 Task: Look for space in Cornaredo, Italy from 24th August, 2023 to 10th September, 2023 for 8 adults, 2 children in price range Rs.12000 to Rs.15000. Place can be entire place or shared room with 4 bedrooms having 8 beds and 4 bathrooms. Property type can be house, flat, guest house. Amenities needed are: wifi, TV, free parkinig on premises, gym, breakfast. Booking option can be shelf check-in. Required host language is English.
Action: Mouse moved to (469, 104)
Screenshot: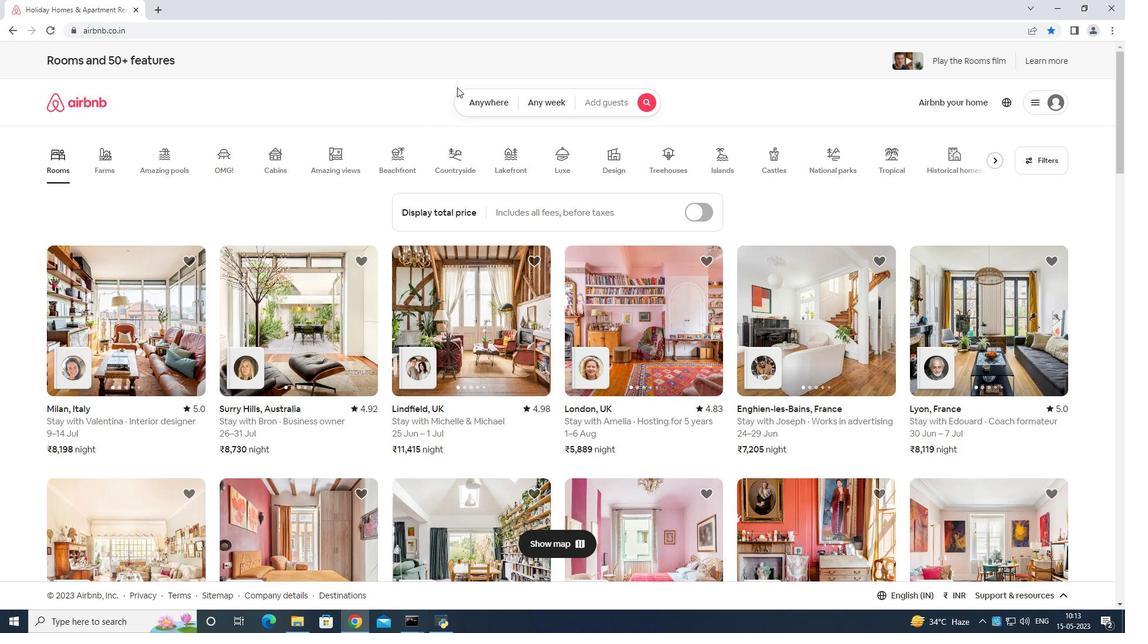 
Action: Mouse pressed left at (469, 104)
Screenshot: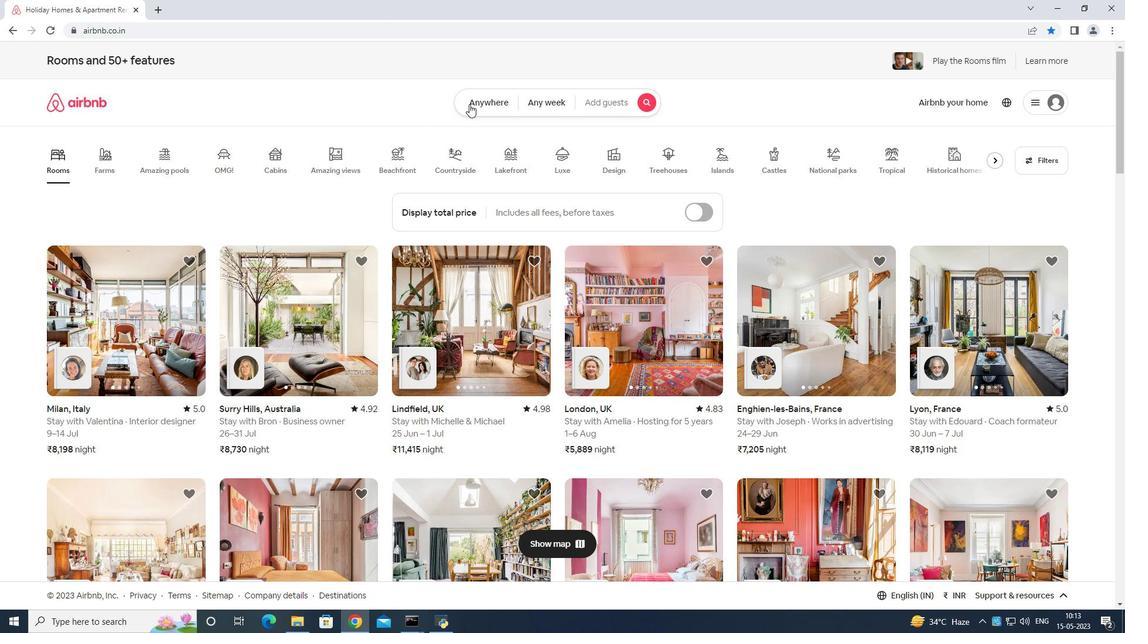 
Action: Mouse moved to (417, 153)
Screenshot: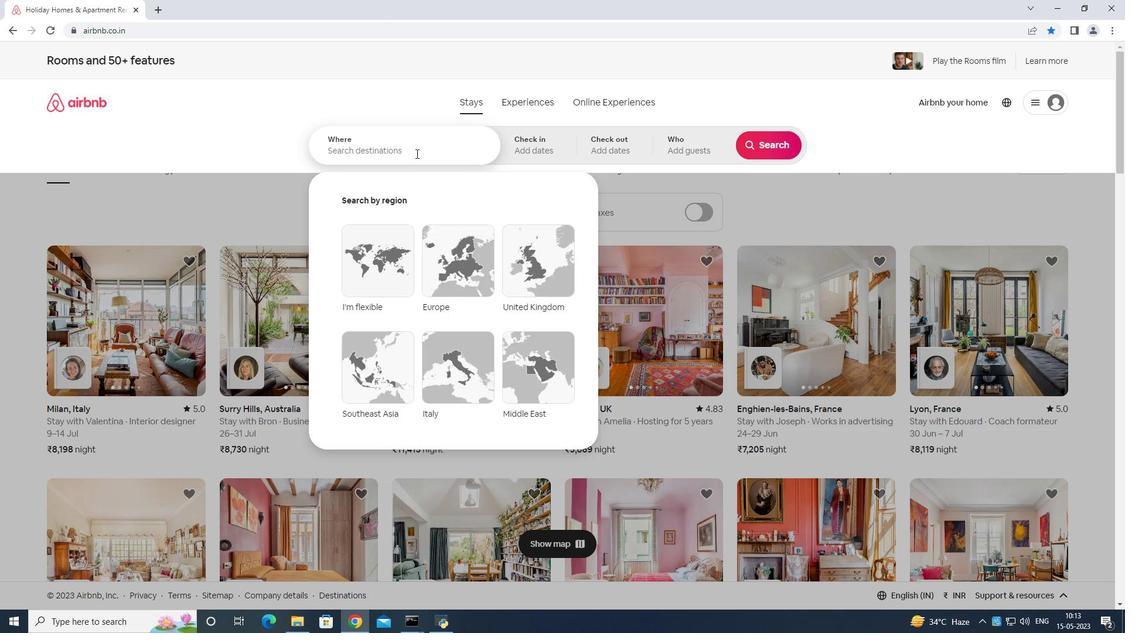 
Action: Mouse pressed left at (417, 153)
Screenshot: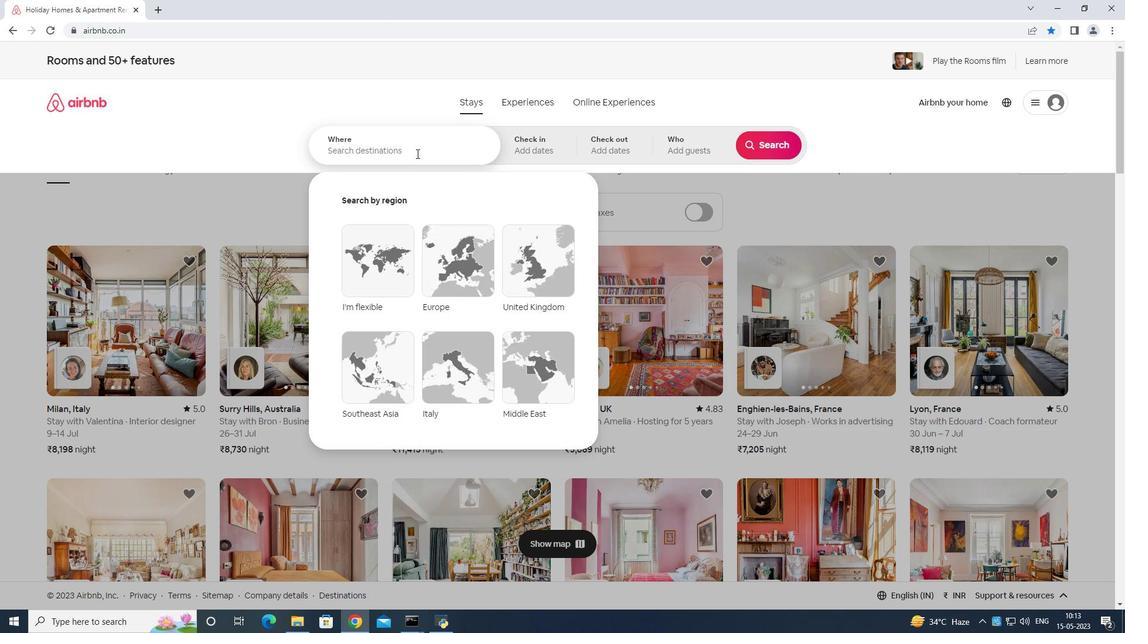 
Action: Key pressed <Key.shift>Cornaredo<Key.space>italy<Key.enter>
Screenshot: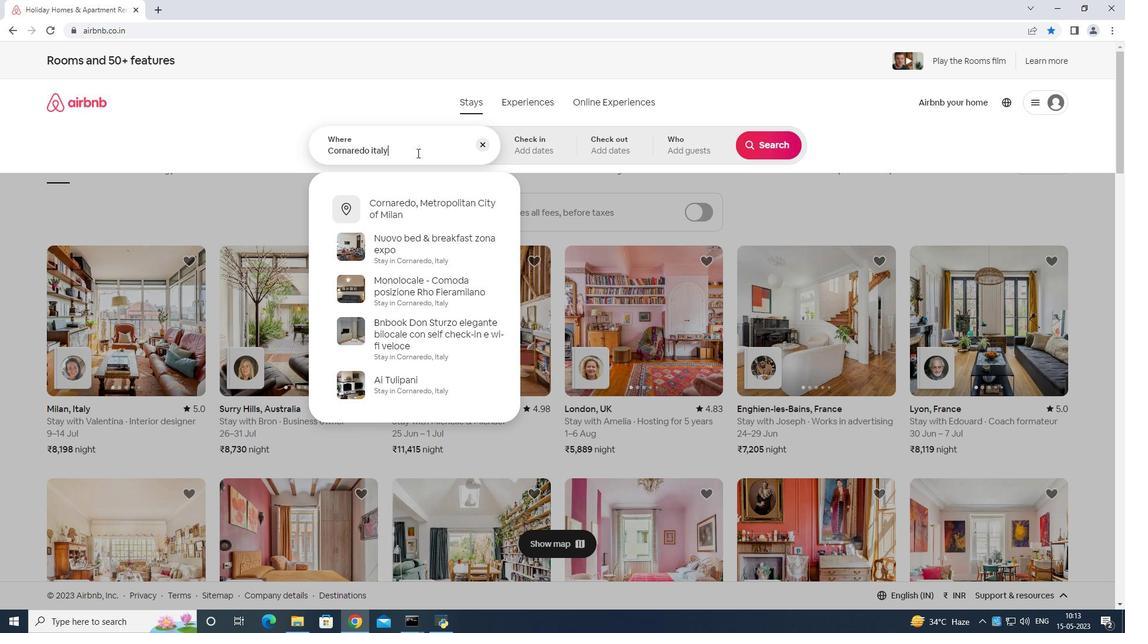 
Action: Mouse moved to (776, 240)
Screenshot: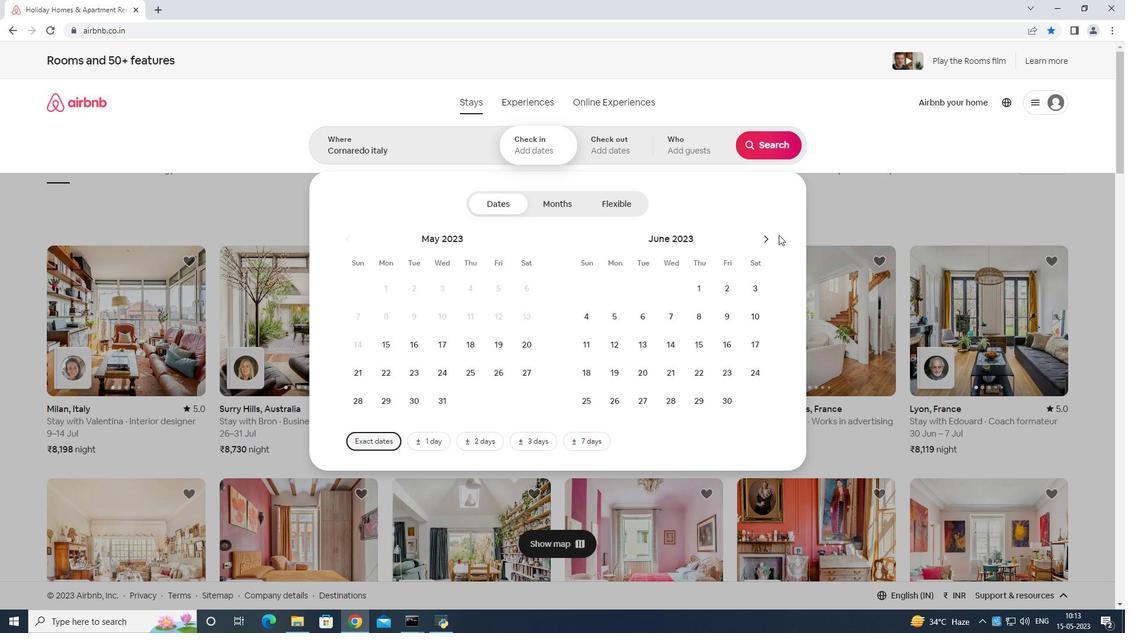 
Action: Mouse pressed left at (776, 240)
Screenshot: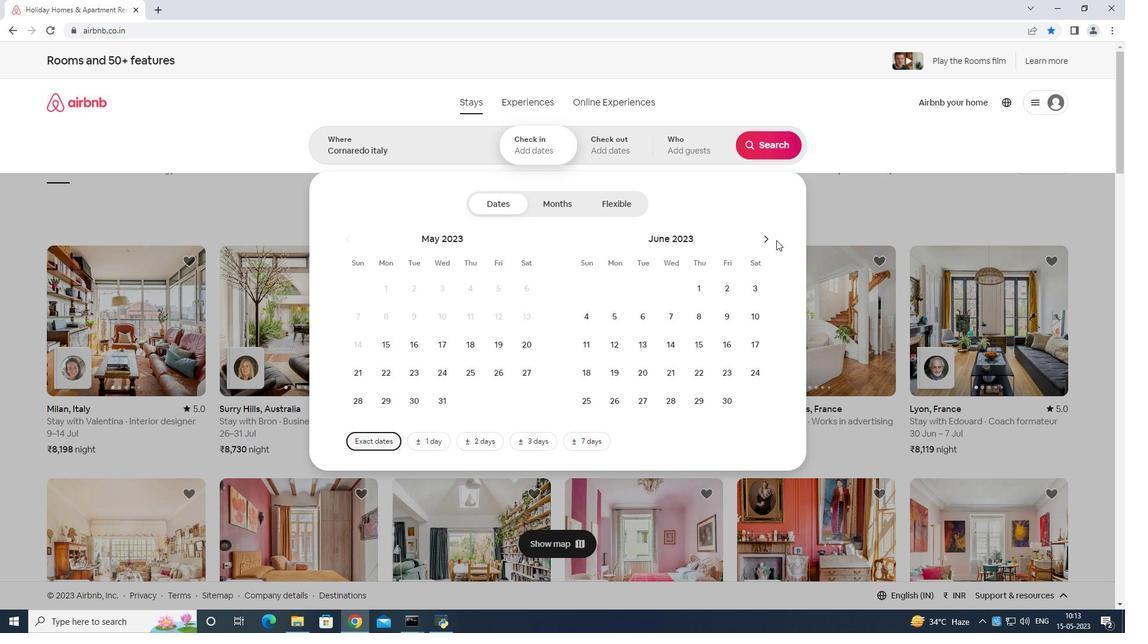 
Action: Mouse pressed left at (776, 240)
Screenshot: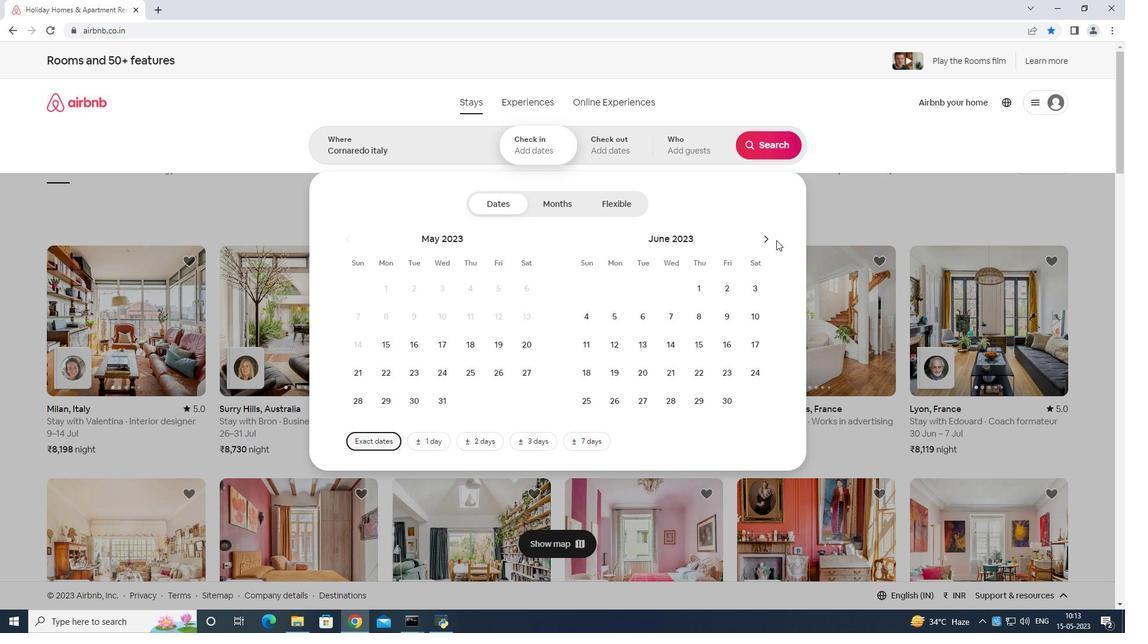 
Action: Mouse moved to (773, 236)
Screenshot: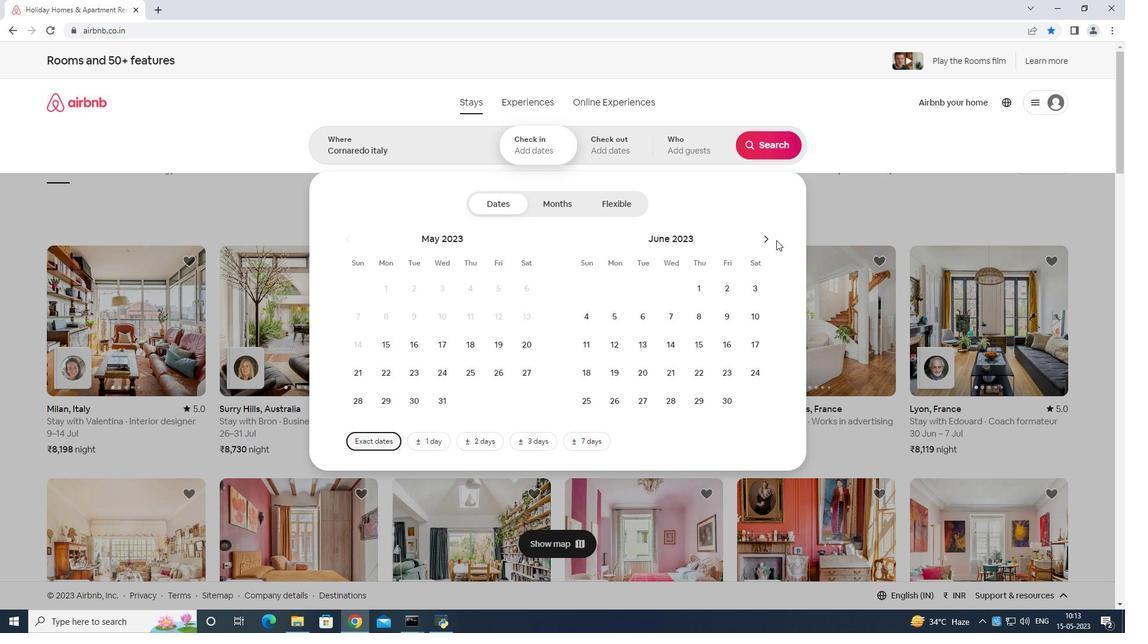
Action: Mouse pressed left at (773, 236)
Screenshot: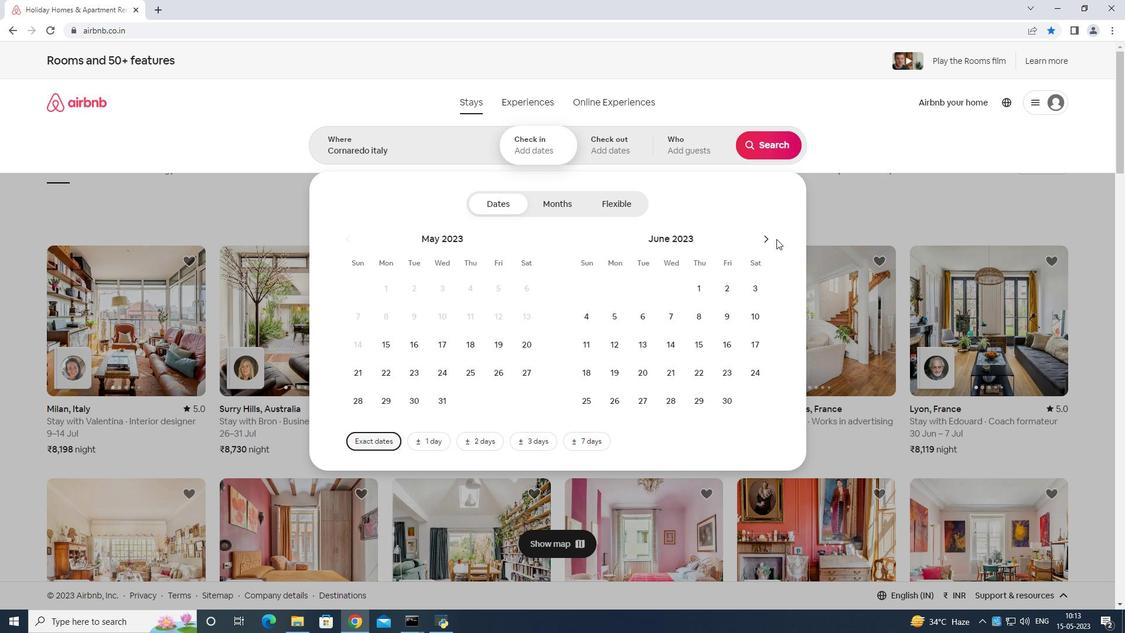 
Action: Mouse pressed left at (773, 236)
Screenshot: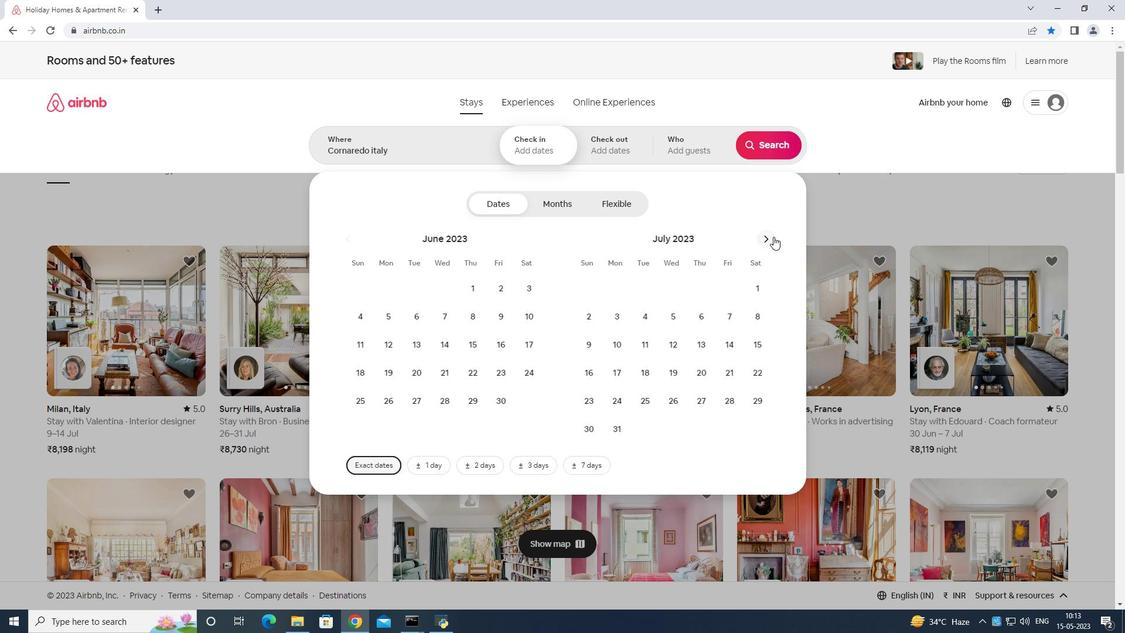 
Action: Mouse moved to (692, 365)
Screenshot: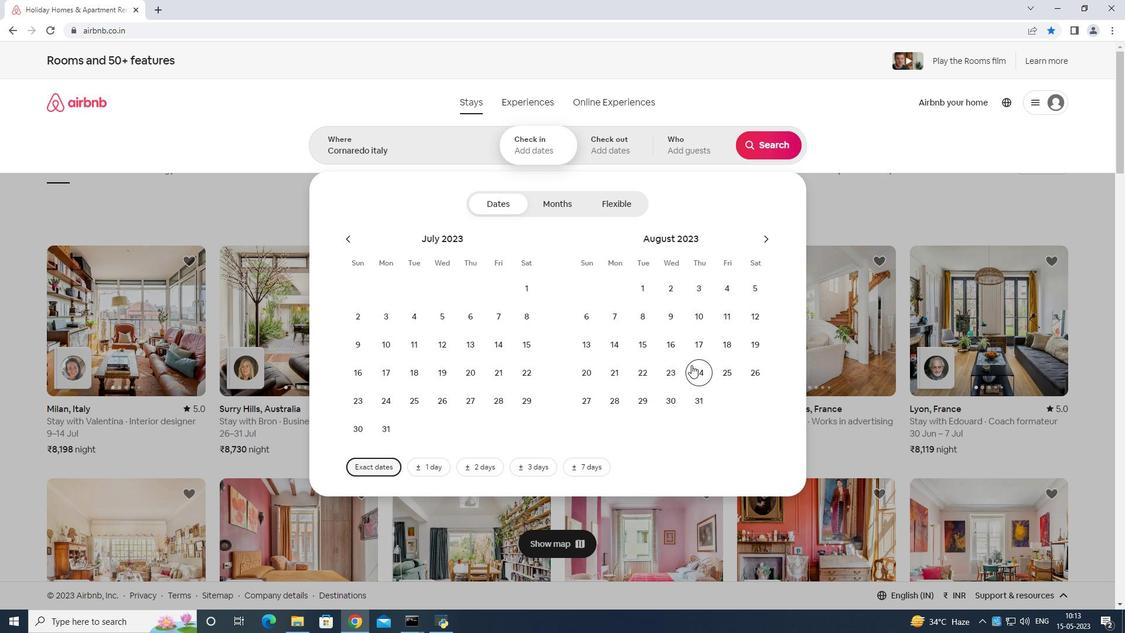 
Action: Mouse pressed left at (692, 365)
Screenshot: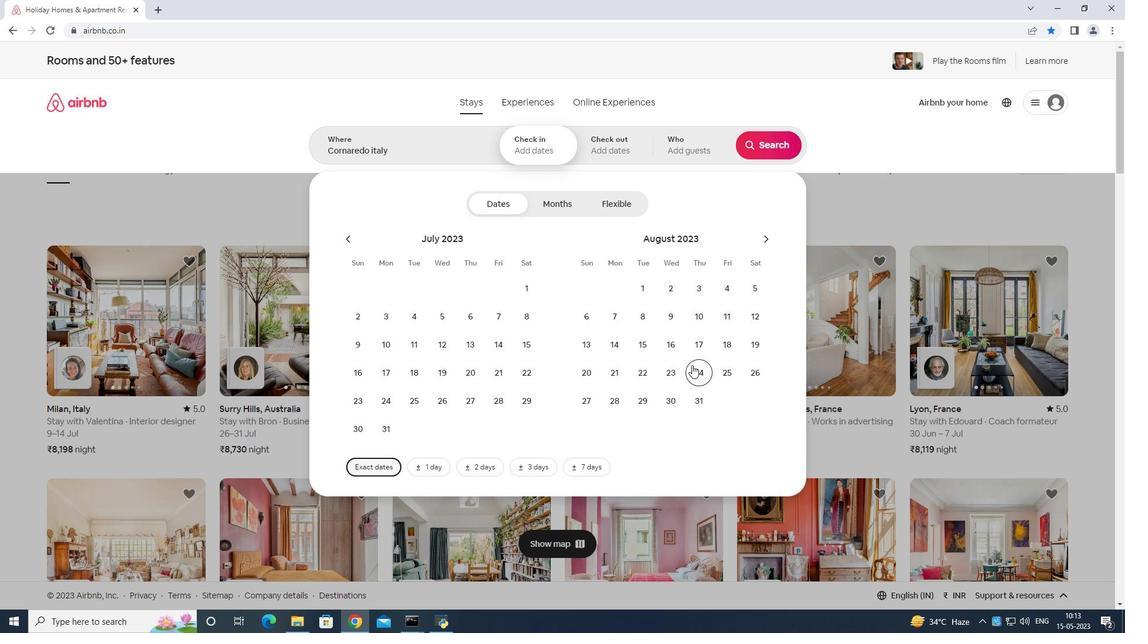 
Action: Mouse moved to (770, 240)
Screenshot: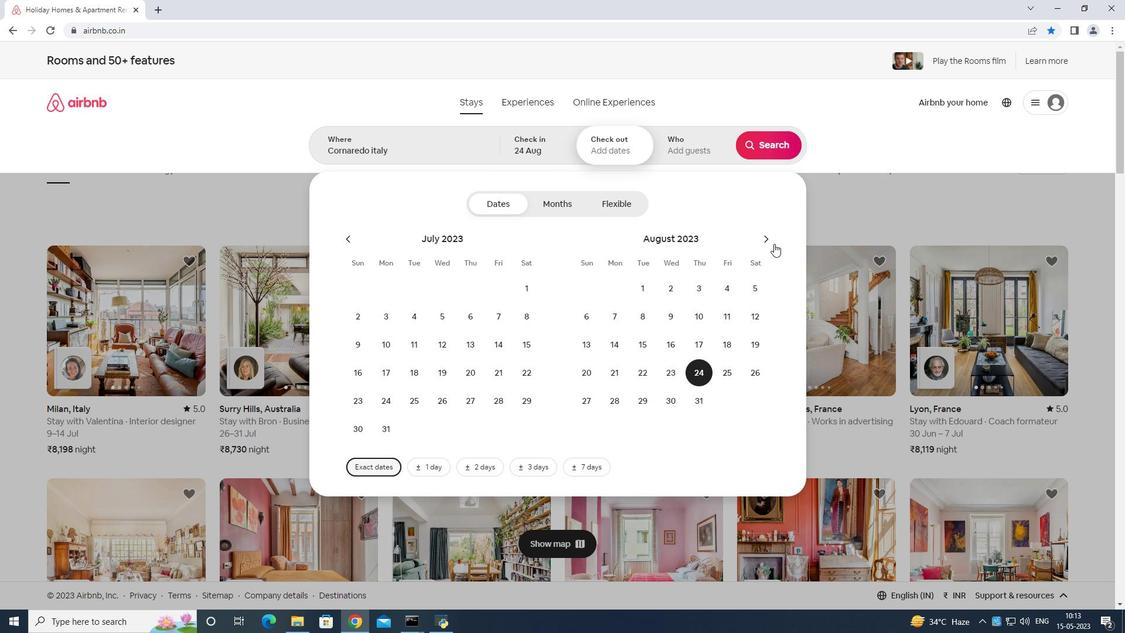 
Action: Mouse pressed left at (770, 240)
Screenshot: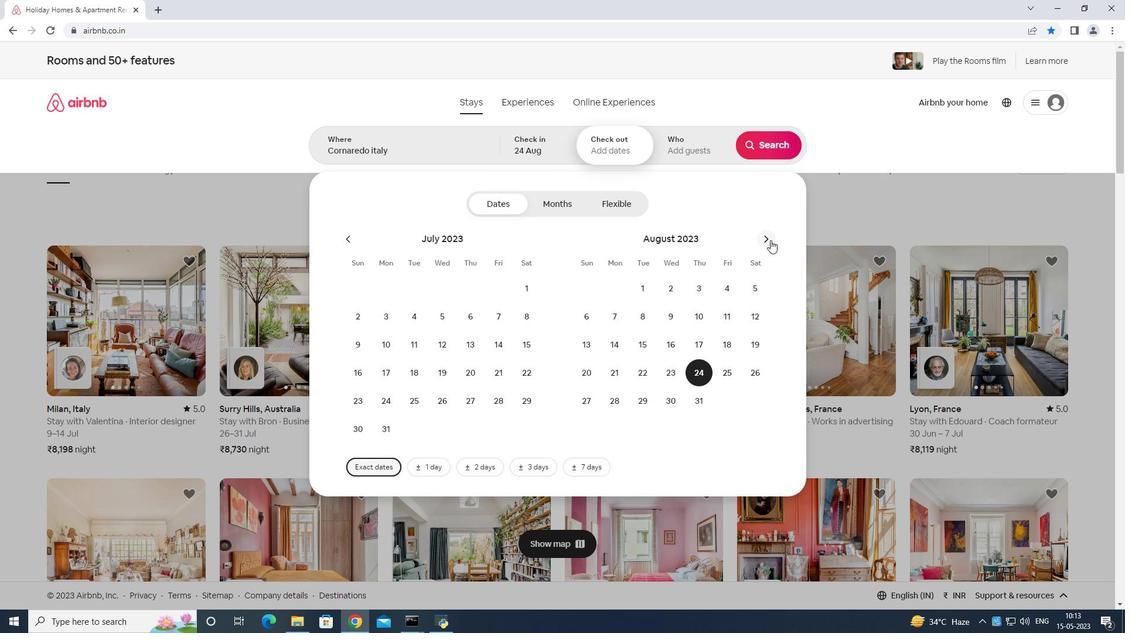 
Action: Mouse moved to (589, 343)
Screenshot: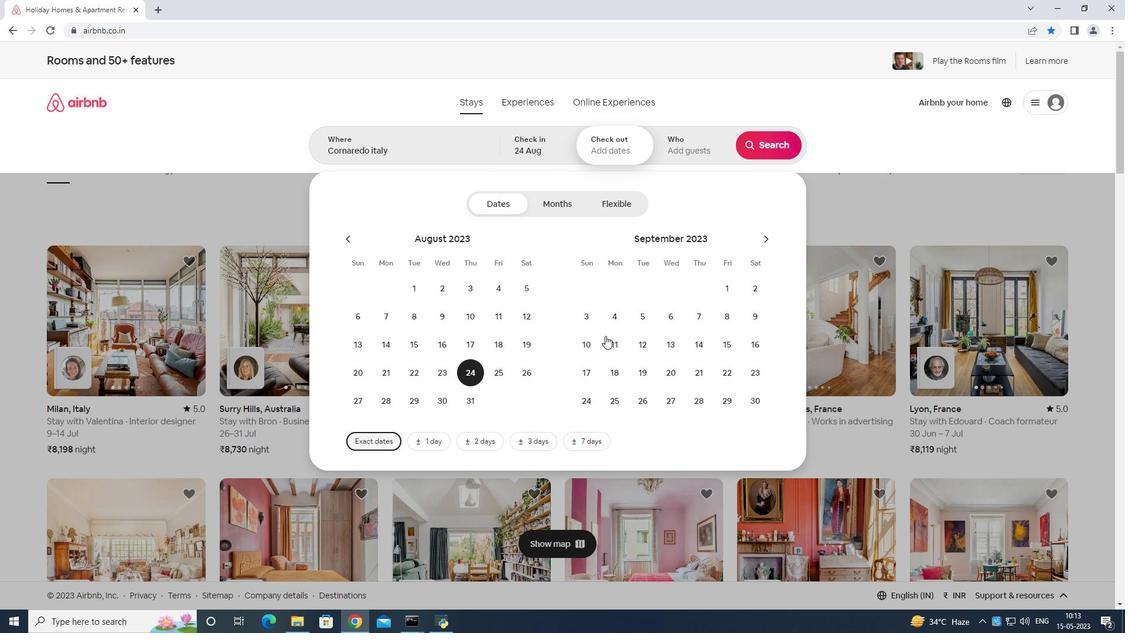 
Action: Mouse pressed left at (589, 343)
Screenshot: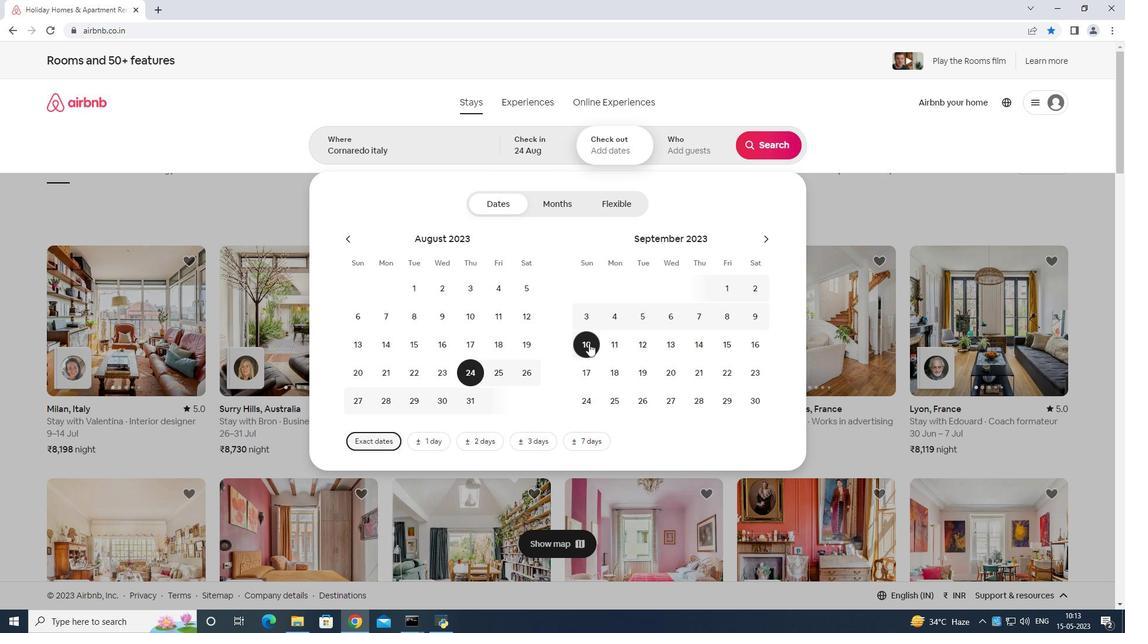 
Action: Mouse moved to (695, 141)
Screenshot: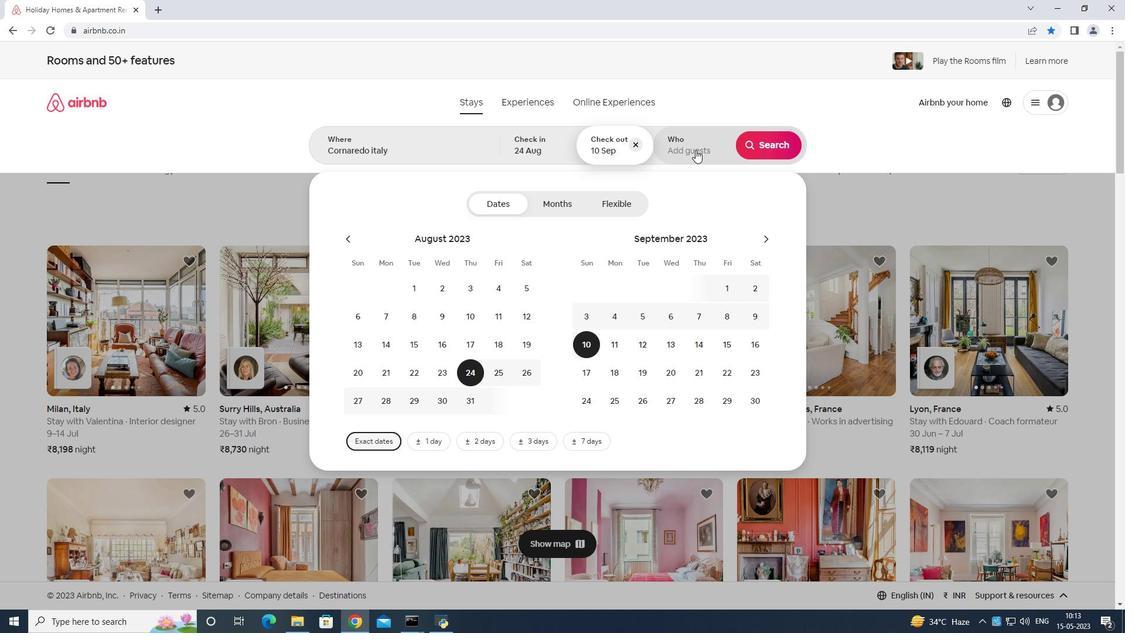 
Action: Mouse pressed left at (695, 141)
Screenshot: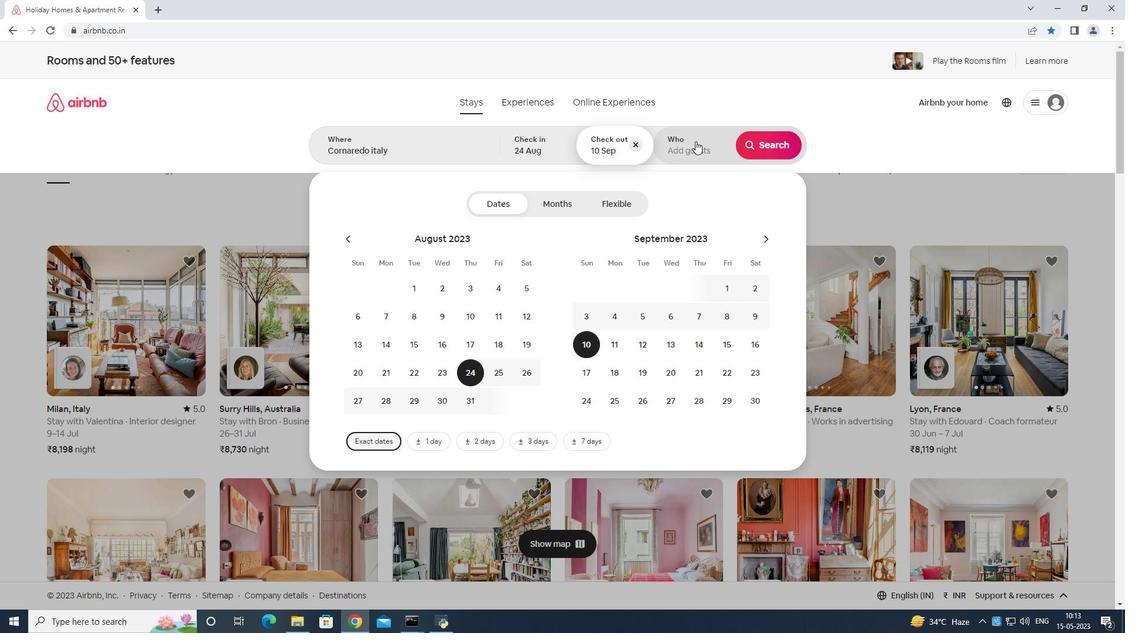 
Action: Mouse moved to (765, 206)
Screenshot: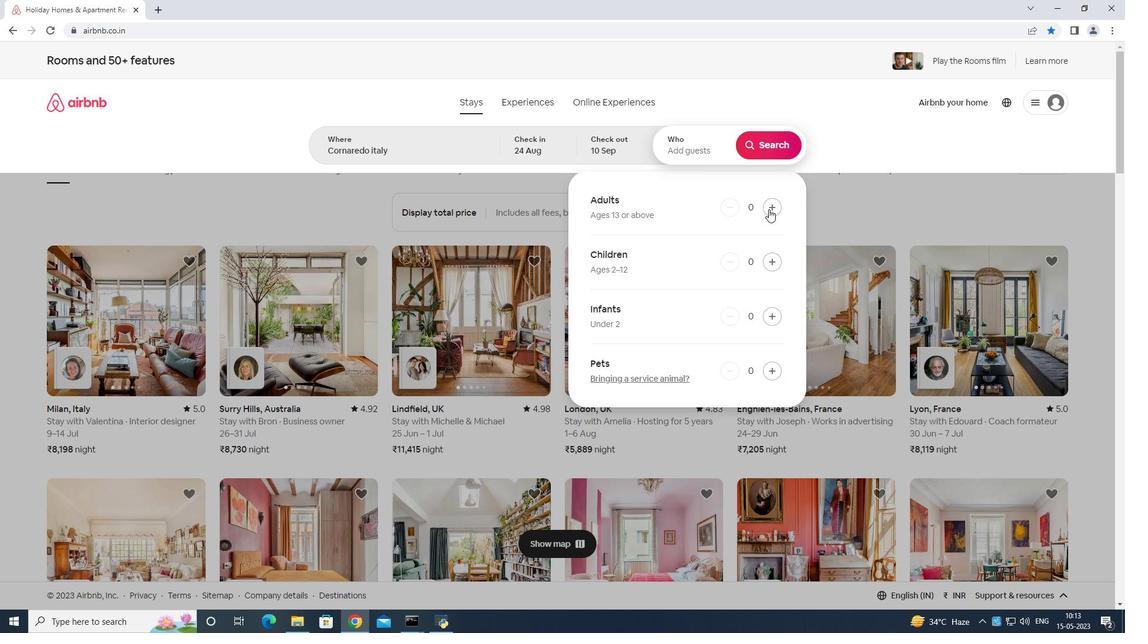 
Action: Mouse pressed left at (765, 206)
Screenshot: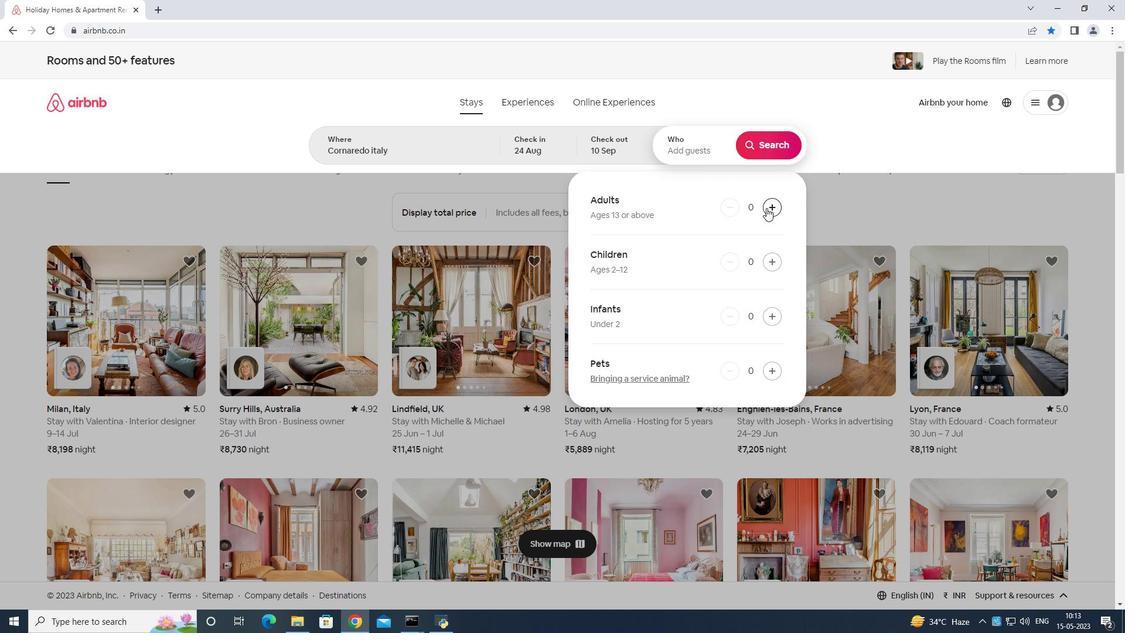 
Action: Mouse pressed left at (765, 206)
Screenshot: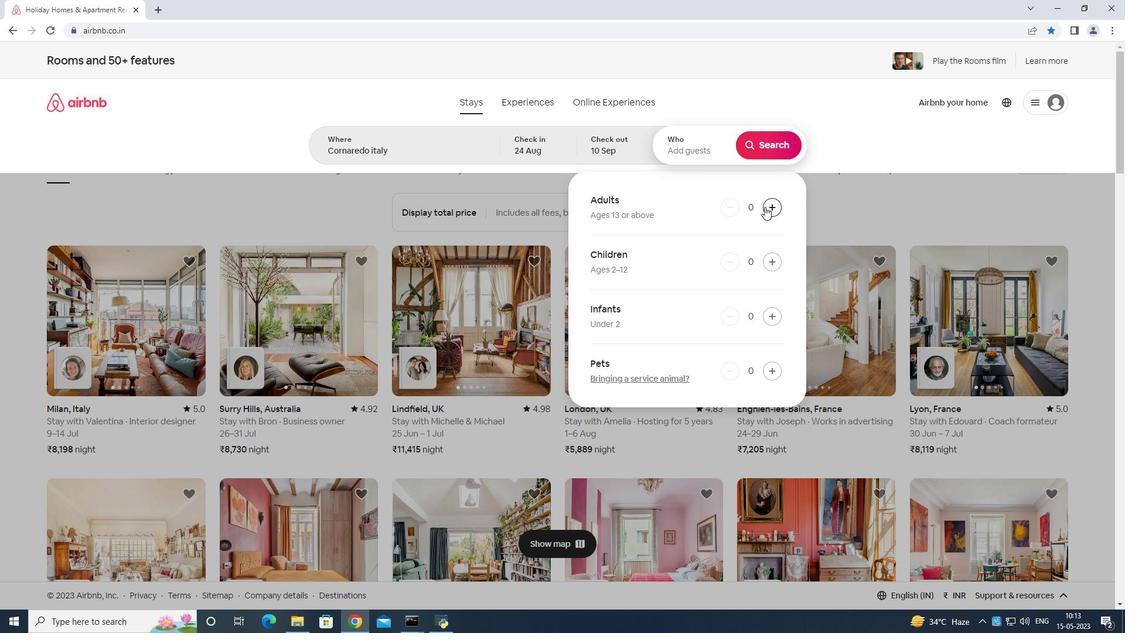 
Action: Mouse pressed left at (765, 206)
Screenshot: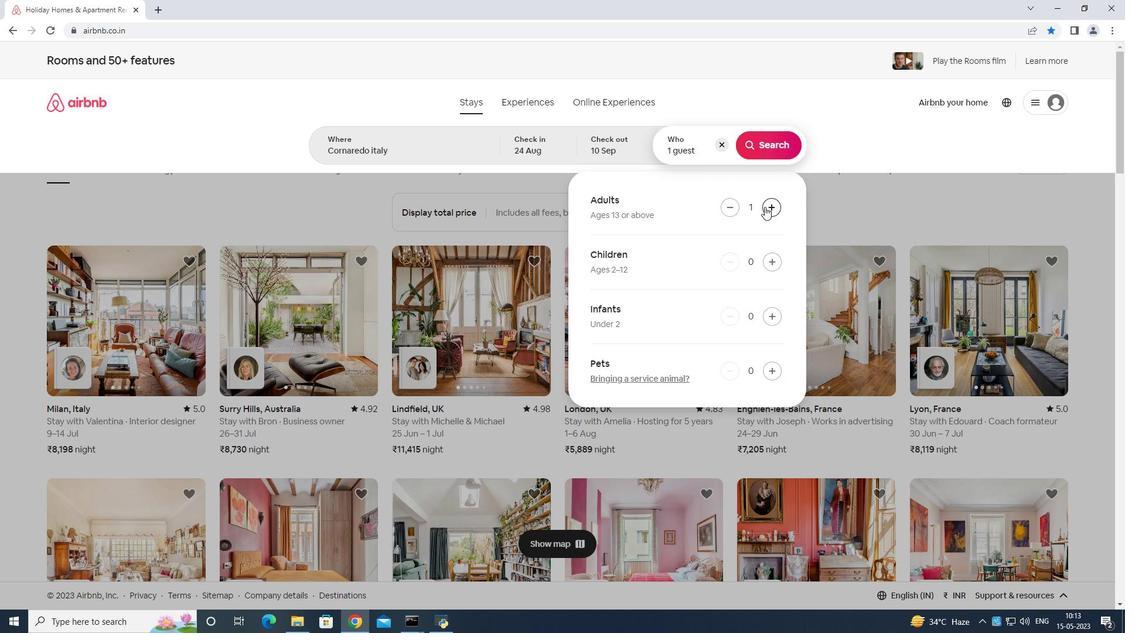 
Action: Mouse pressed left at (765, 206)
Screenshot: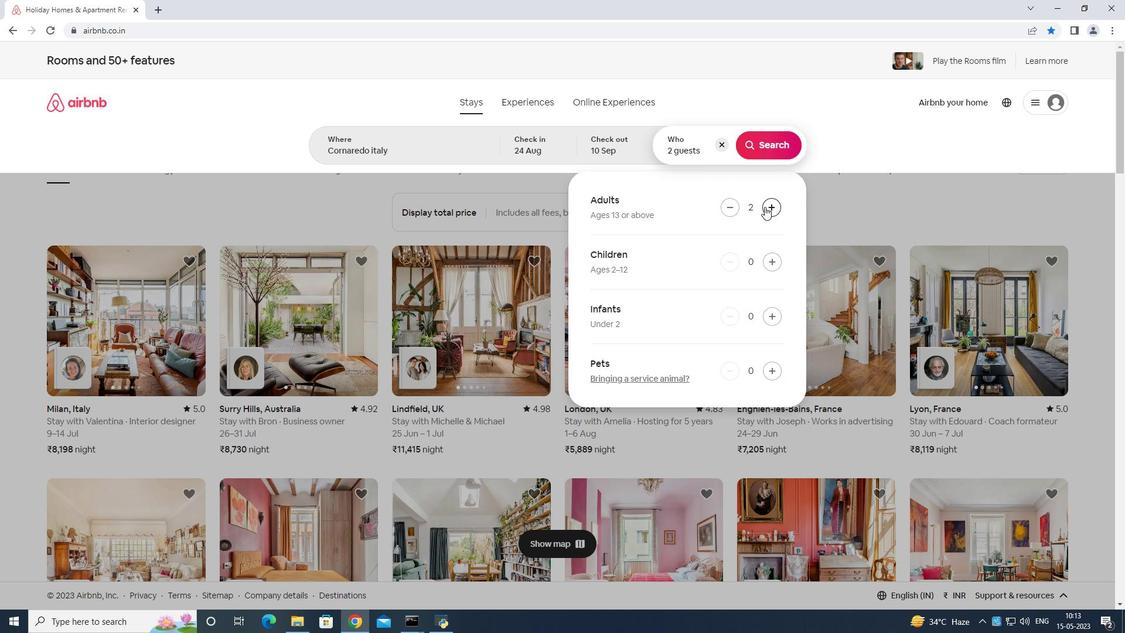 
Action: Mouse pressed left at (765, 206)
Screenshot: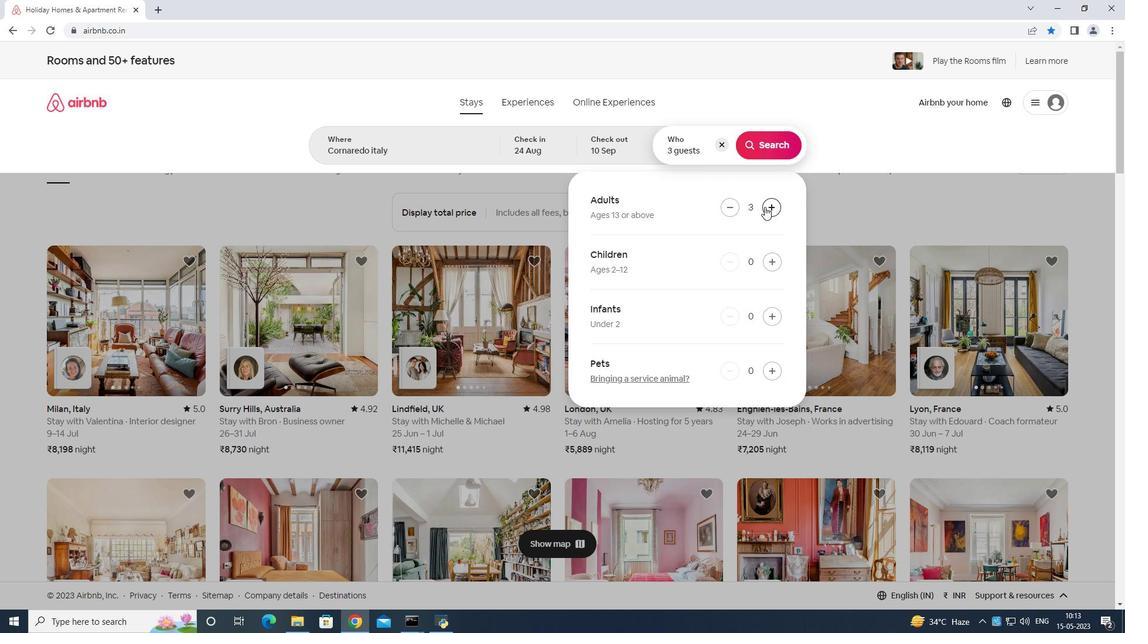 
Action: Mouse pressed left at (765, 206)
Screenshot: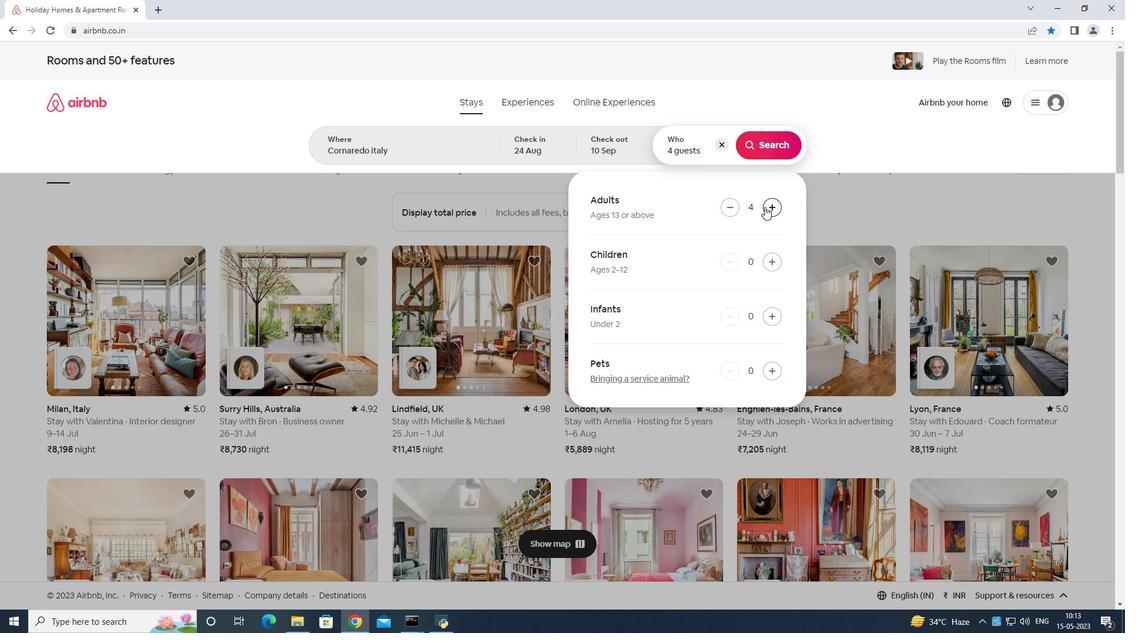 
Action: Mouse pressed left at (765, 206)
Screenshot: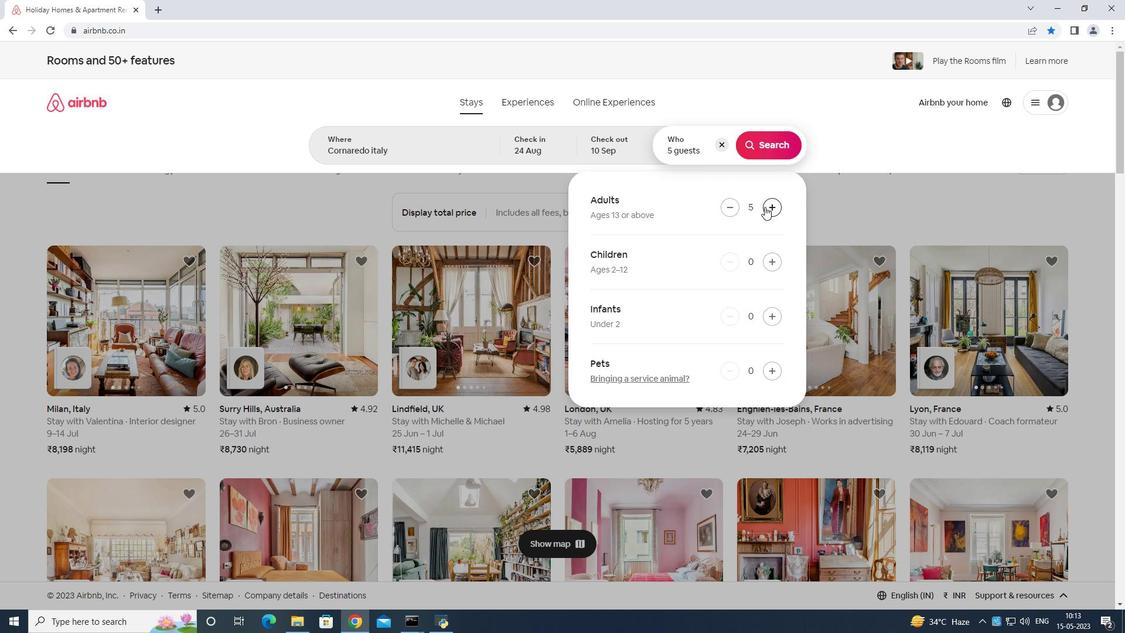 
Action: Mouse pressed left at (765, 206)
Screenshot: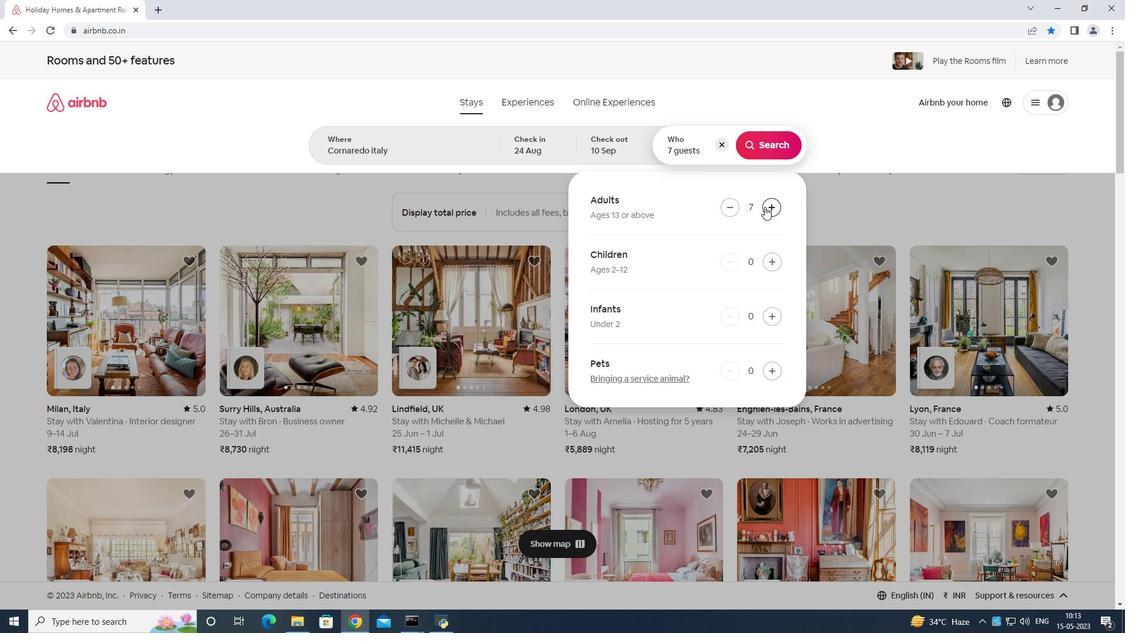 
Action: Mouse moved to (771, 255)
Screenshot: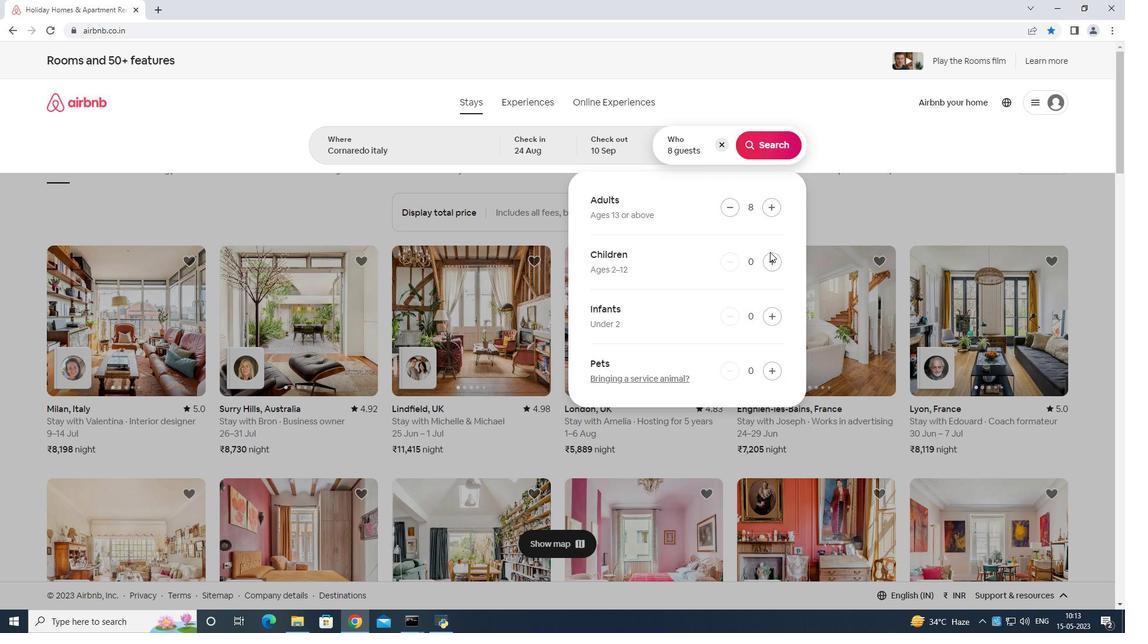 
Action: Mouse pressed left at (771, 255)
Screenshot: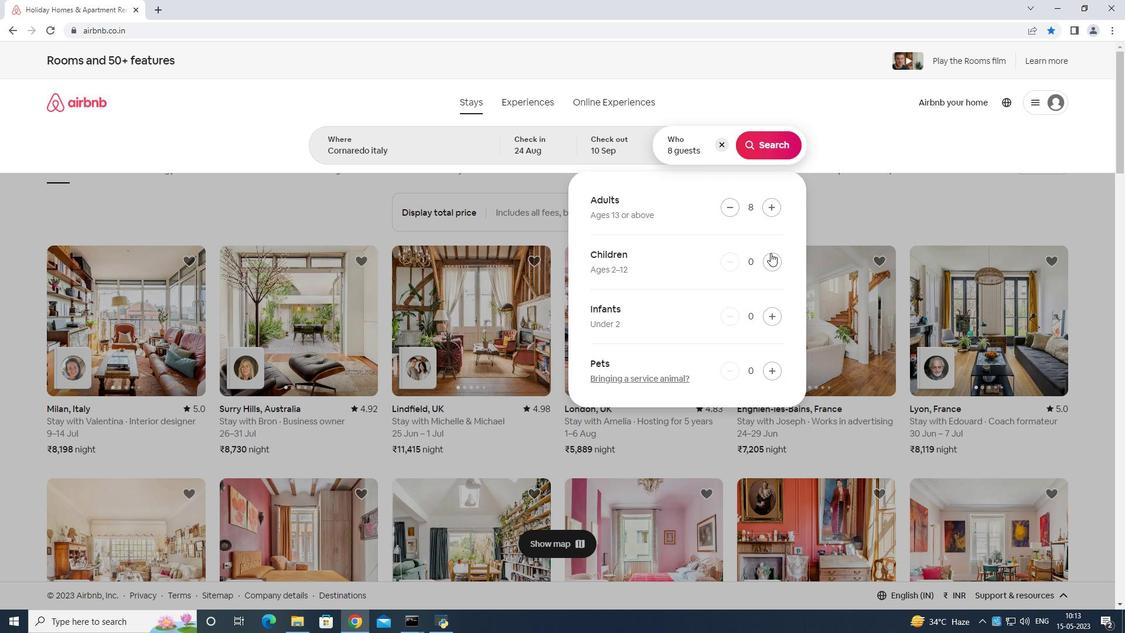 
Action: Mouse pressed left at (771, 255)
Screenshot: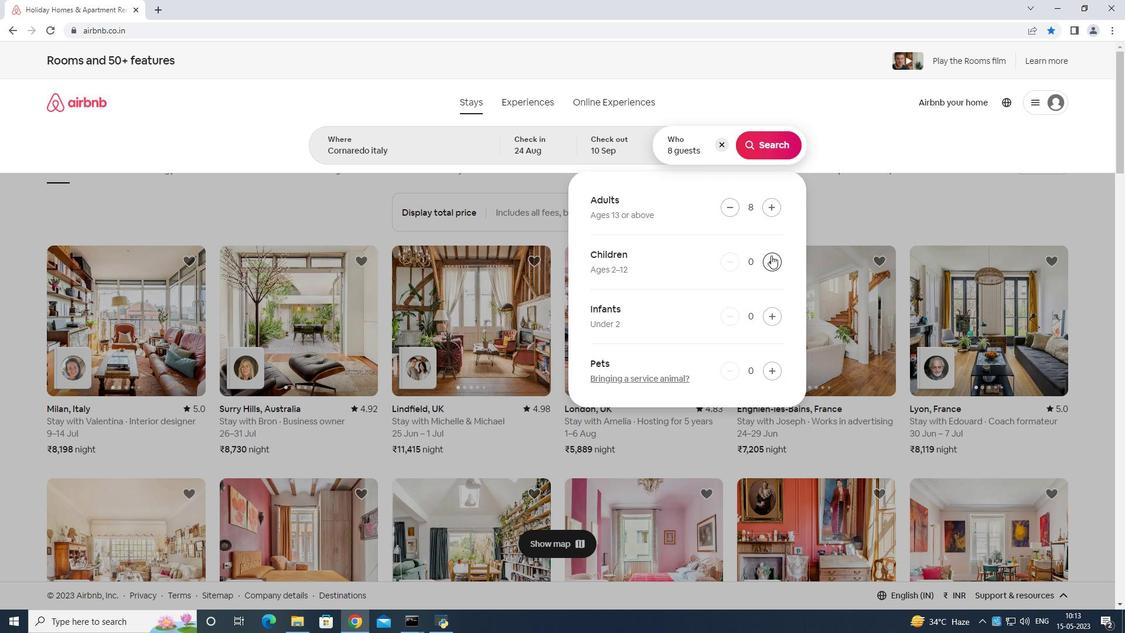 
Action: Mouse moved to (771, 146)
Screenshot: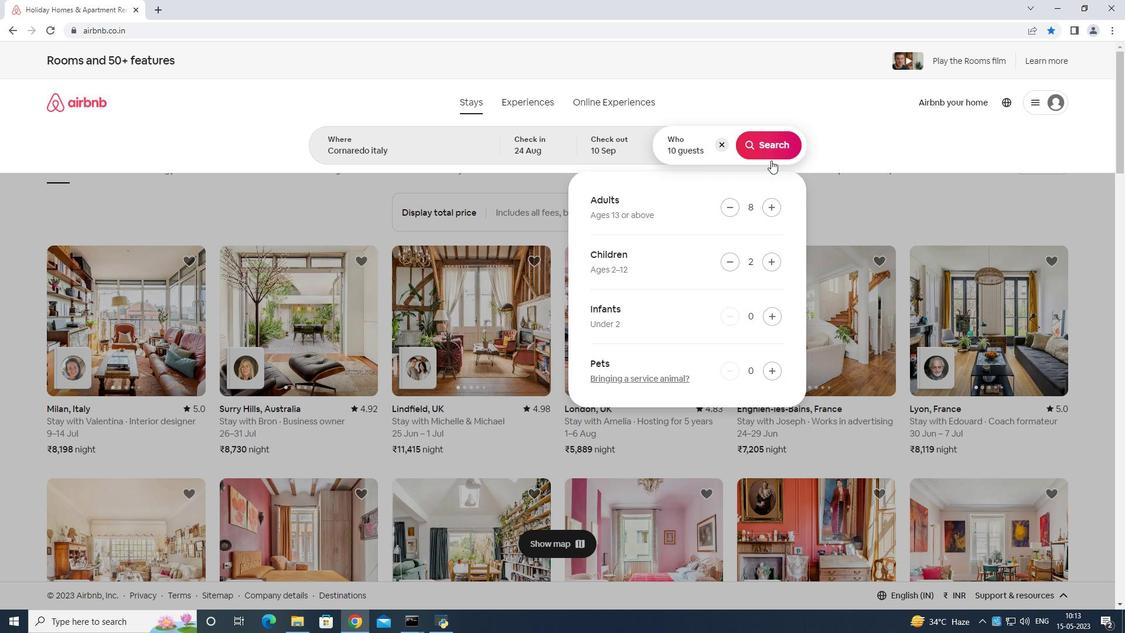 
Action: Mouse pressed left at (771, 146)
Screenshot: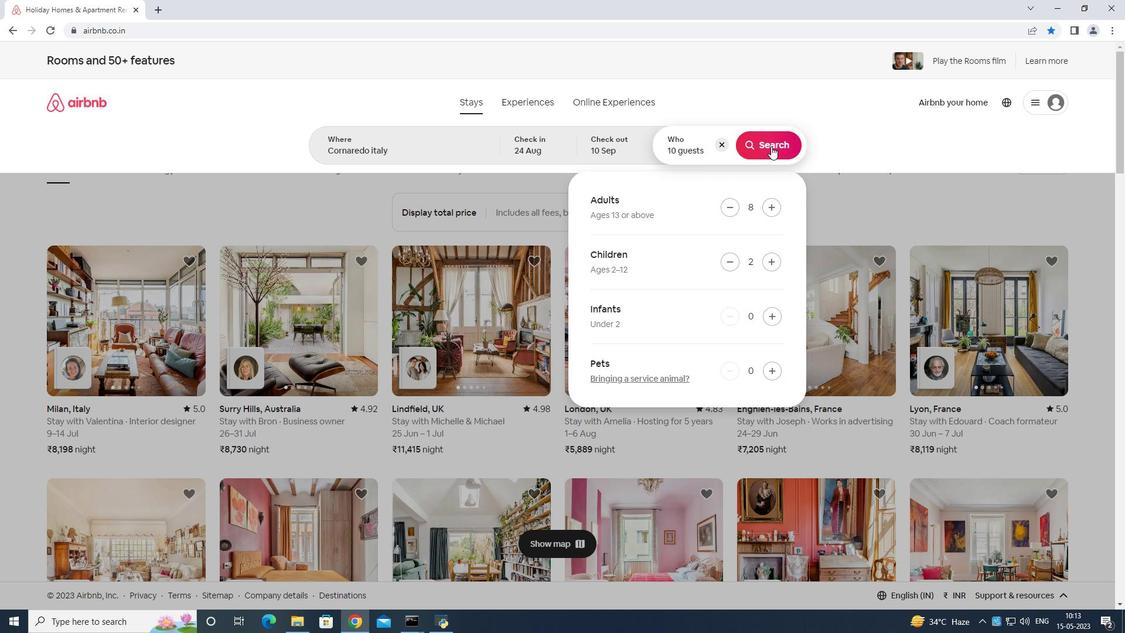 
Action: Mouse moved to (1069, 106)
Screenshot: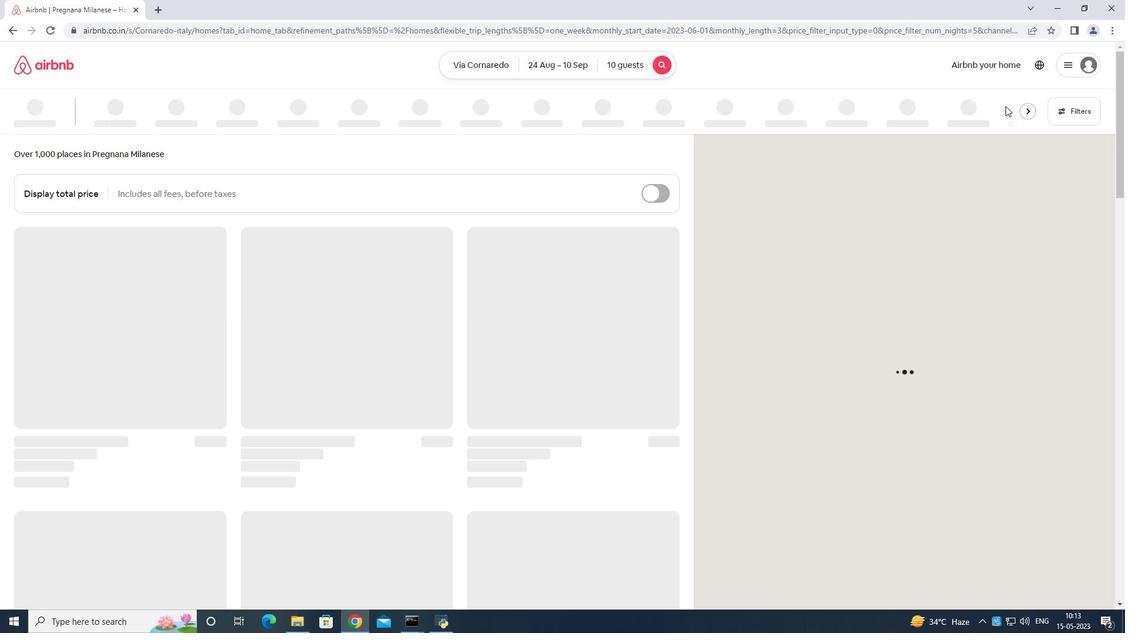 
Action: Mouse pressed left at (1069, 106)
Screenshot: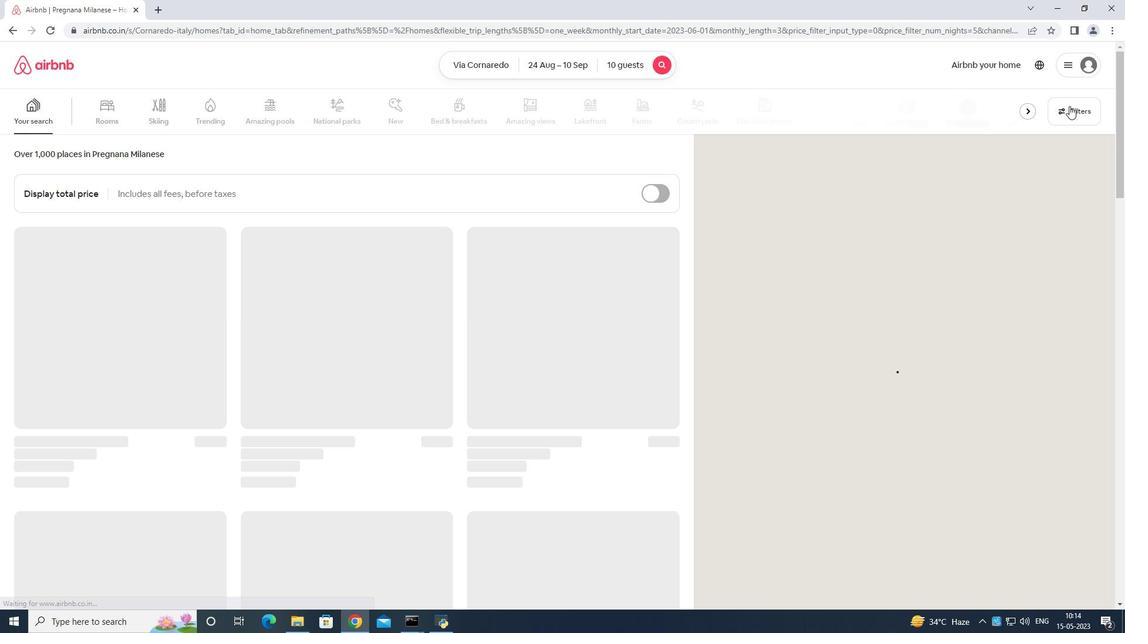 
Action: Mouse moved to (494, 390)
Screenshot: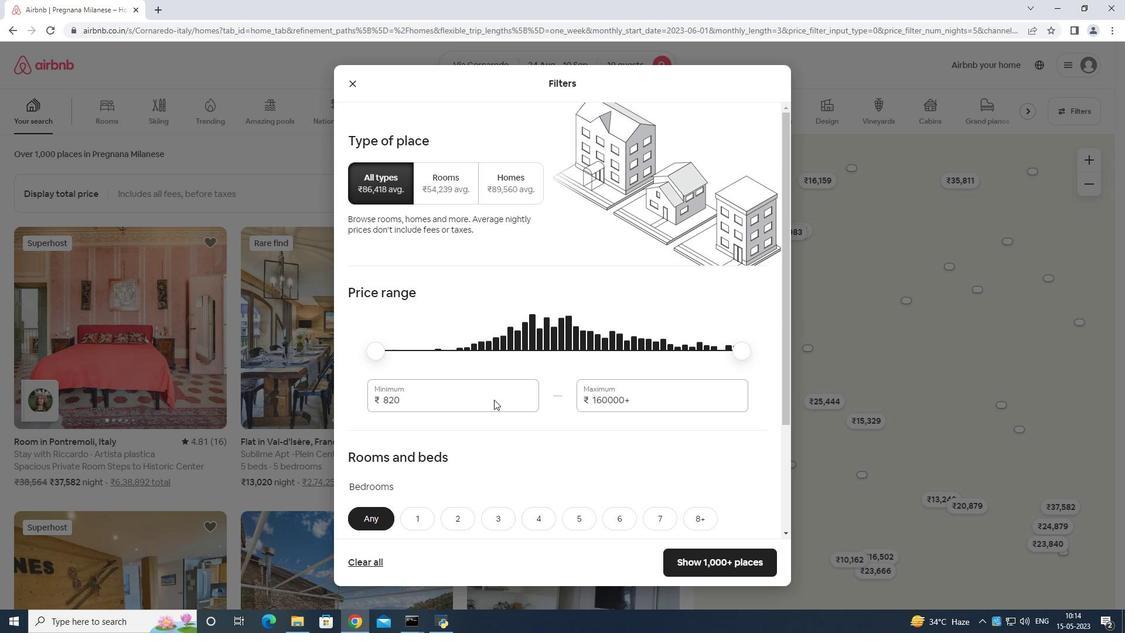 
Action: Mouse pressed left at (494, 390)
Screenshot: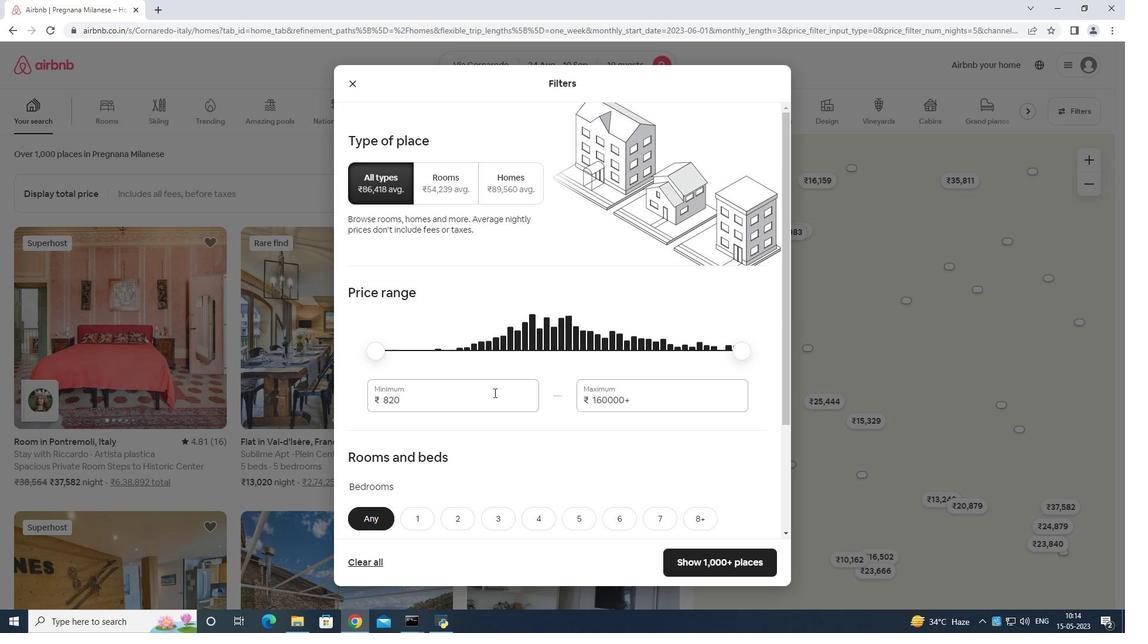 
Action: Mouse moved to (489, 377)
Screenshot: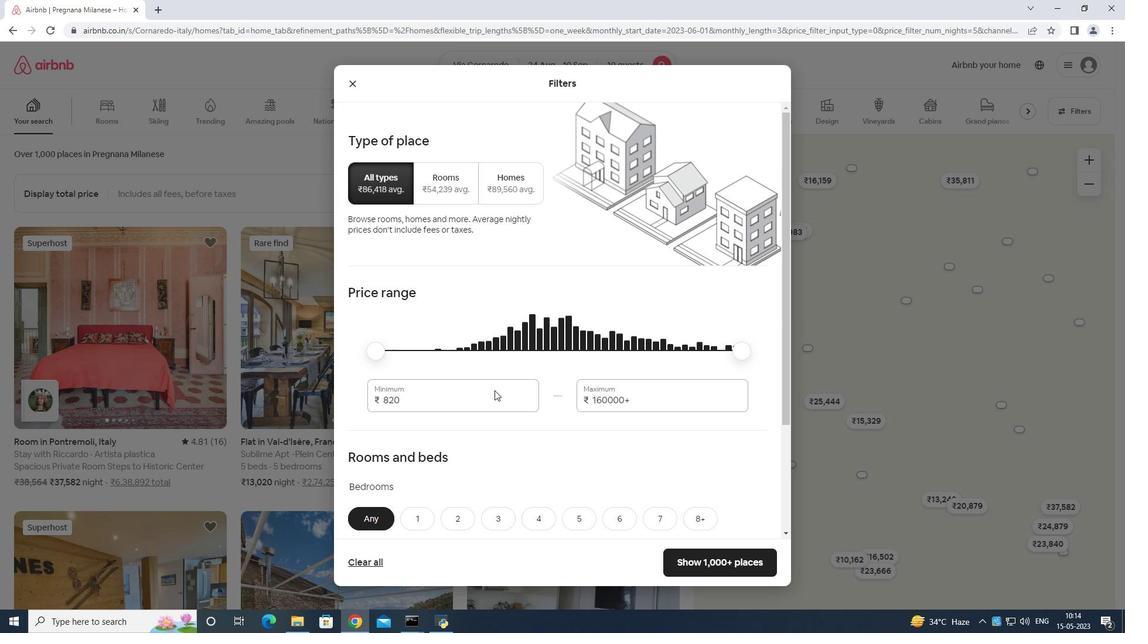 
Action: Key pressed <Key.backspace><Key.backspace><Key.backspace><Key.backspace><Key.backspace><Key.backspace><Key.backspace><Key.backspace><Key.backspace><Key.backspace><Key.backspace><Key.backspace><Key.backspace>12000
Screenshot: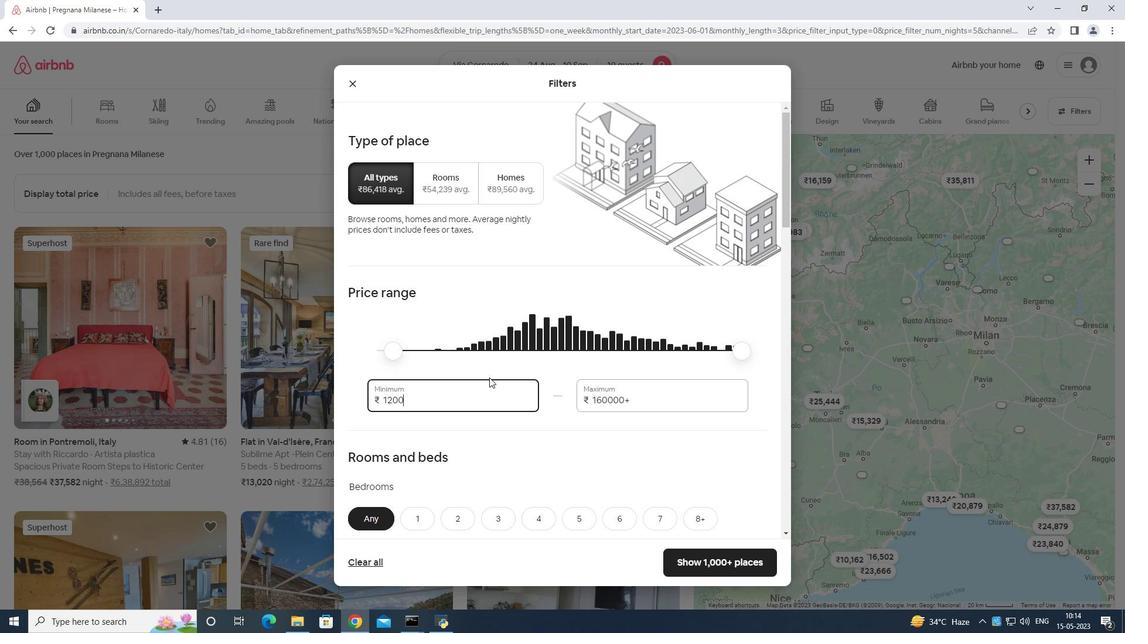 
Action: Mouse moved to (637, 383)
Screenshot: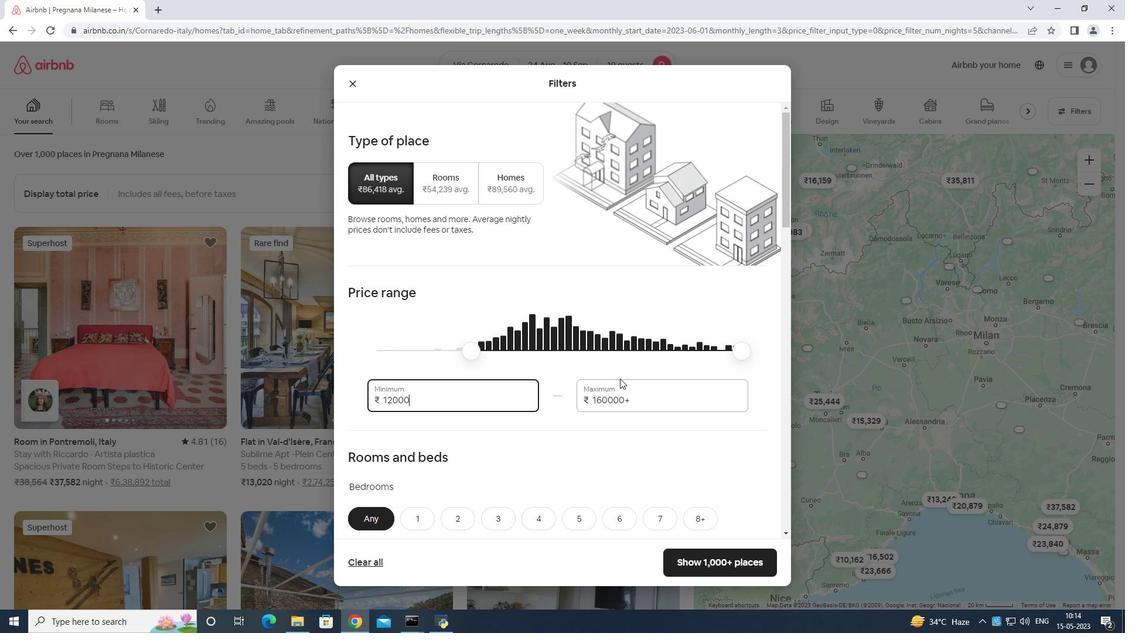 
Action: Mouse pressed left at (637, 383)
Screenshot: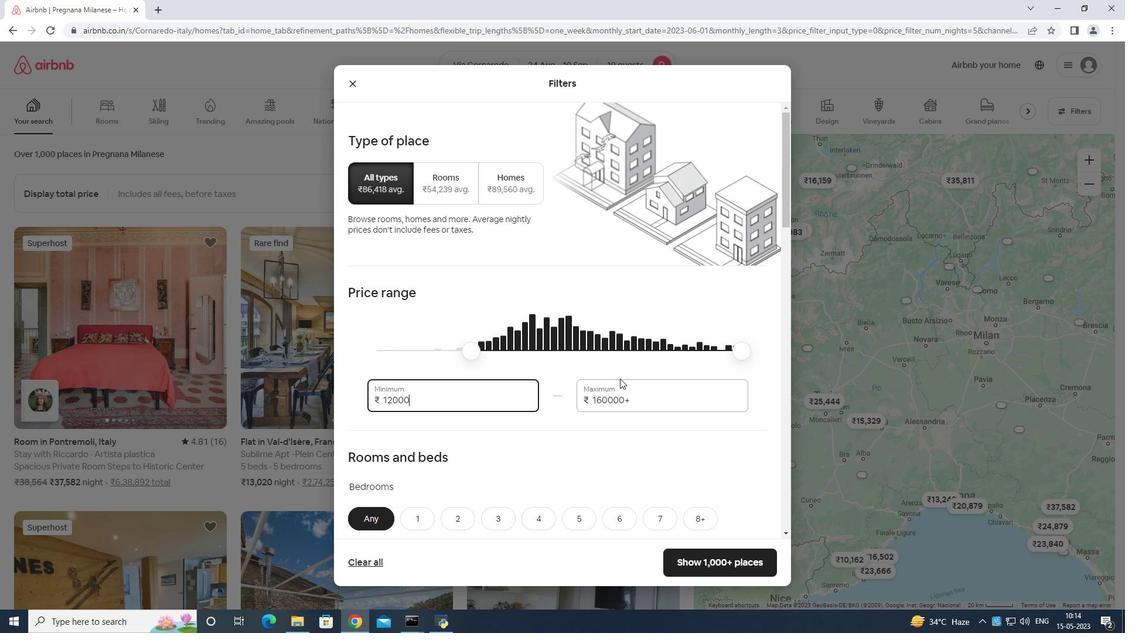 
Action: Mouse moved to (641, 388)
Screenshot: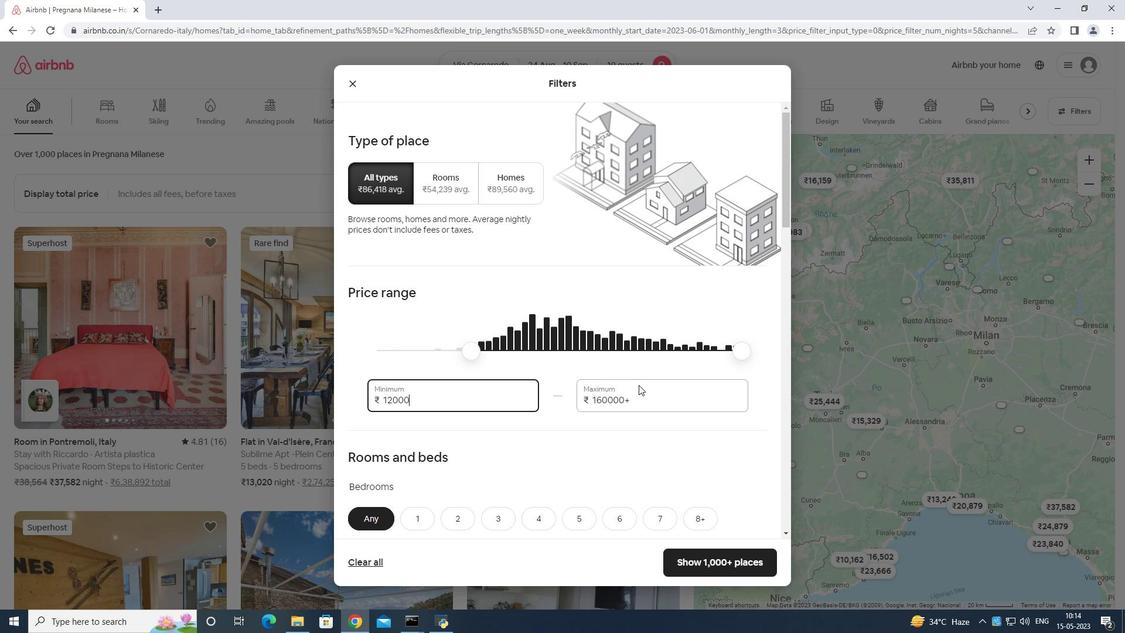 
Action: Key pressed <Key.backspace><Key.backspace><Key.backspace><Key.backspace><Key.backspace><Key.backspace><Key.backspace><Key.backspace><Key.backspace><Key.backspace><Key.backspace><Key.backspace><Key.backspace><Key.backspace><Key.backspace><Key.backspace><Key.backspace><Key.backspace><Key.backspace><Key.backspace>15000
Screenshot: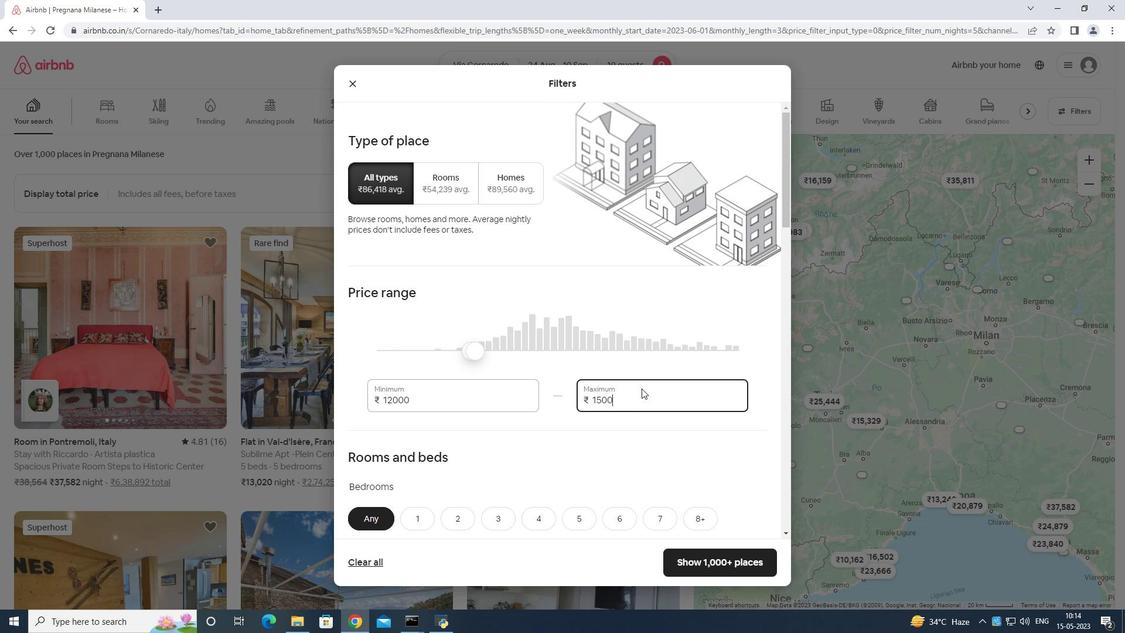 
Action: Mouse scrolled (641, 388) with delta (0, 0)
Screenshot: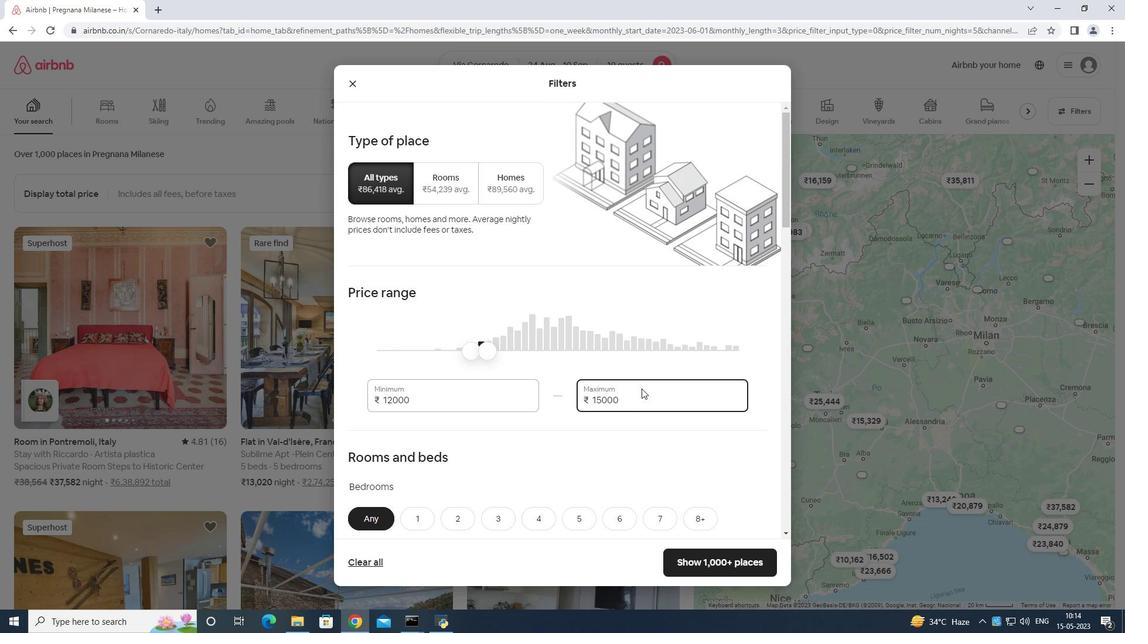 
Action: Mouse scrolled (641, 388) with delta (0, 0)
Screenshot: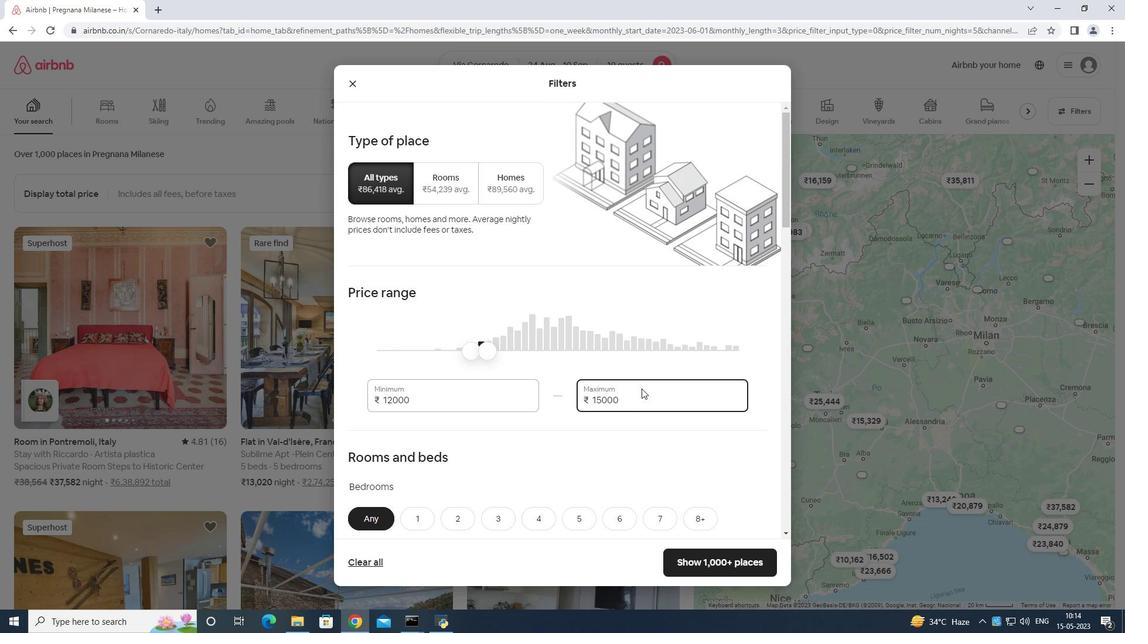 
Action: Mouse scrolled (641, 388) with delta (0, 0)
Screenshot: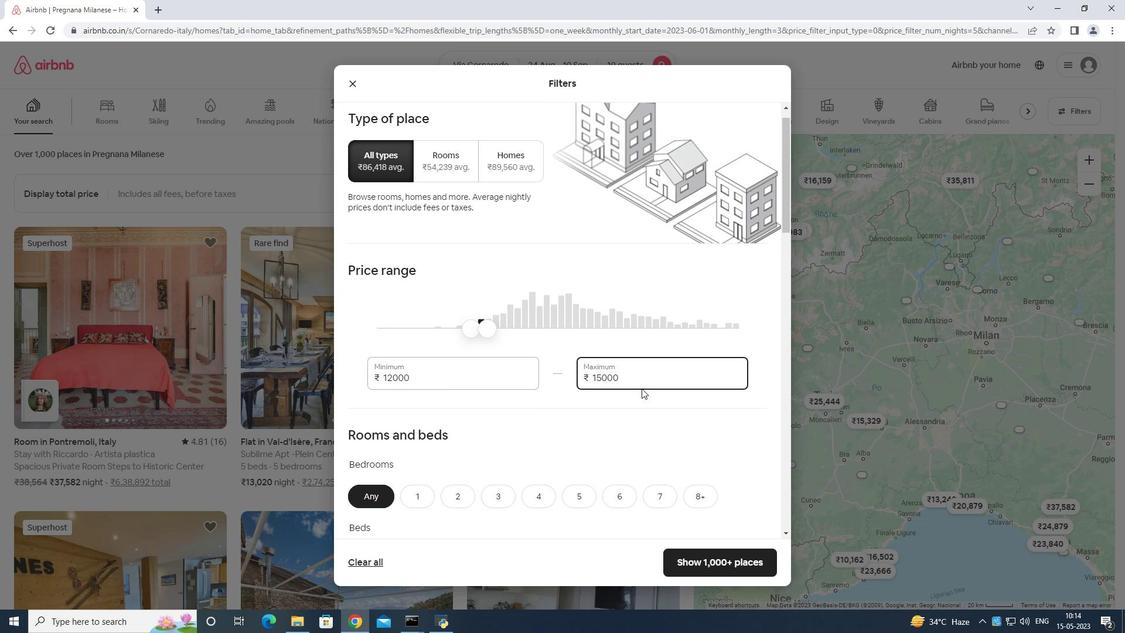 
Action: Mouse moved to (530, 347)
Screenshot: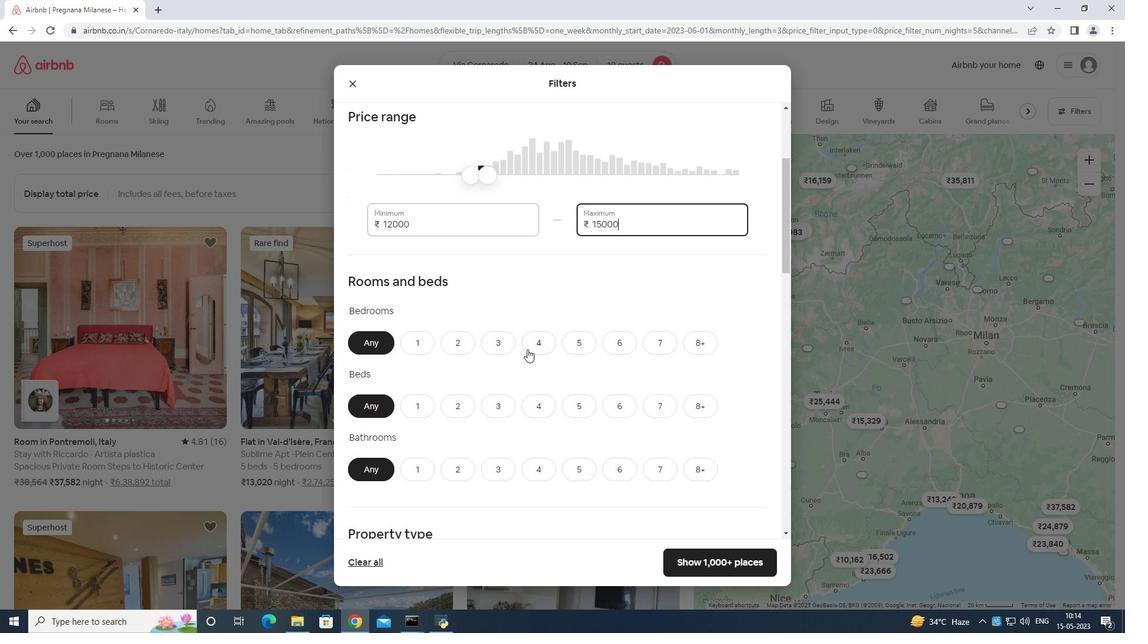 
Action: Mouse pressed left at (530, 347)
Screenshot: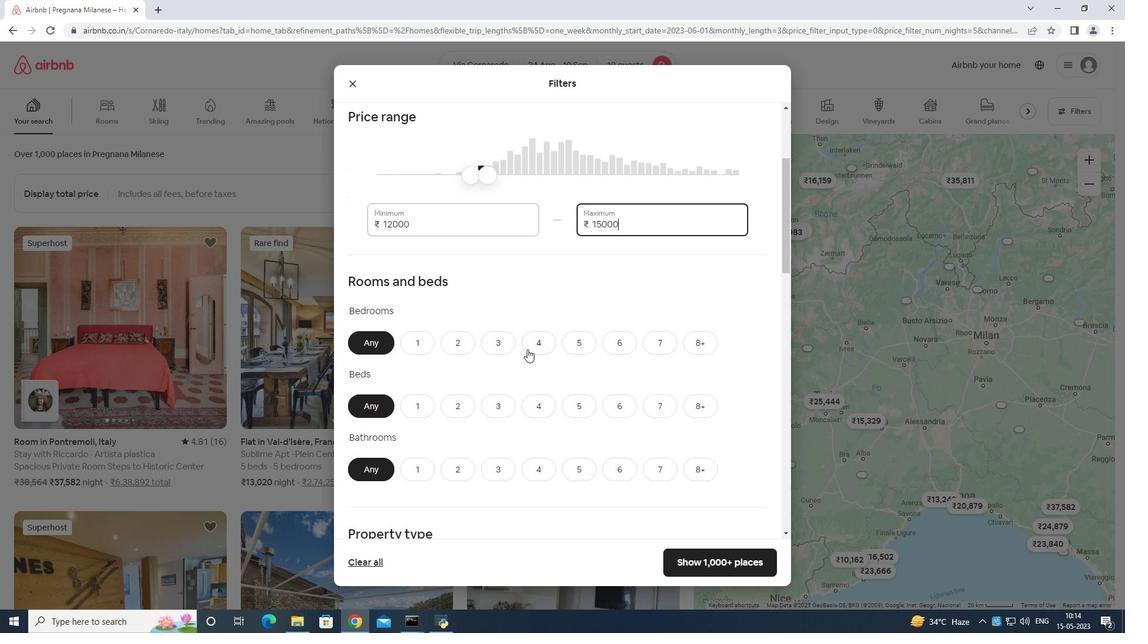 
Action: Mouse moved to (697, 408)
Screenshot: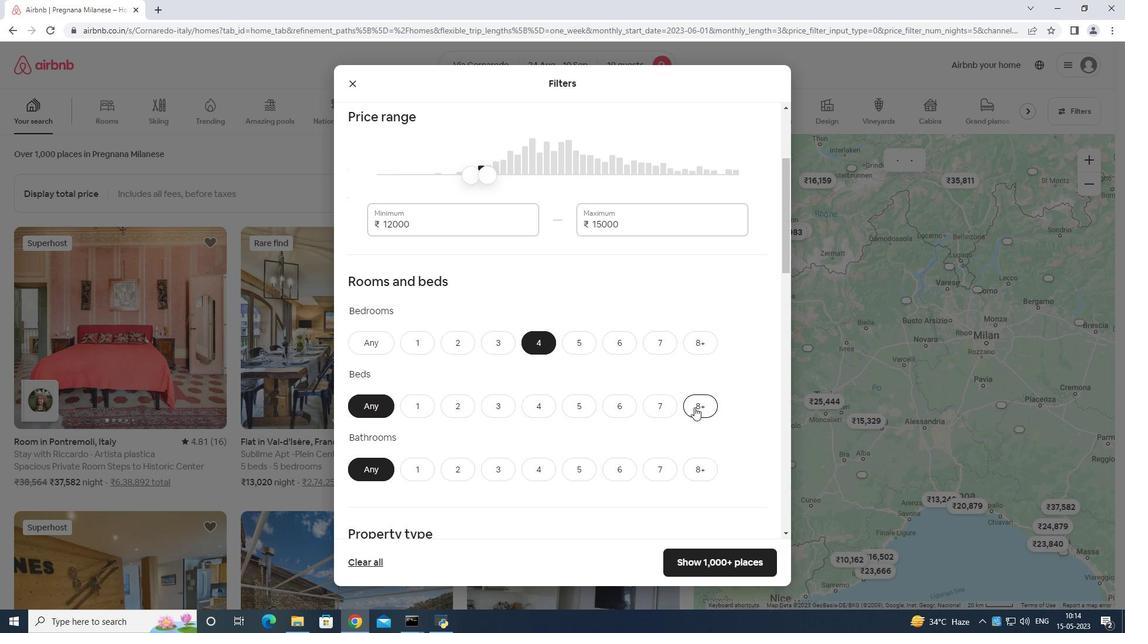 
Action: Mouse pressed left at (697, 408)
Screenshot: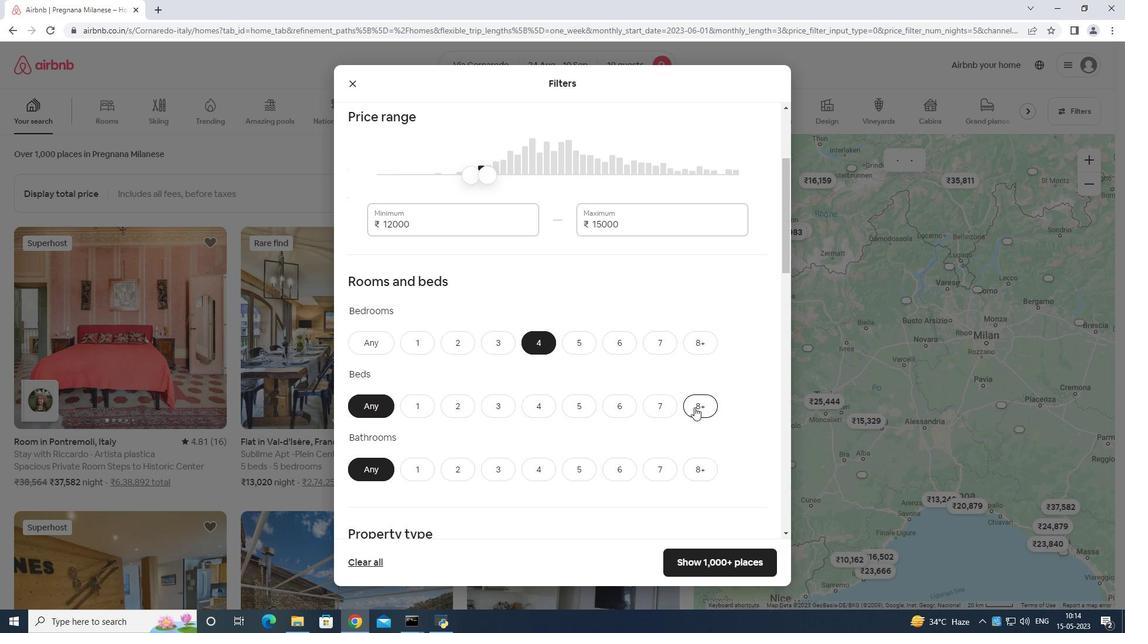 
Action: Mouse moved to (548, 468)
Screenshot: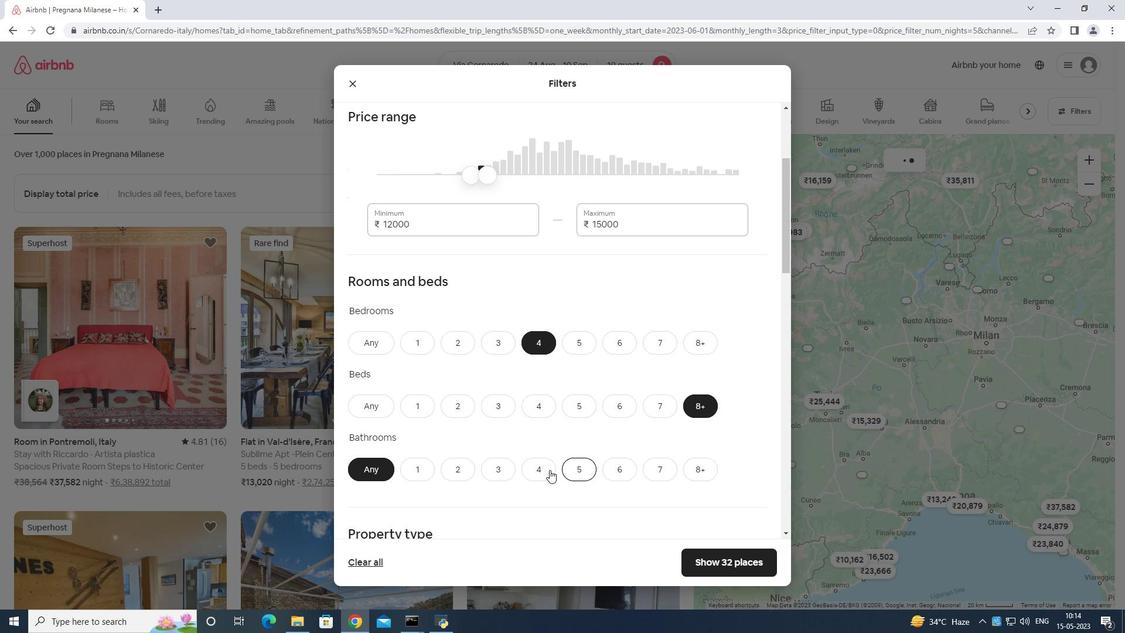 
Action: Mouse pressed left at (548, 468)
Screenshot: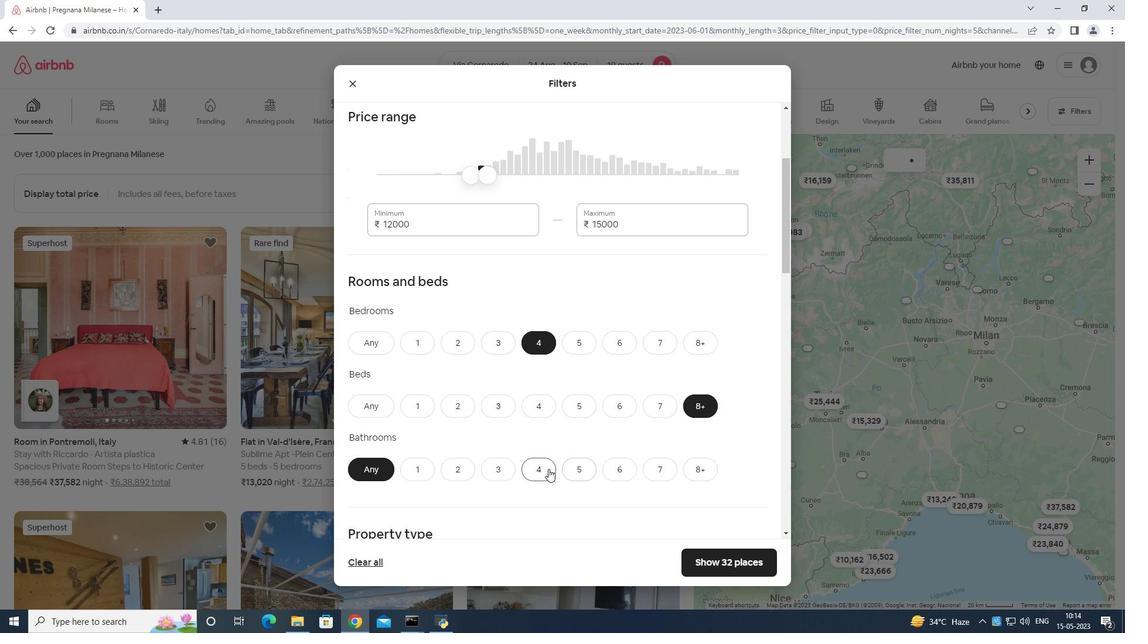 
Action: Mouse moved to (550, 436)
Screenshot: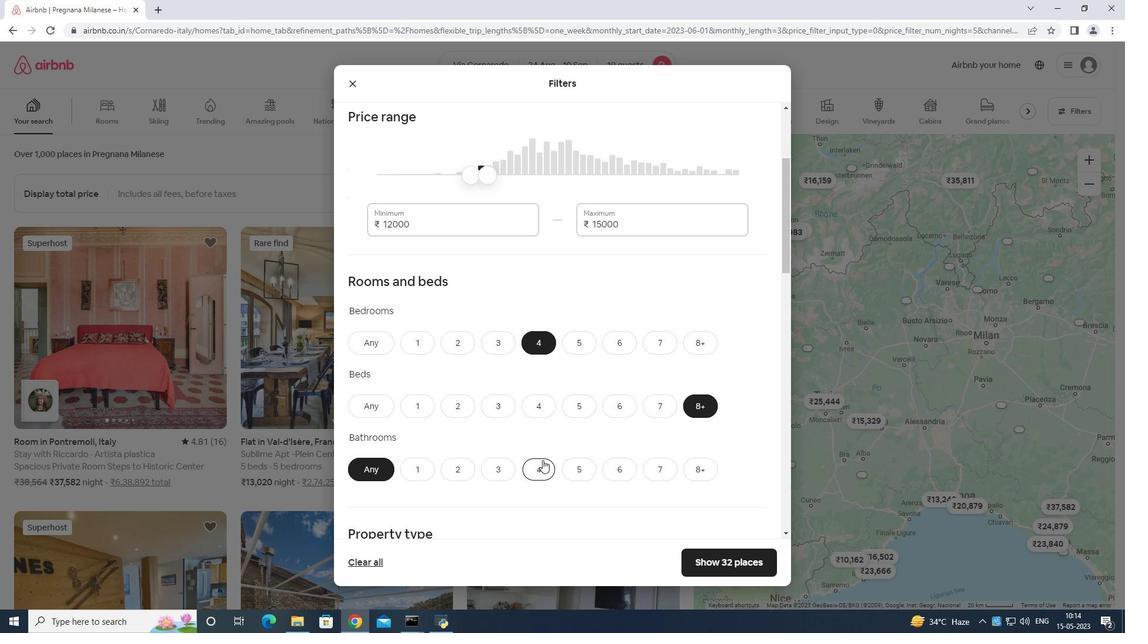 
Action: Mouse scrolled (550, 436) with delta (0, 0)
Screenshot: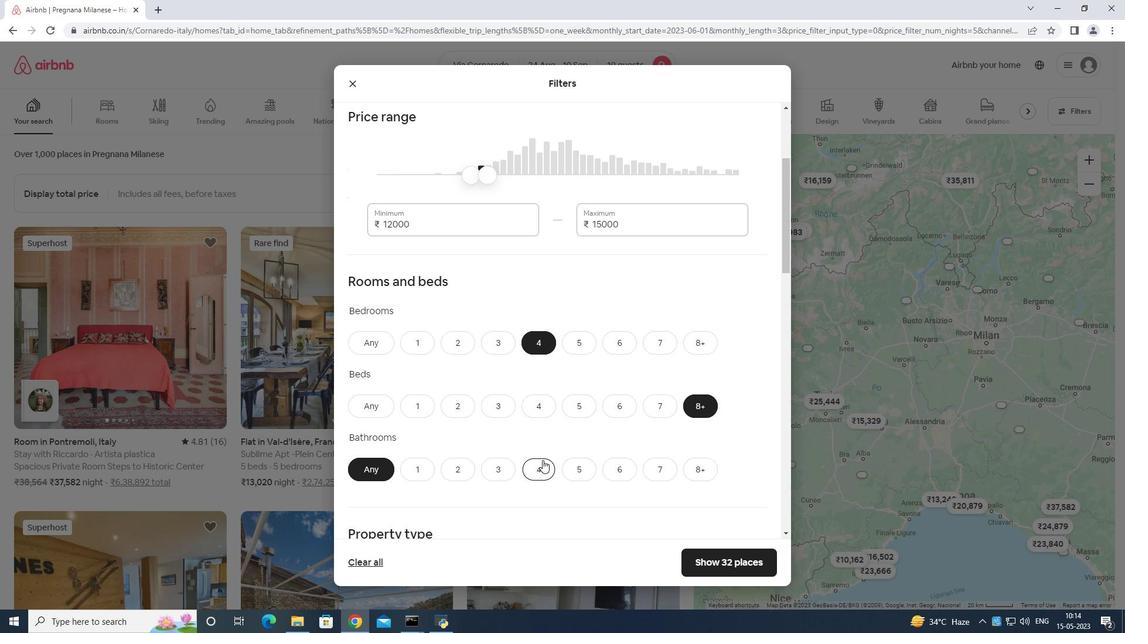 
Action: Mouse scrolled (550, 436) with delta (0, 0)
Screenshot: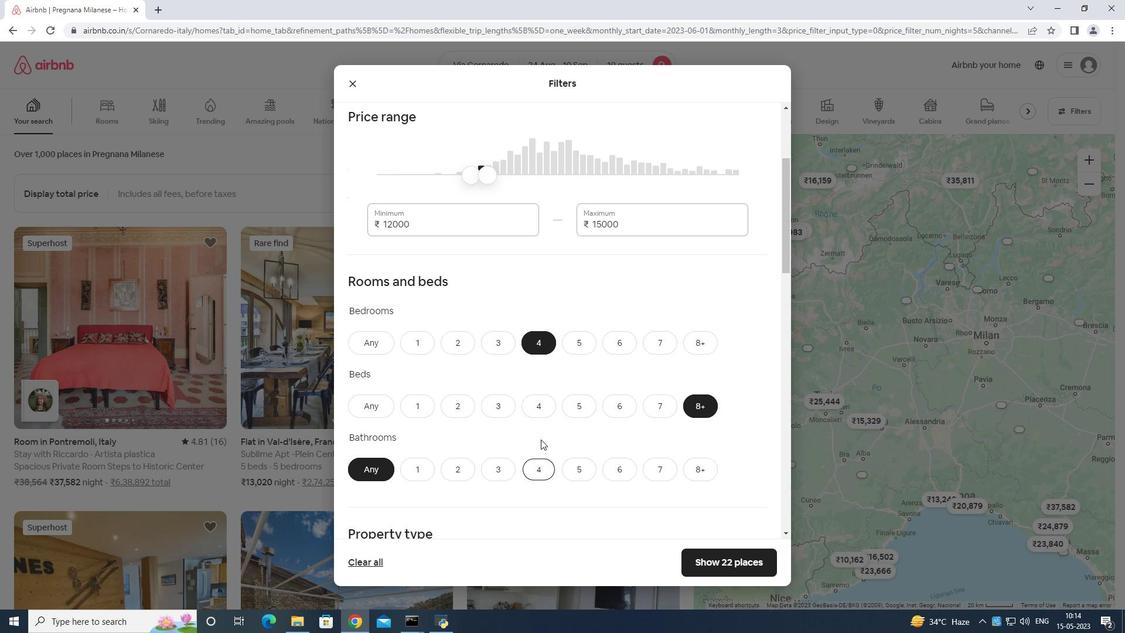 
Action: Mouse scrolled (550, 436) with delta (0, 0)
Screenshot: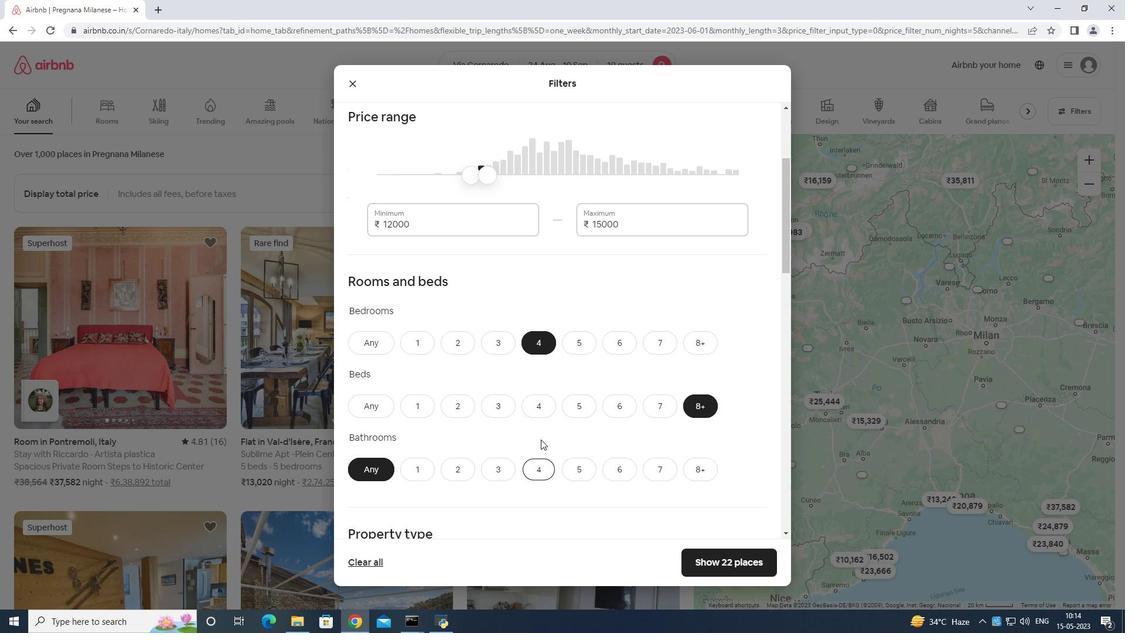 
Action: Mouse scrolled (550, 436) with delta (0, 0)
Screenshot: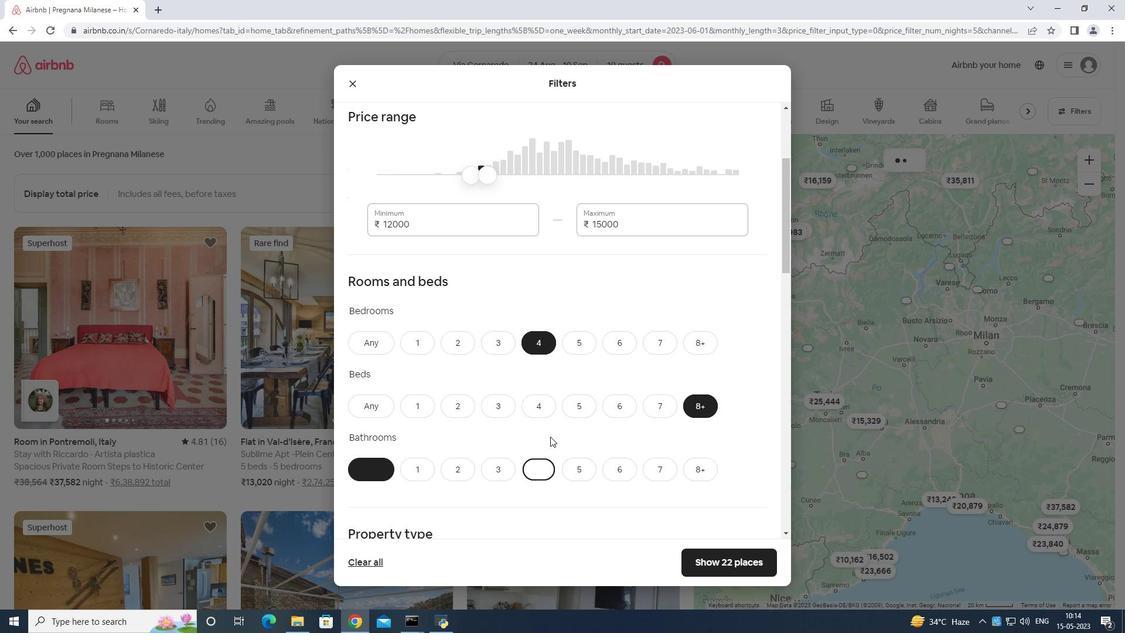 
Action: Mouse scrolled (550, 436) with delta (0, 0)
Screenshot: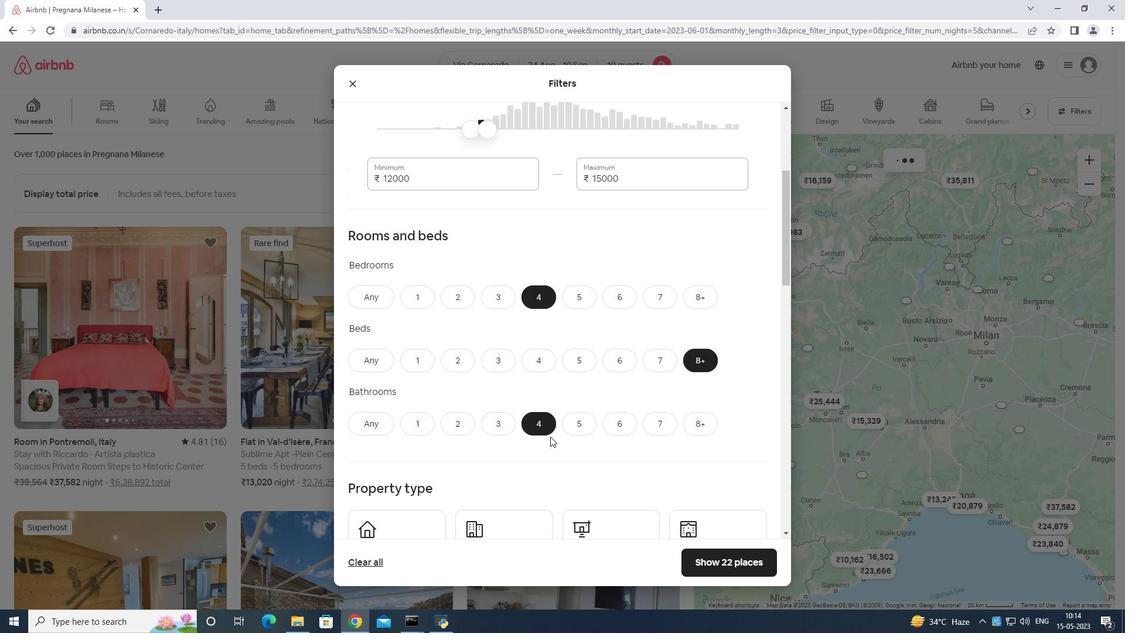 
Action: Mouse scrolled (550, 436) with delta (0, 0)
Screenshot: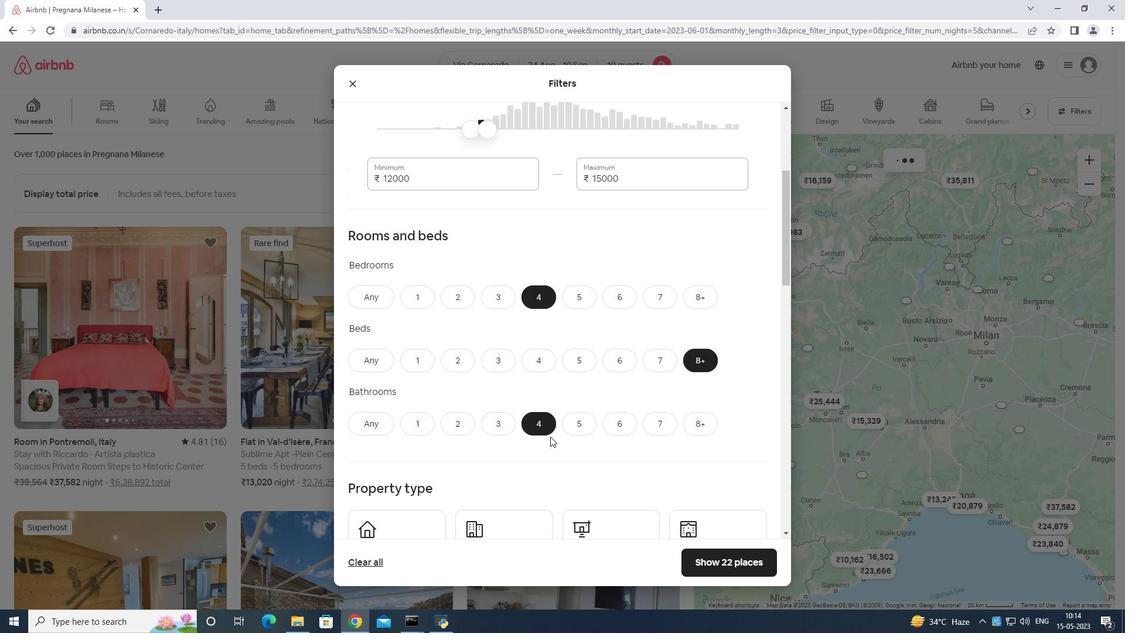 
Action: Mouse moved to (409, 253)
Screenshot: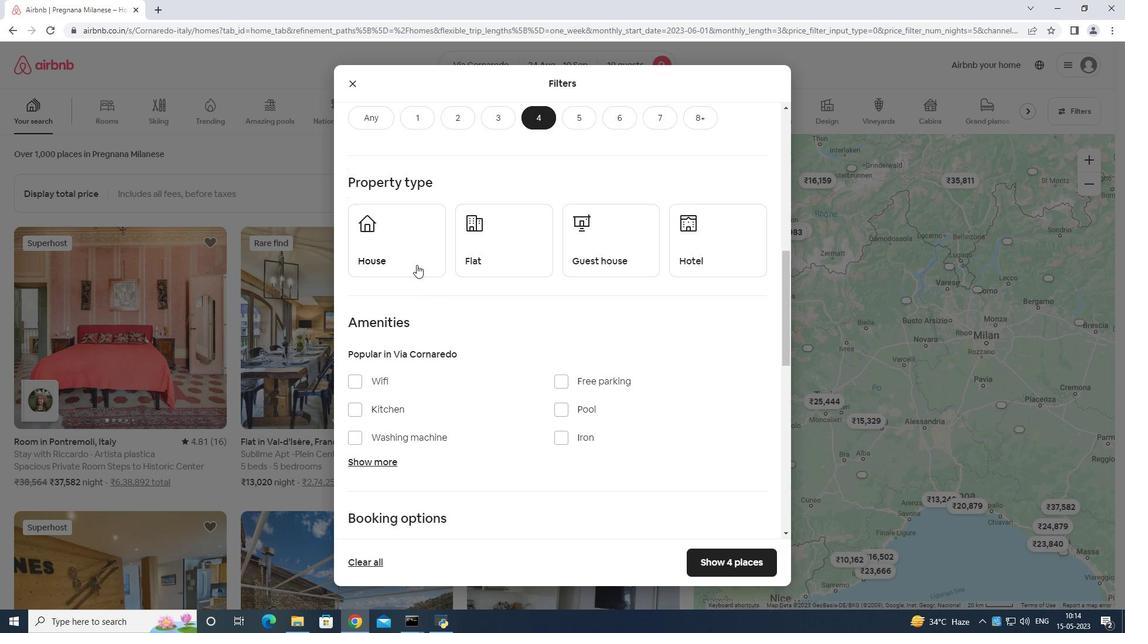 
Action: Mouse pressed left at (409, 253)
Screenshot: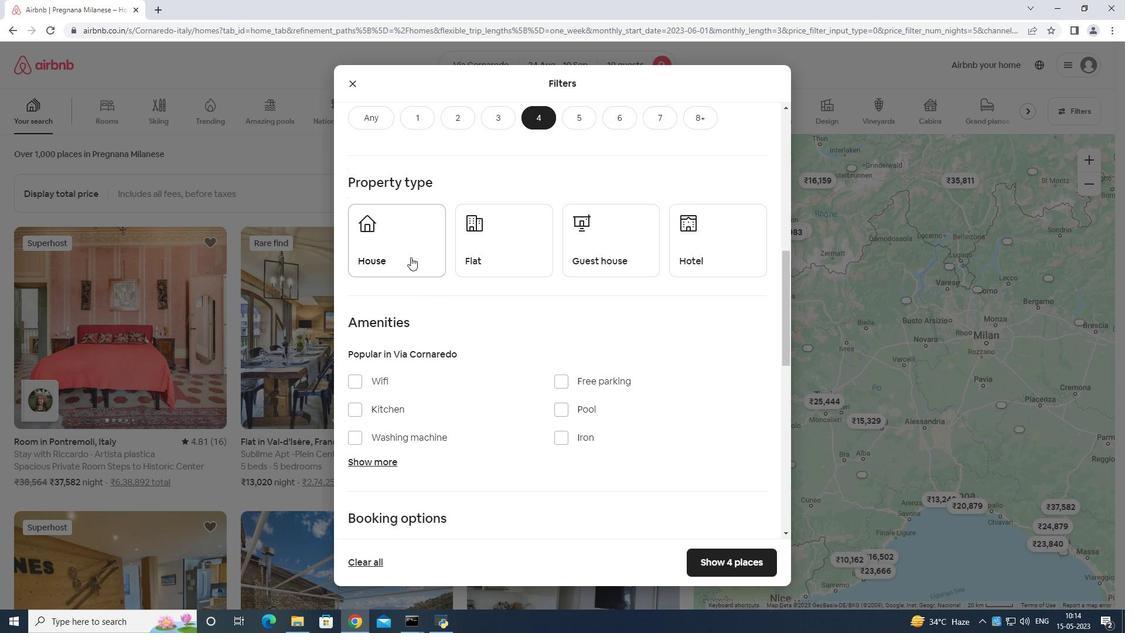 
Action: Mouse moved to (506, 251)
Screenshot: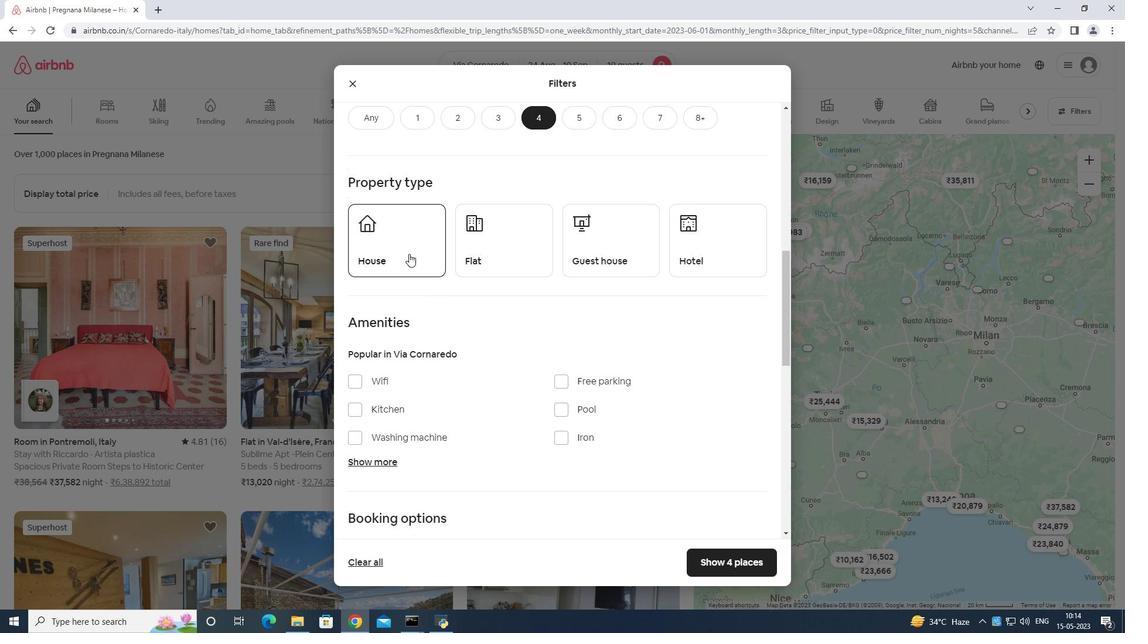 
Action: Mouse pressed left at (506, 251)
Screenshot: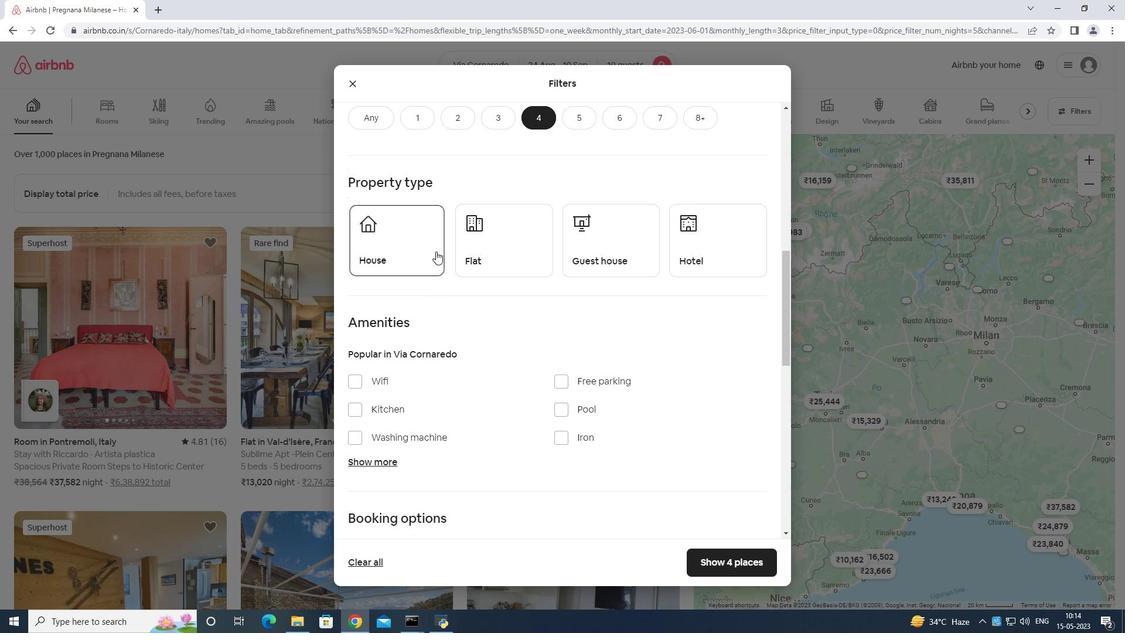 
Action: Mouse moved to (604, 250)
Screenshot: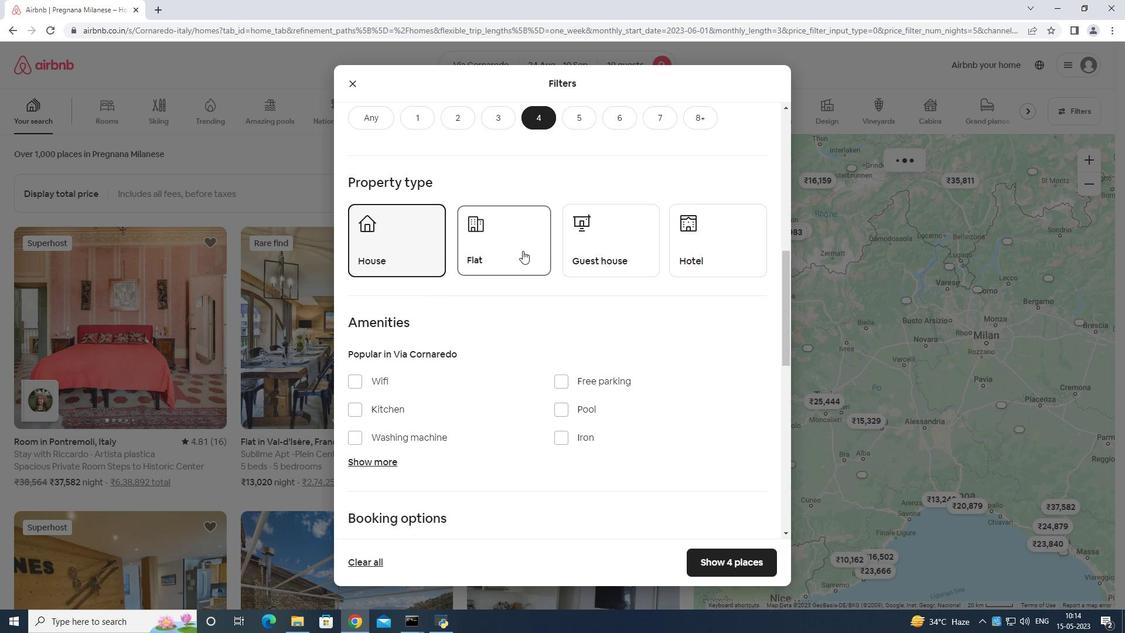 
Action: Mouse pressed left at (604, 250)
Screenshot: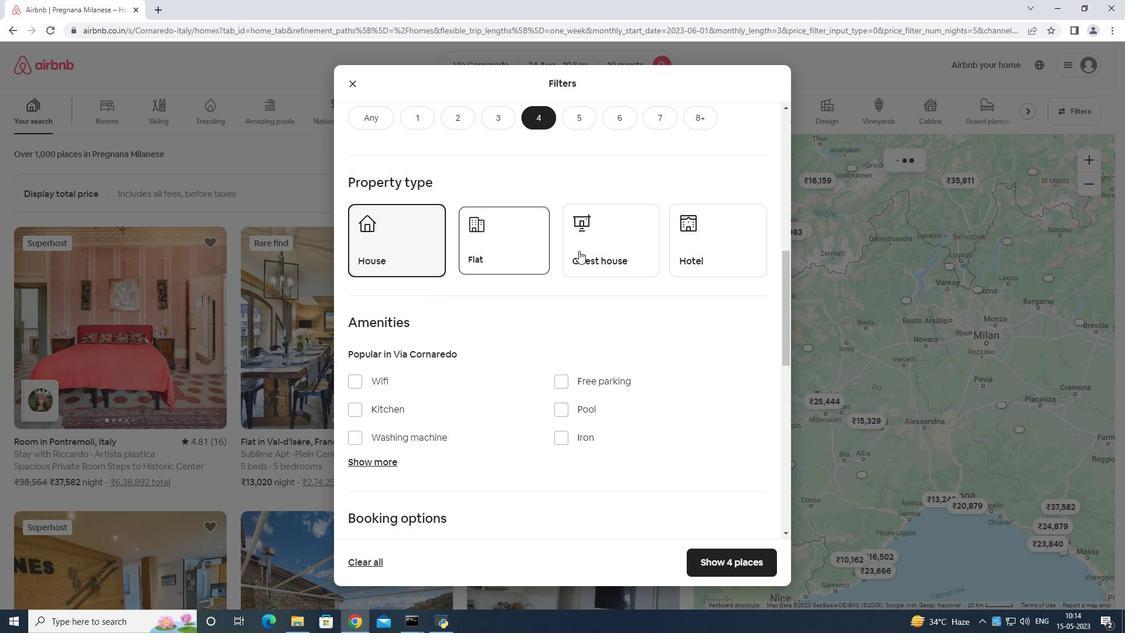 
Action: Mouse moved to (610, 272)
Screenshot: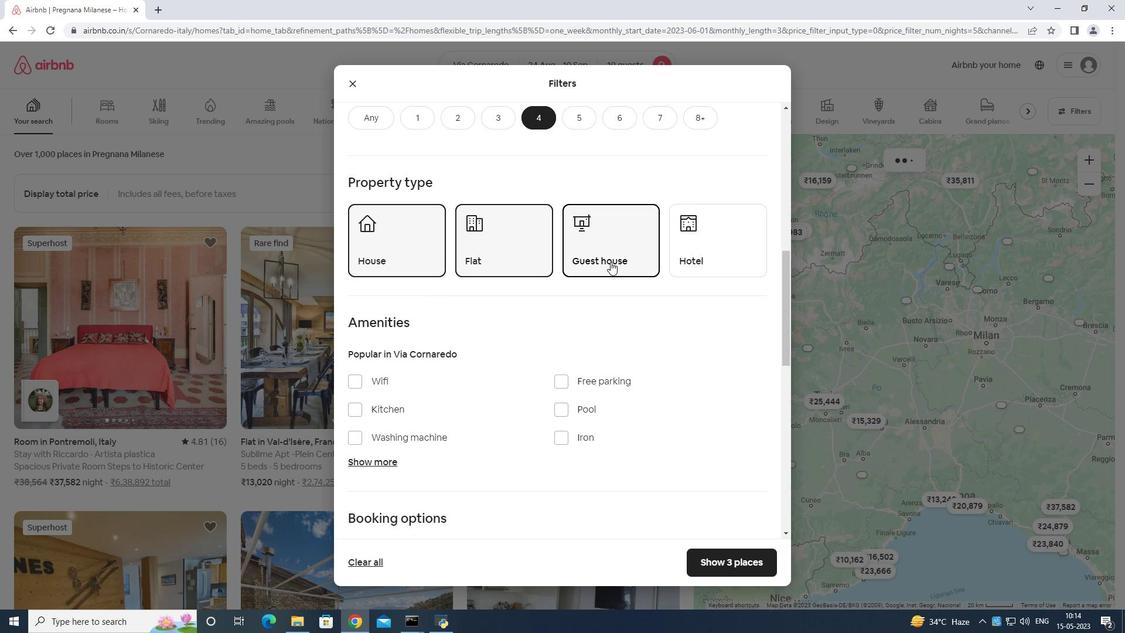 
Action: Mouse scrolled (610, 271) with delta (0, 0)
Screenshot: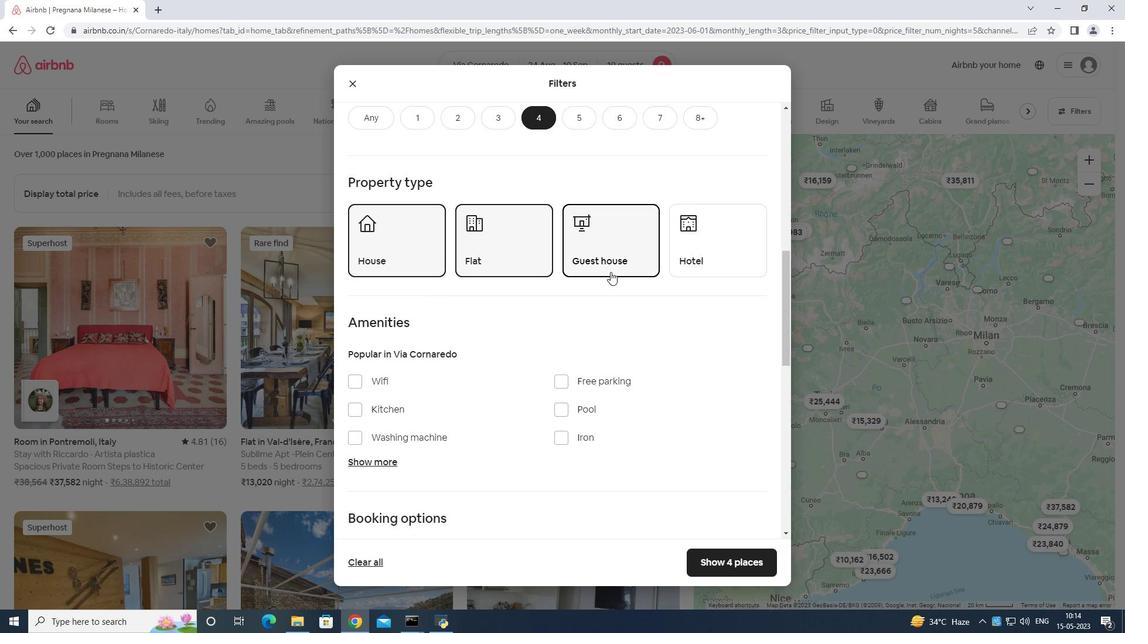 
Action: Mouse scrolled (610, 271) with delta (0, 0)
Screenshot: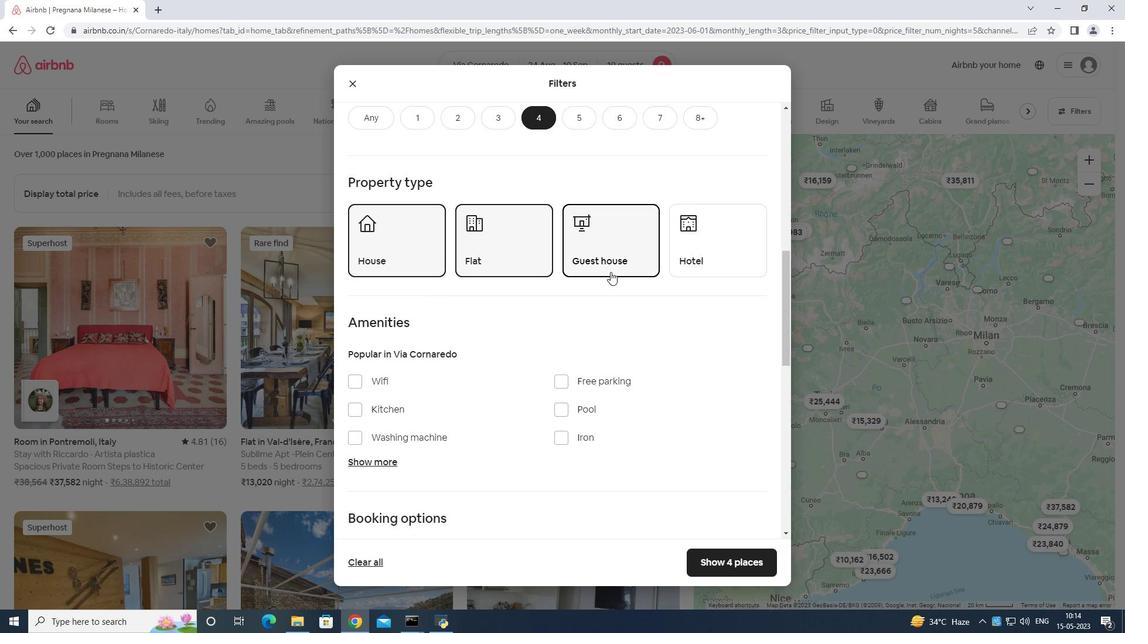 
Action: Mouse scrolled (610, 271) with delta (0, 0)
Screenshot: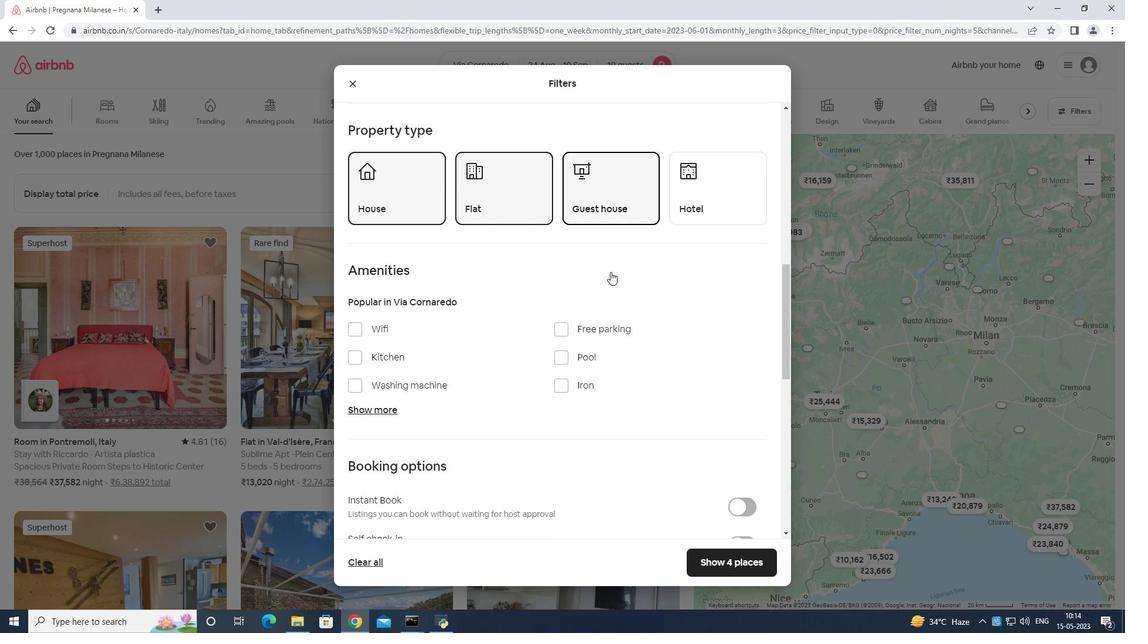 
Action: Mouse moved to (350, 200)
Screenshot: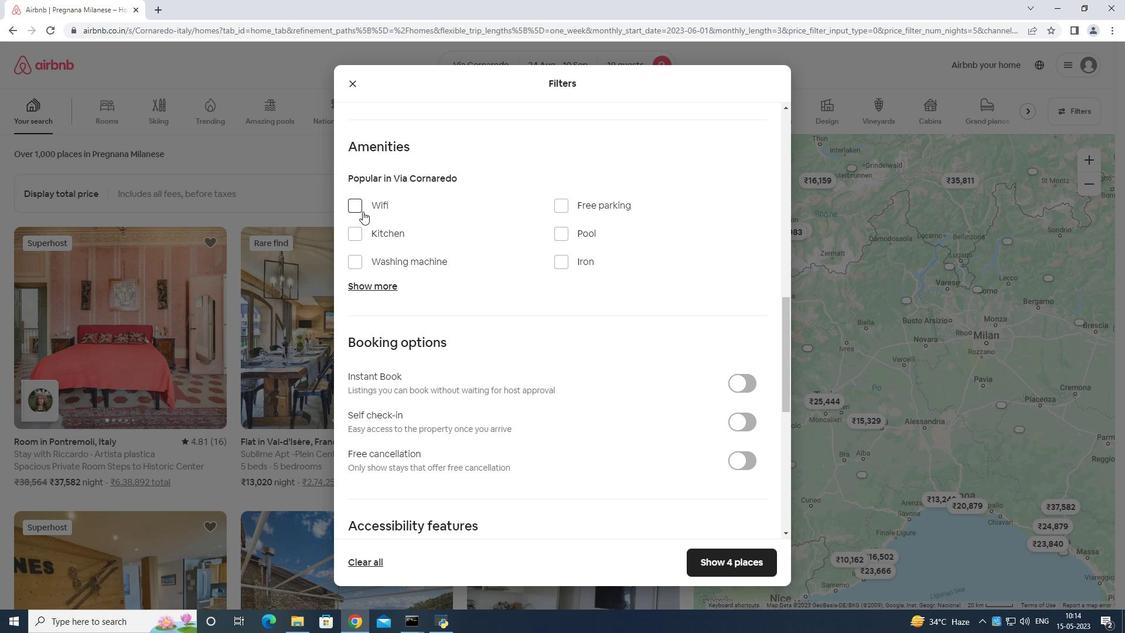 
Action: Mouse pressed left at (350, 200)
Screenshot: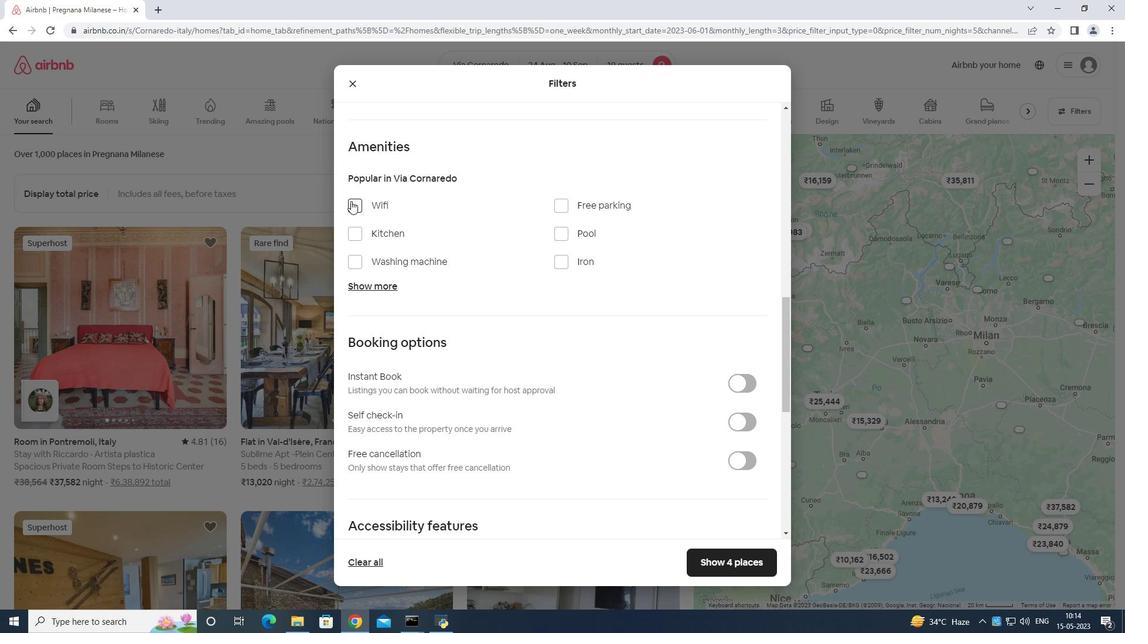 
Action: Mouse moved to (563, 204)
Screenshot: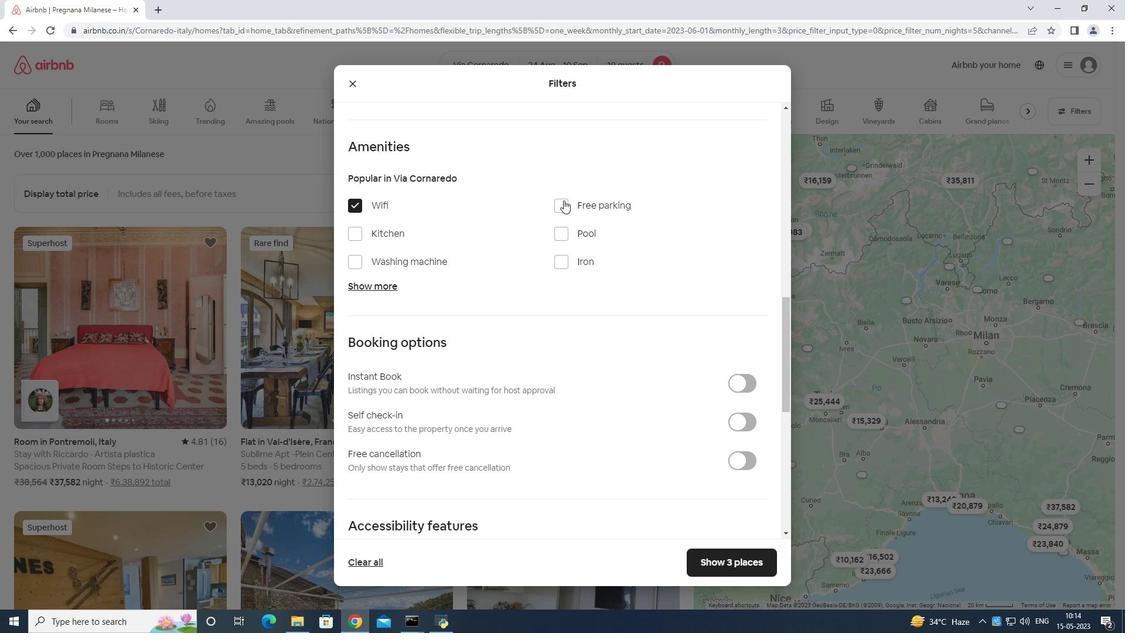 
Action: Mouse pressed left at (563, 204)
Screenshot: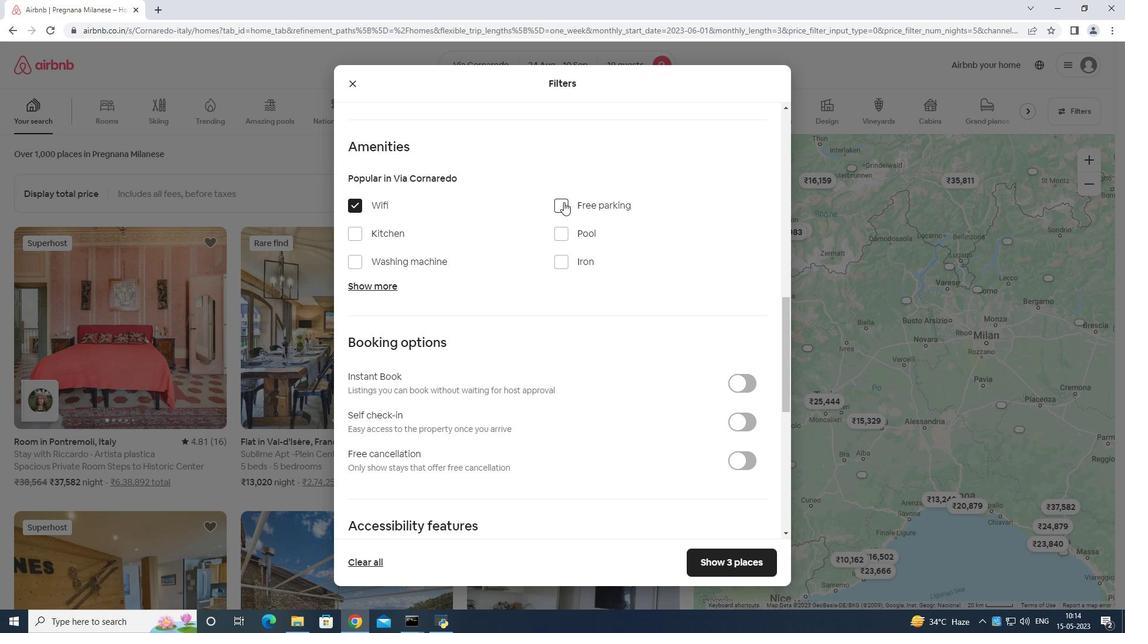 
Action: Mouse moved to (375, 286)
Screenshot: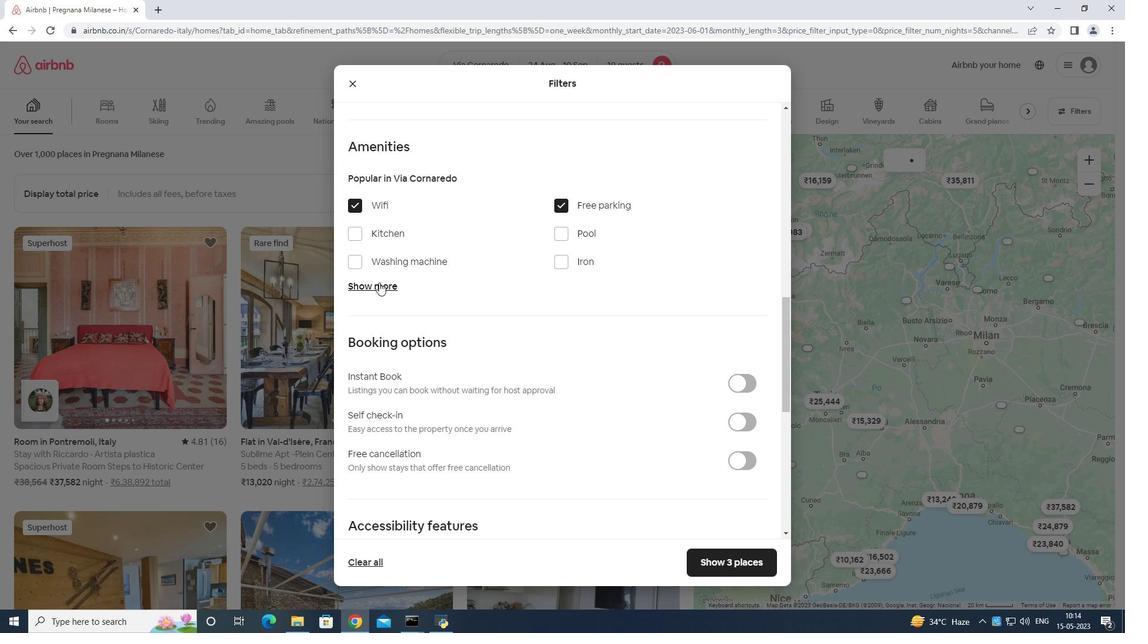 
Action: Mouse pressed left at (375, 286)
Screenshot: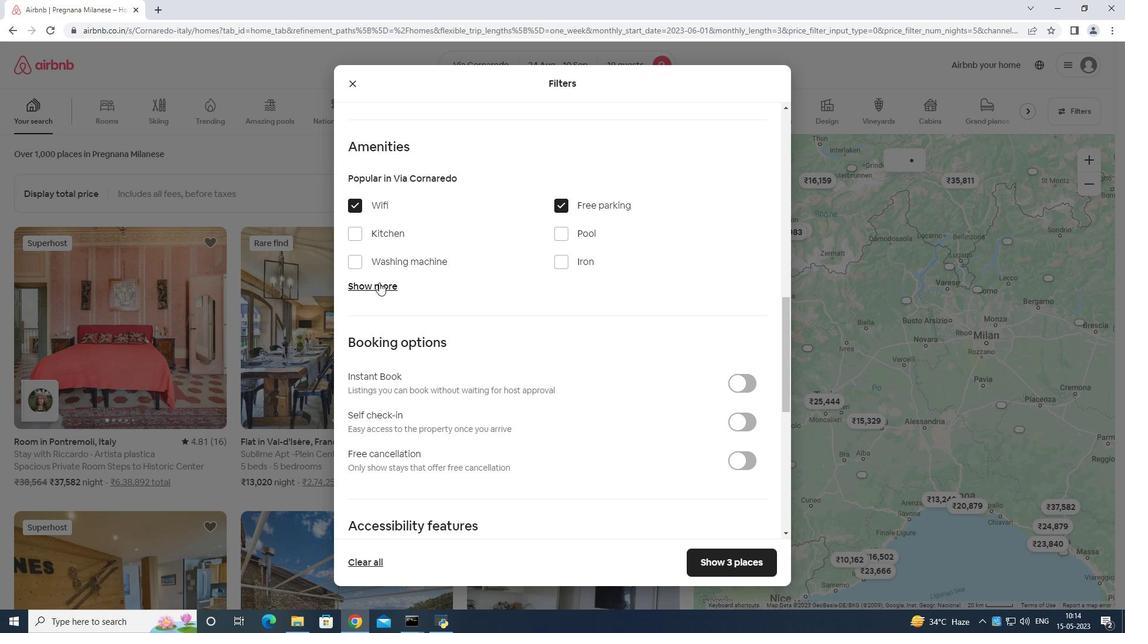 
Action: Mouse moved to (402, 277)
Screenshot: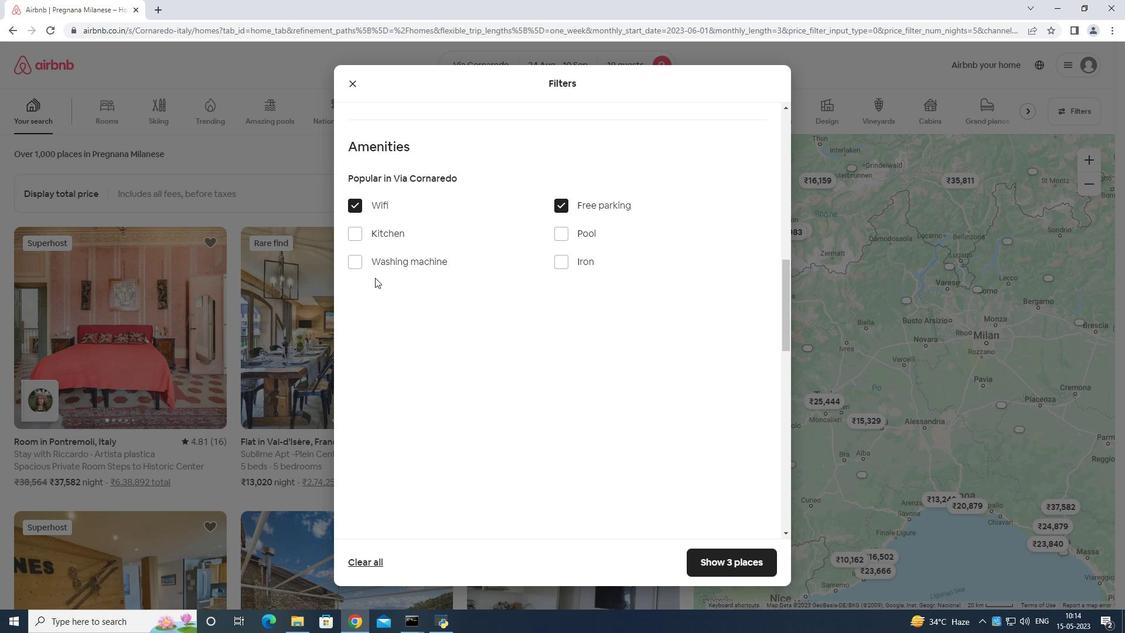 
Action: Mouse scrolled (402, 276) with delta (0, 0)
Screenshot: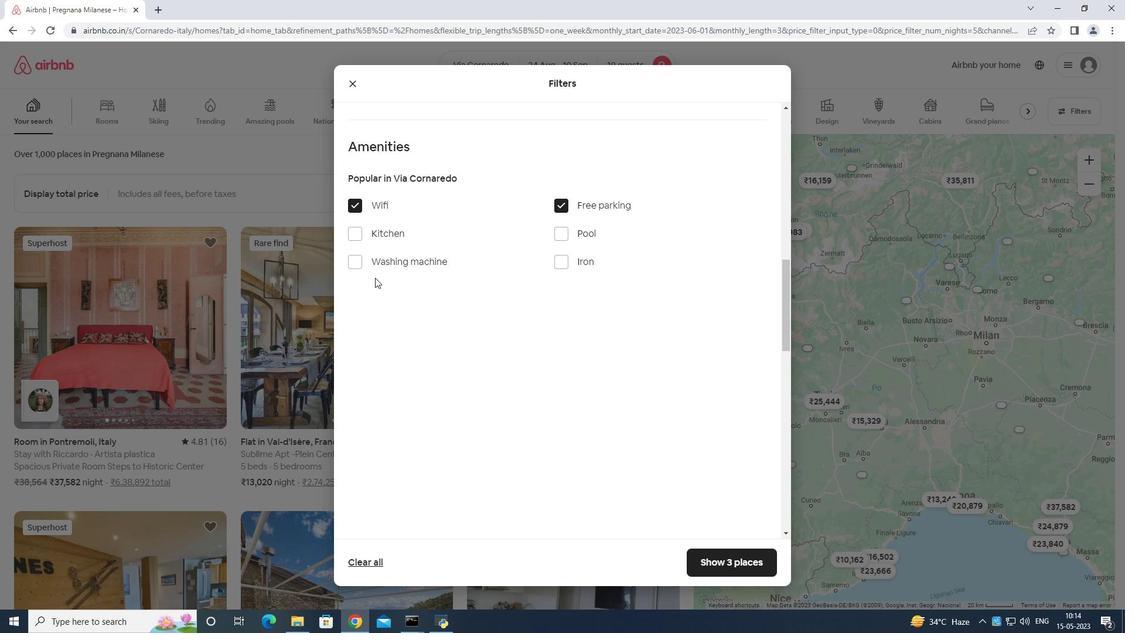 
Action: Mouse moved to (403, 279)
Screenshot: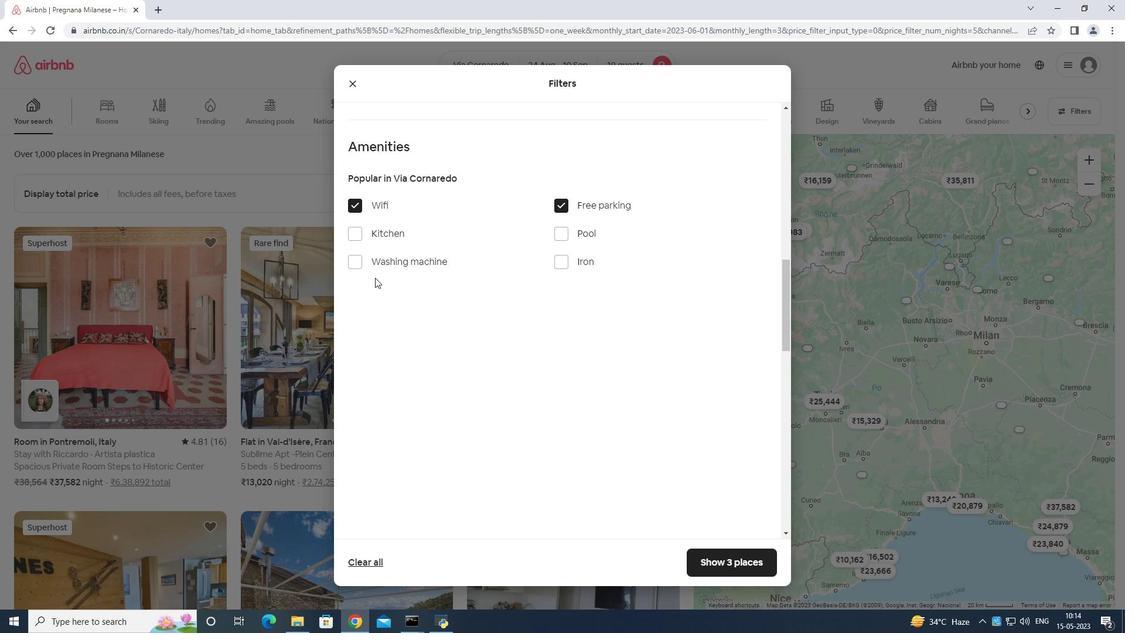 
Action: Mouse scrolled (403, 278) with delta (0, 0)
Screenshot: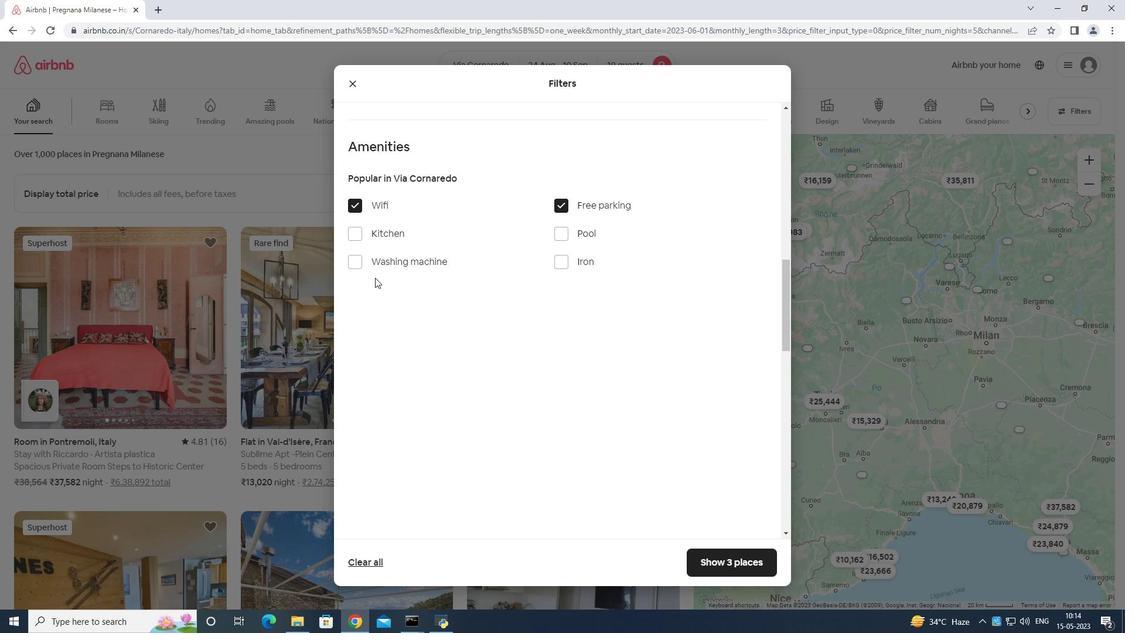 
Action: Mouse moved to (359, 264)
Screenshot: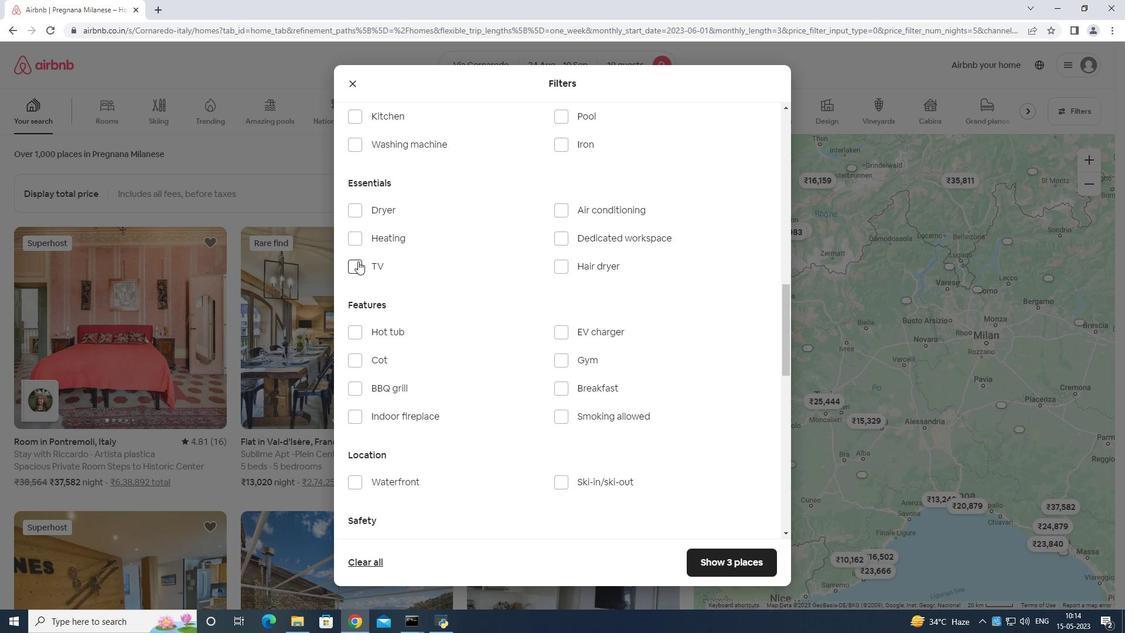 
Action: Mouse pressed left at (359, 264)
Screenshot: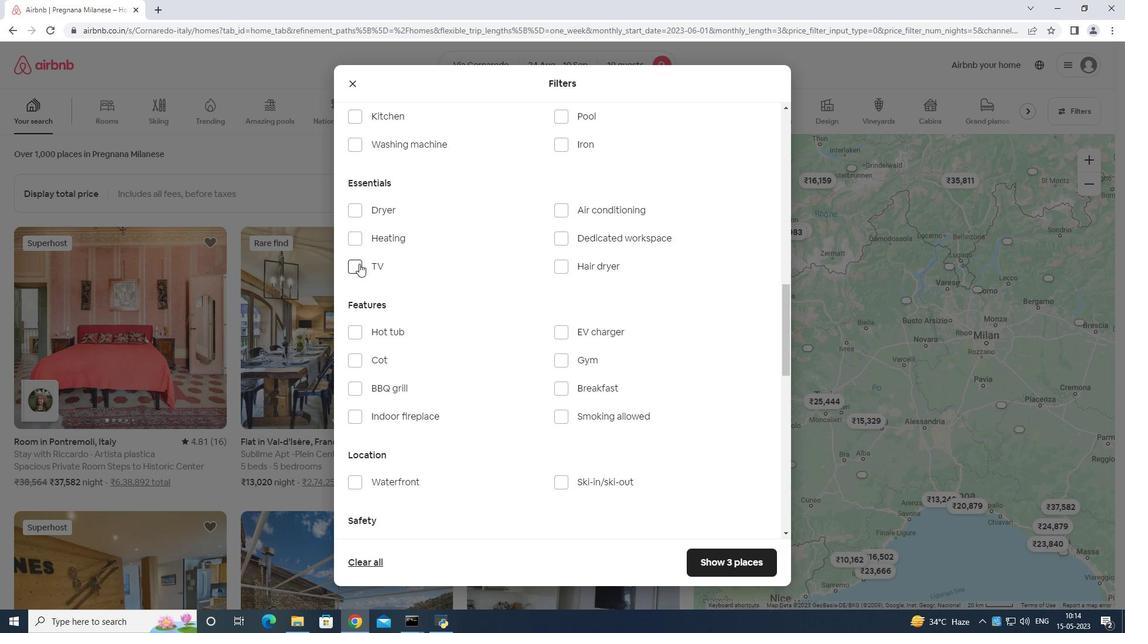 
Action: Mouse moved to (563, 363)
Screenshot: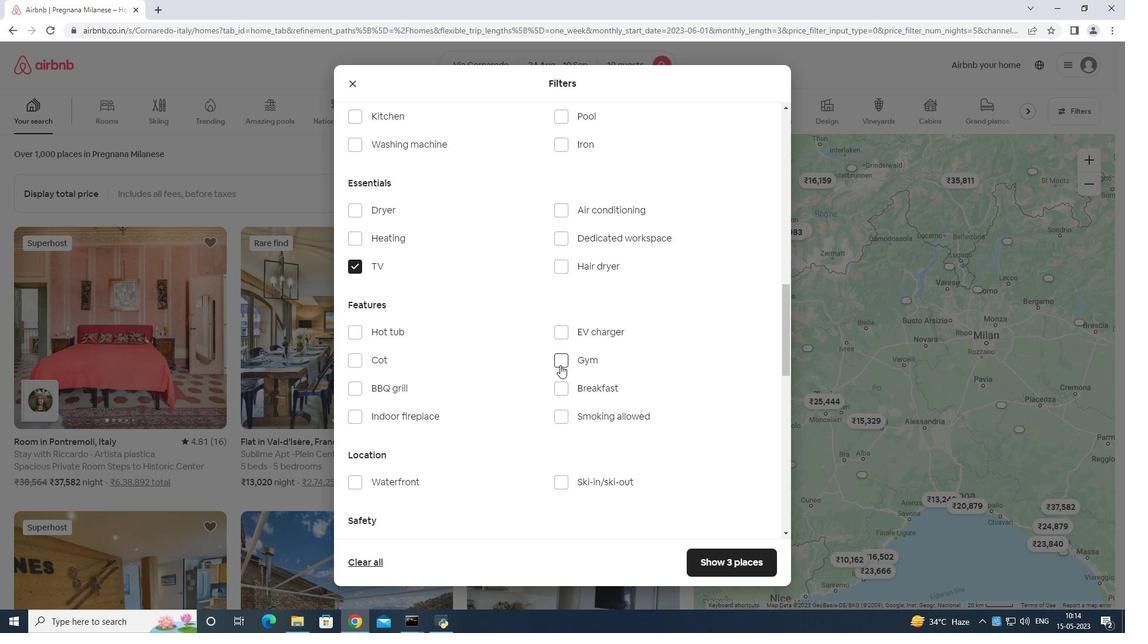 
Action: Mouse pressed left at (563, 363)
Screenshot: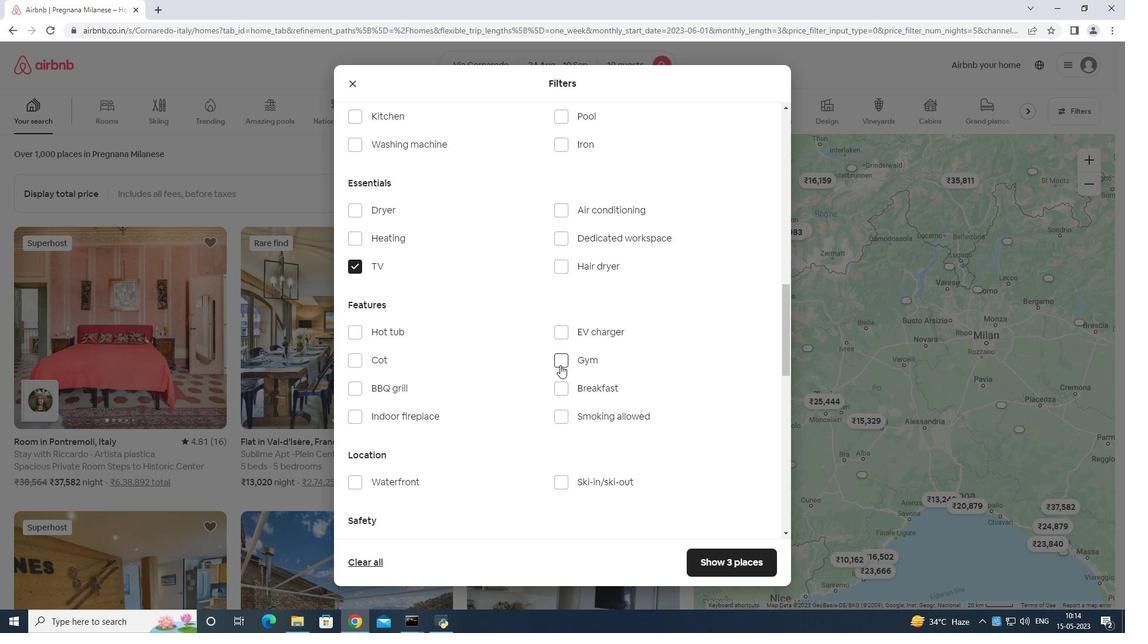 
Action: Mouse moved to (559, 390)
Screenshot: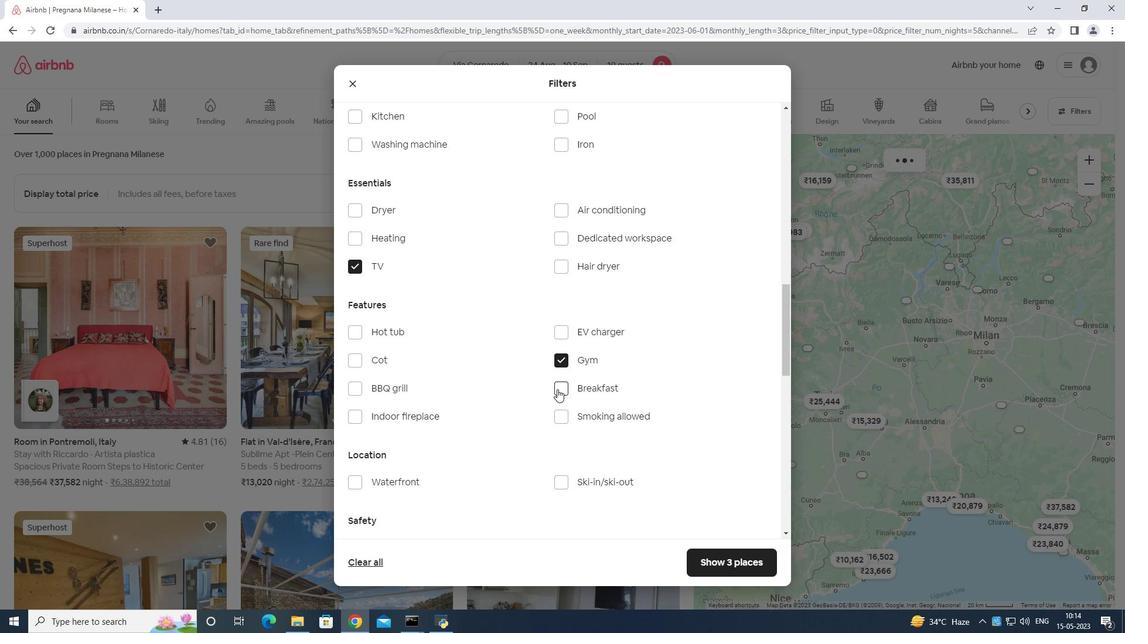 
Action: Mouse pressed left at (559, 390)
Screenshot: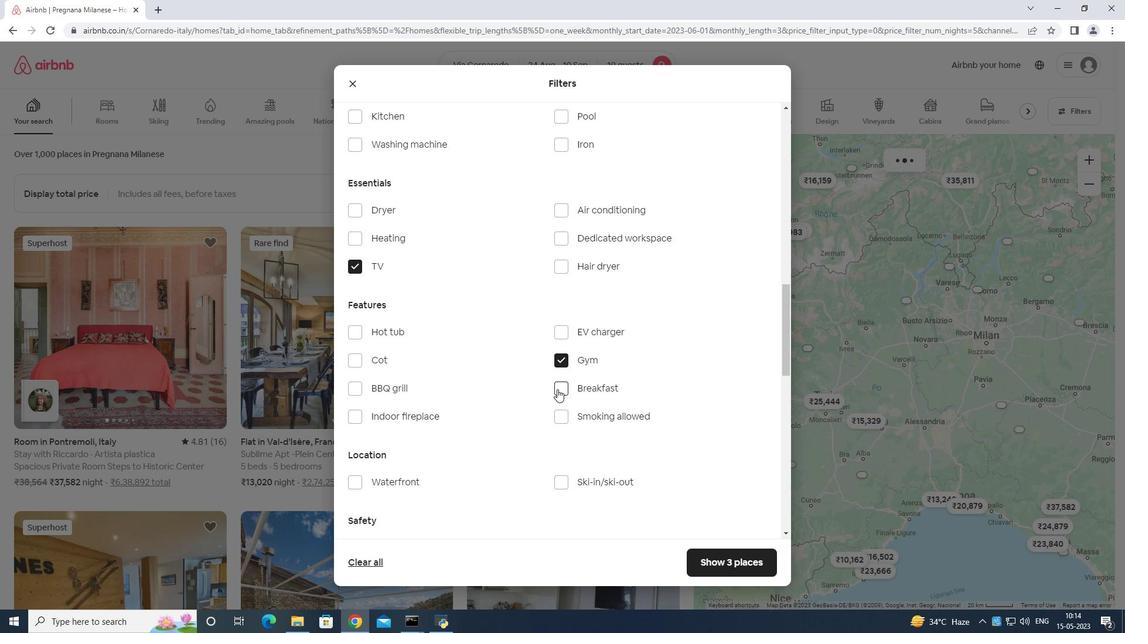 
Action: Mouse moved to (614, 374)
Screenshot: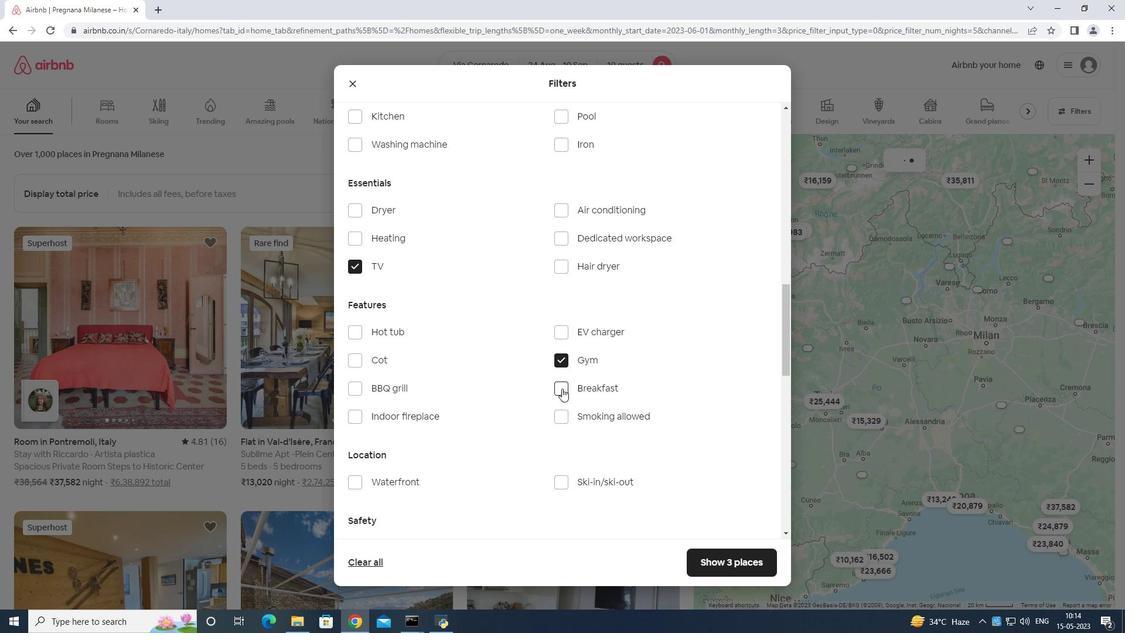 
Action: Mouse scrolled (614, 374) with delta (0, 0)
Screenshot: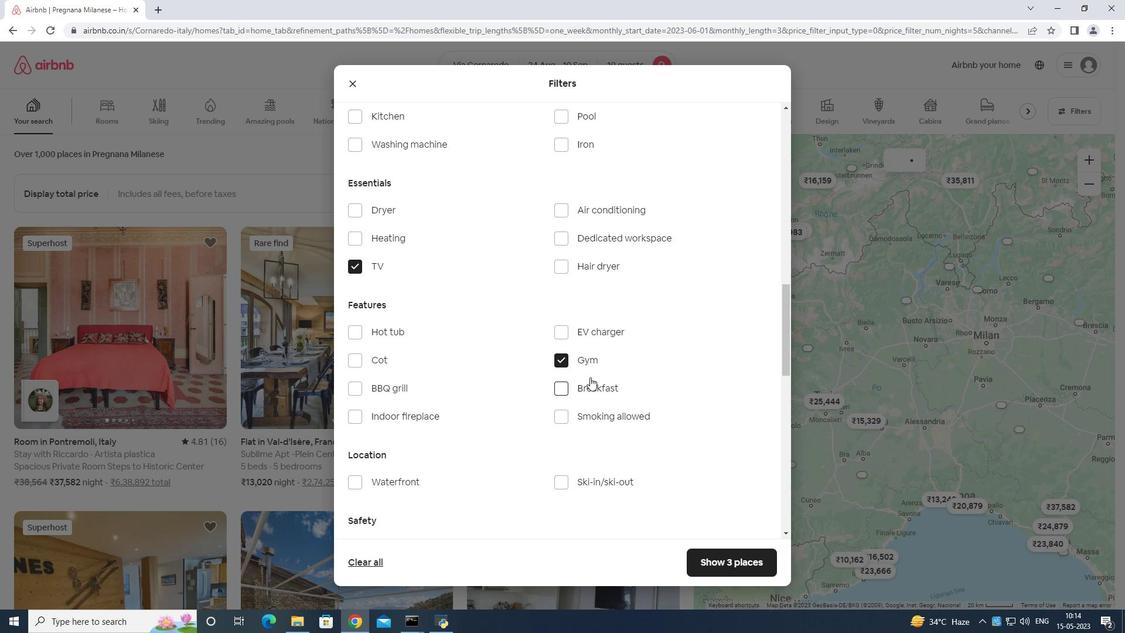 
Action: Mouse scrolled (614, 374) with delta (0, 0)
Screenshot: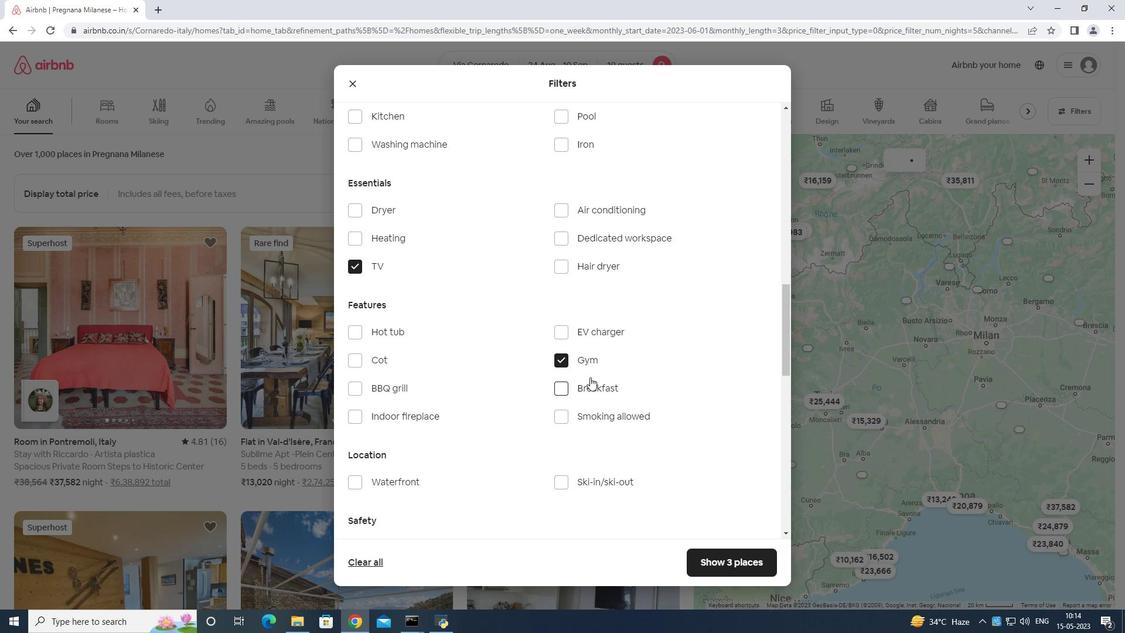 
Action: Mouse scrolled (614, 374) with delta (0, 0)
Screenshot: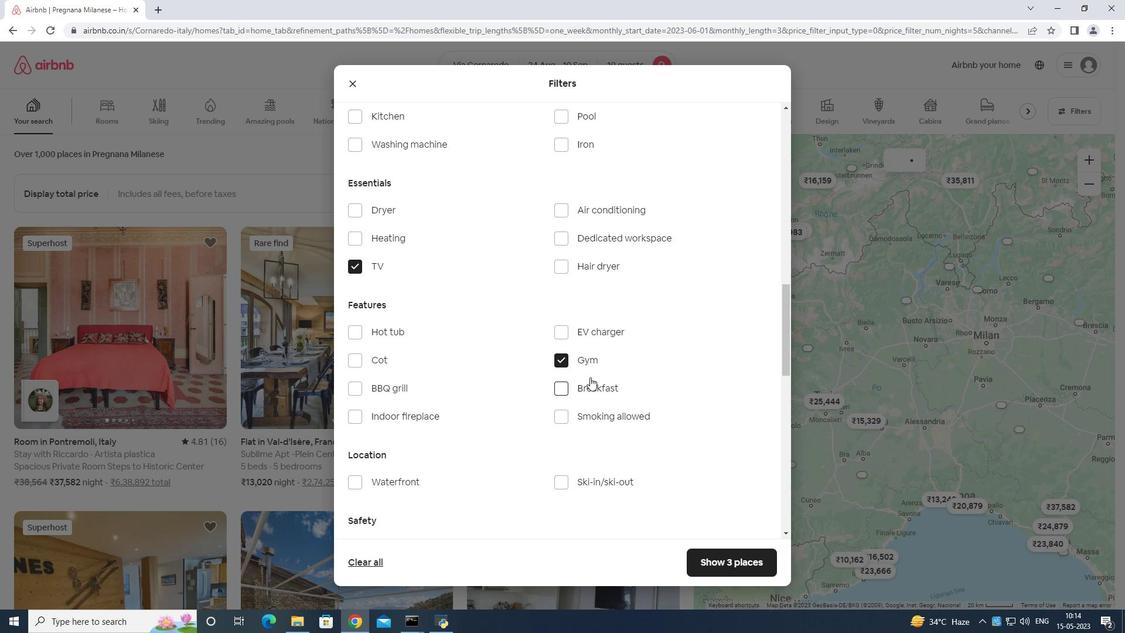 
Action: Mouse scrolled (614, 374) with delta (0, 0)
Screenshot: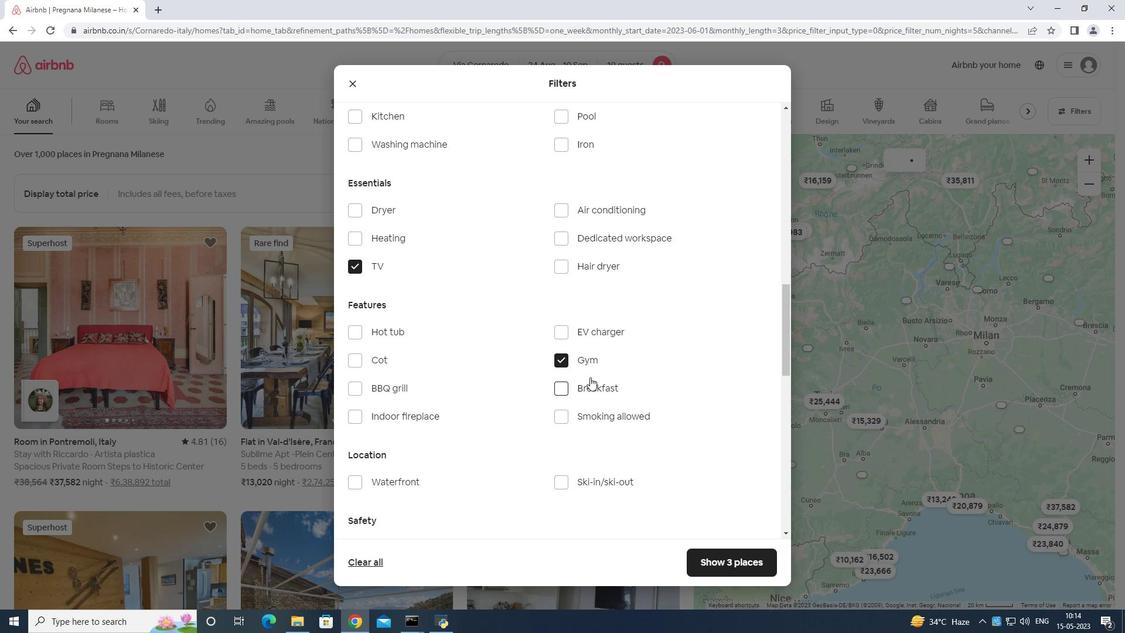 
Action: Mouse scrolled (614, 374) with delta (0, 0)
Screenshot: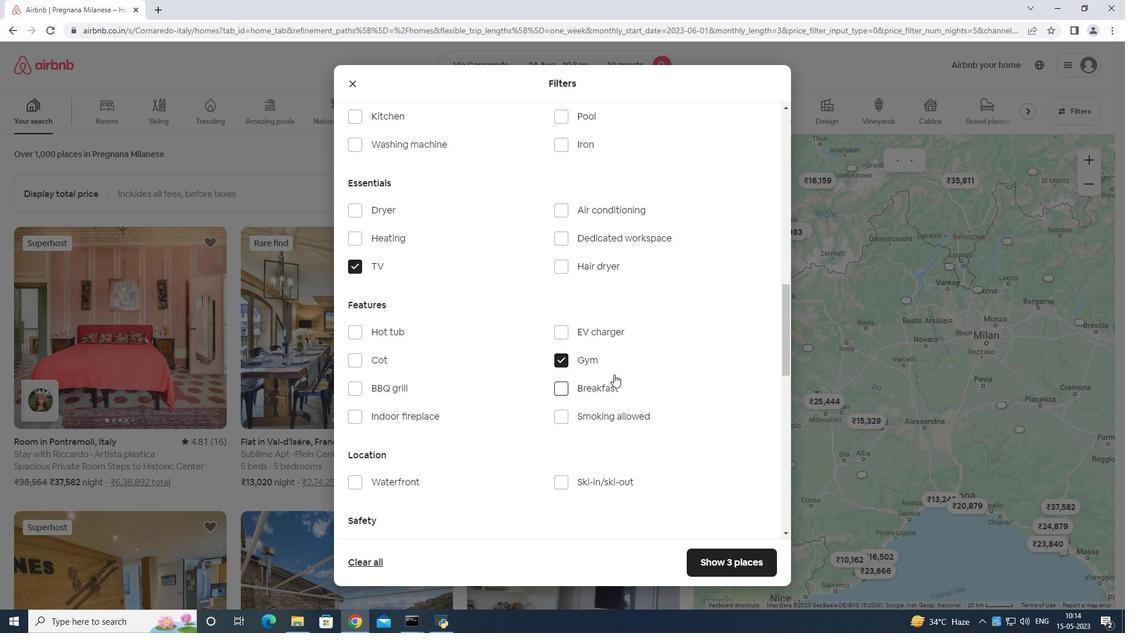 
Action: Mouse moved to (750, 417)
Screenshot: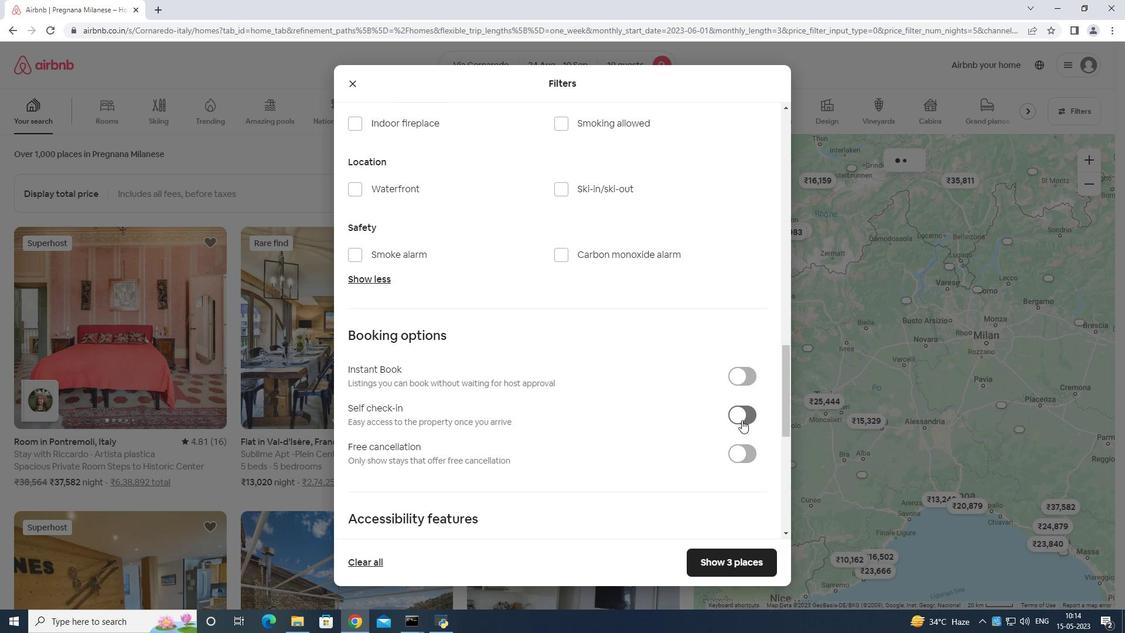 
Action: Mouse pressed left at (750, 417)
Screenshot: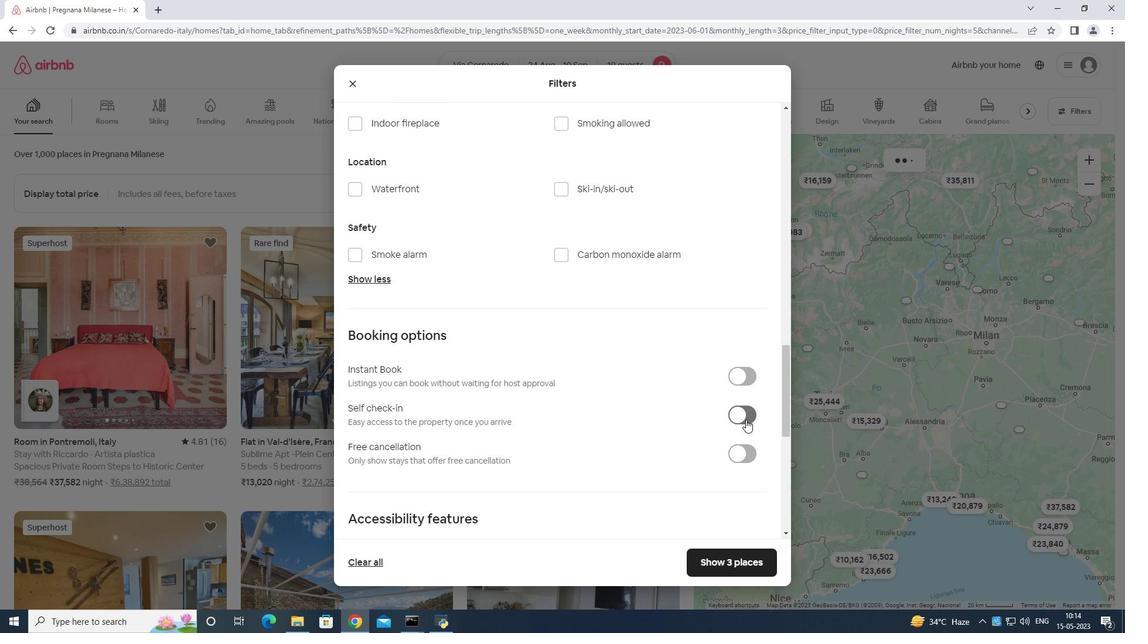
Action: Mouse moved to (749, 409)
Screenshot: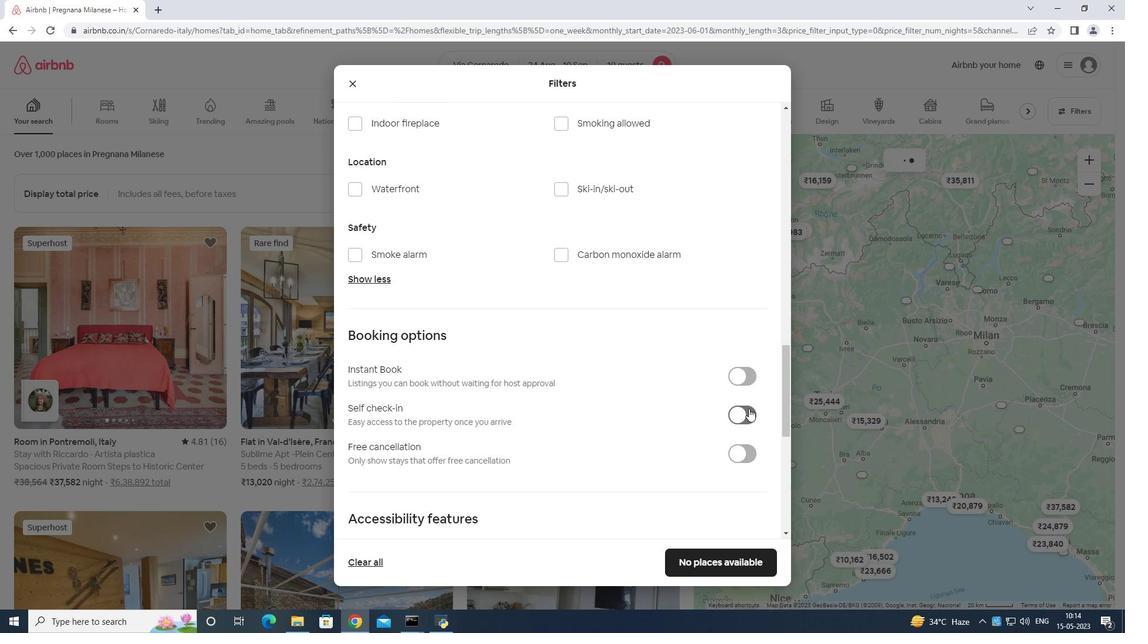 
Action: Mouse scrolled (749, 408) with delta (0, 0)
Screenshot: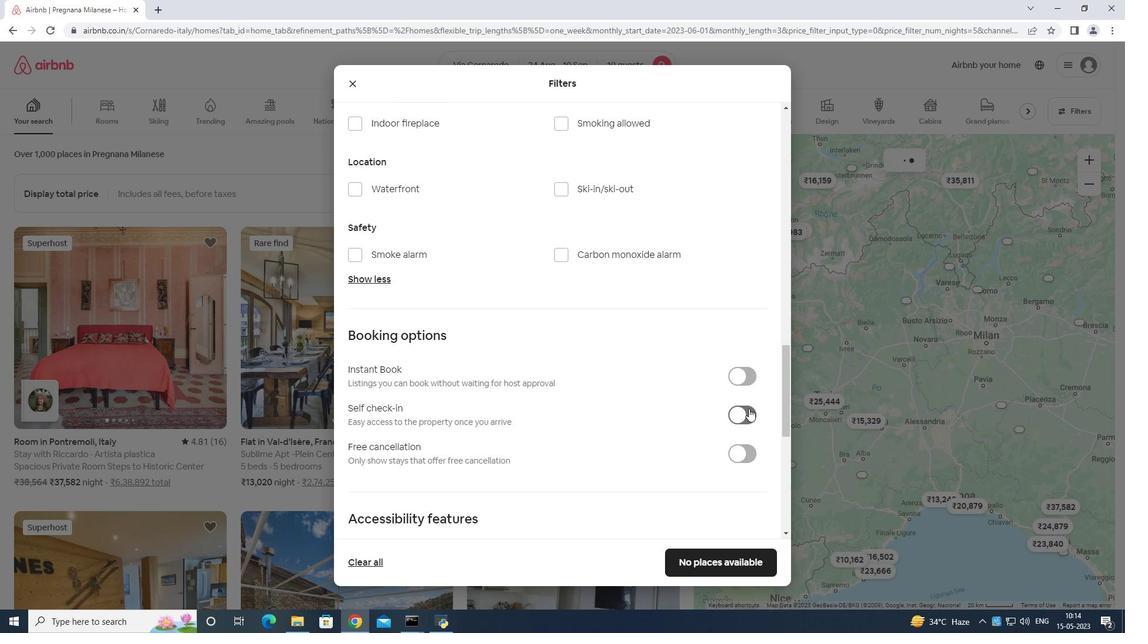 
Action: Mouse moved to (749, 409)
Screenshot: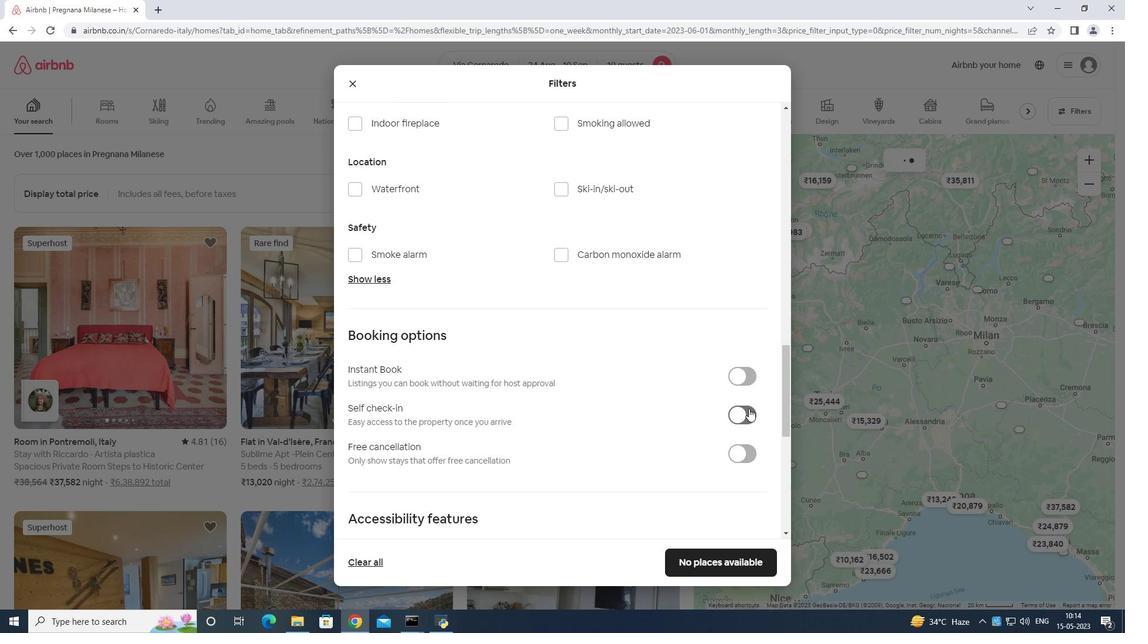 
Action: Mouse scrolled (749, 409) with delta (0, 0)
Screenshot: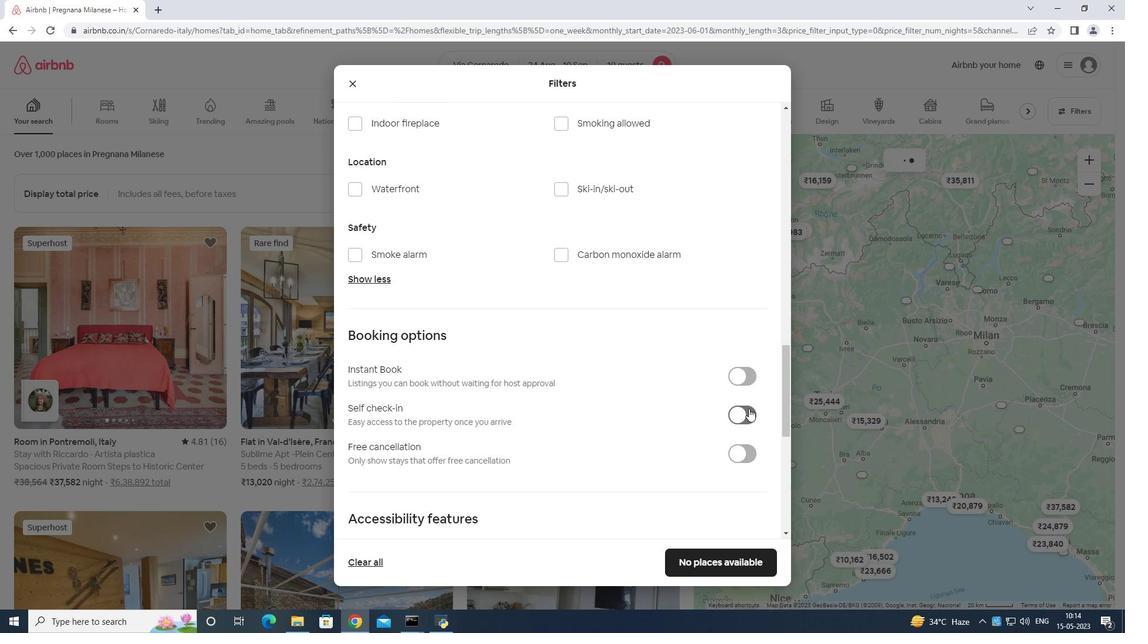 
Action: Mouse moved to (749, 411)
Screenshot: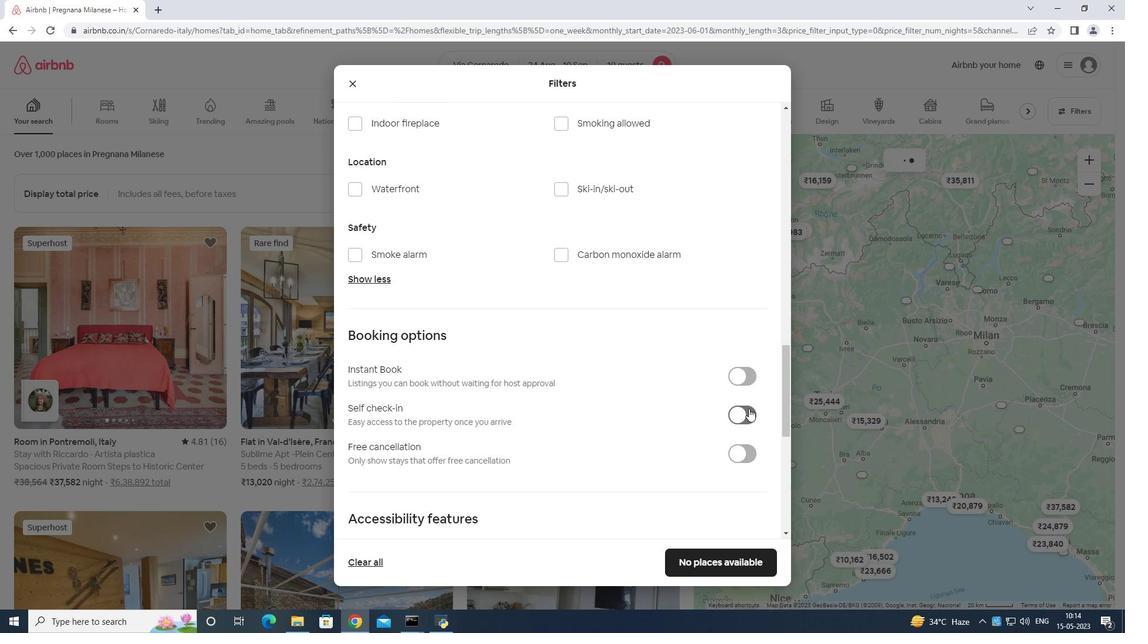 
Action: Mouse scrolled (749, 410) with delta (0, 0)
Screenshot: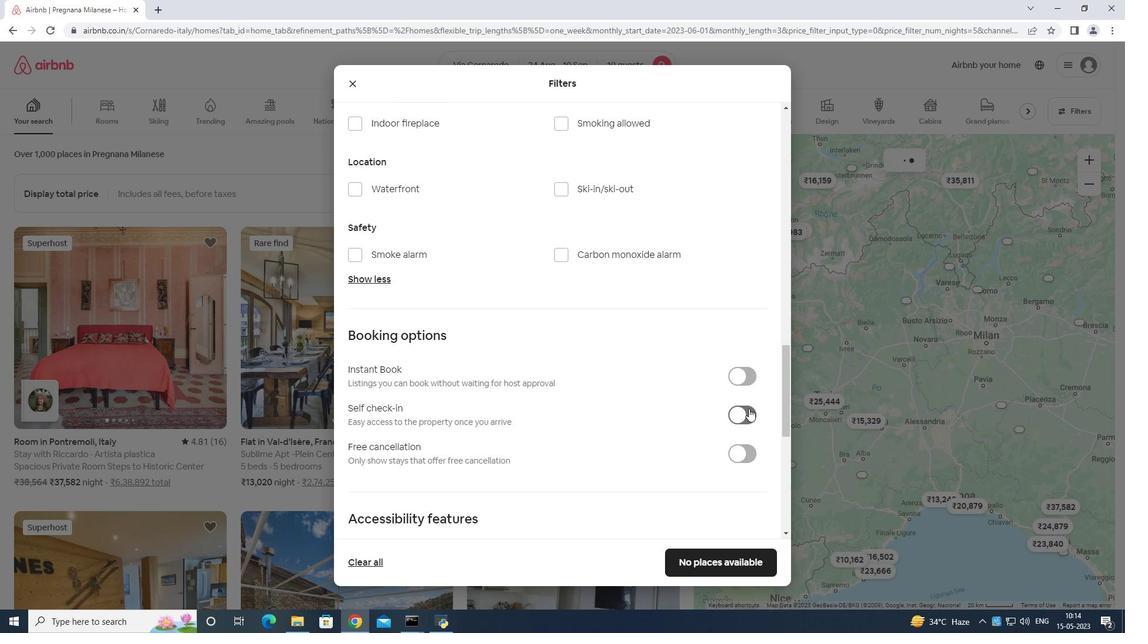 
Action: Mouse moved to (748, 413)
Screenshot: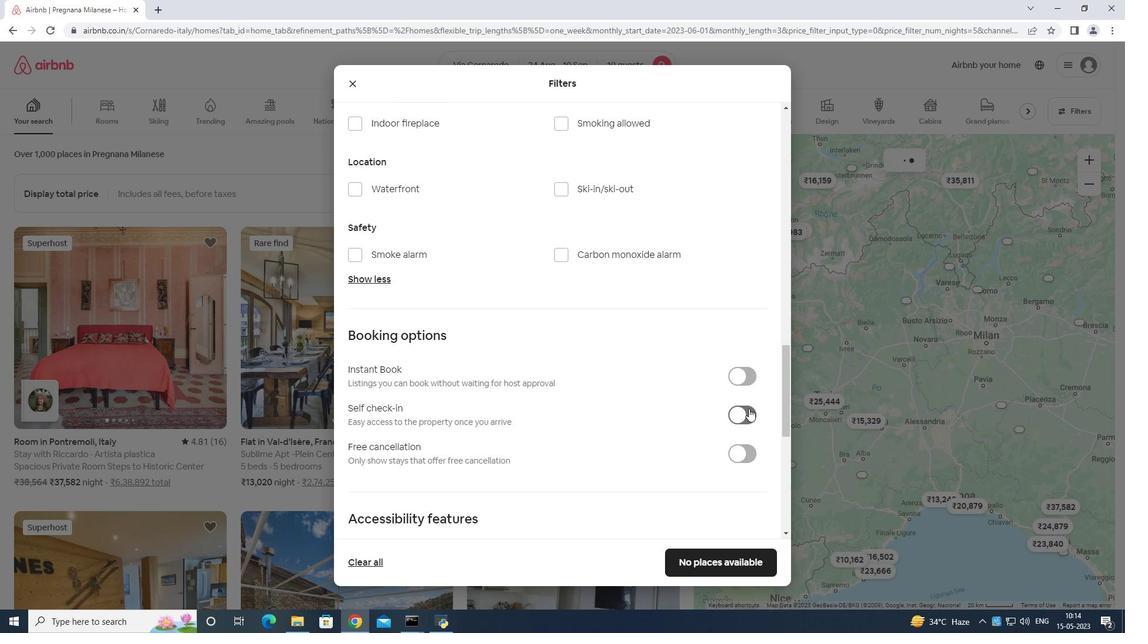 
Action: Mouse scrolled (748, 413) with delta (0, 0)
Screenshot: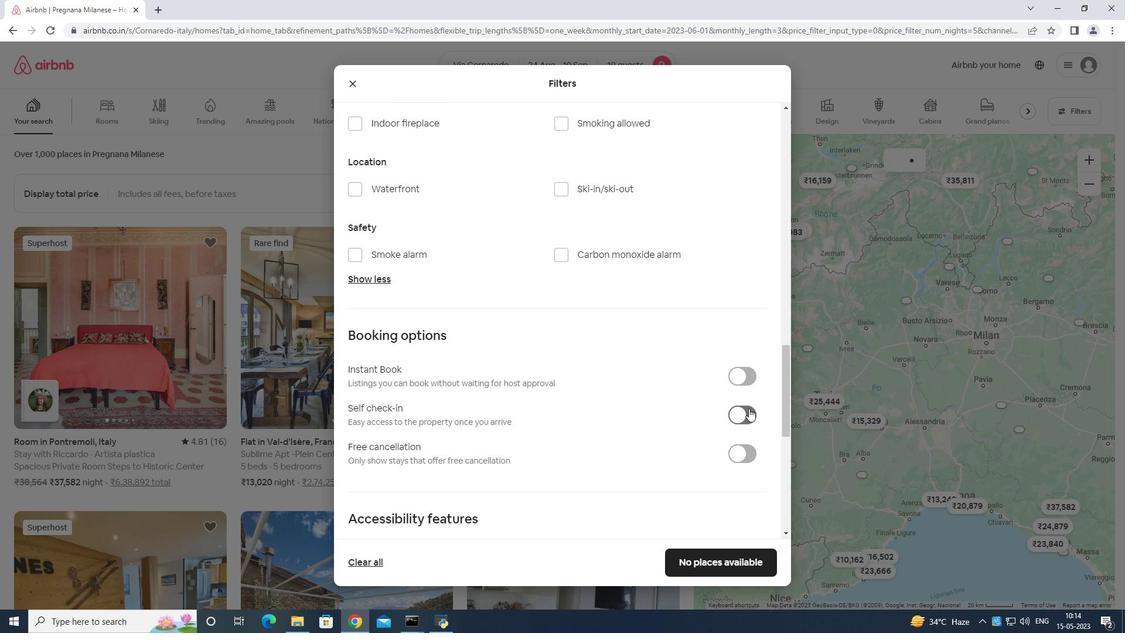 
Action: Mouse moved to (748, 415)
Screenshot: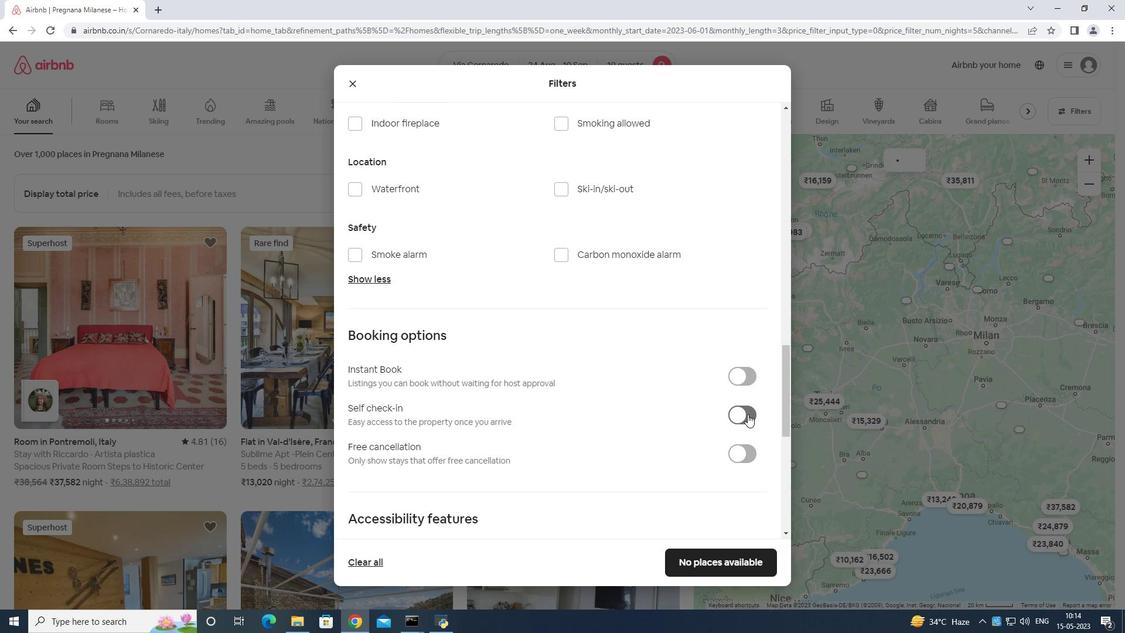 
Action: Mouse scrolled (748, 414) with delta (0, 0)
Screenshot: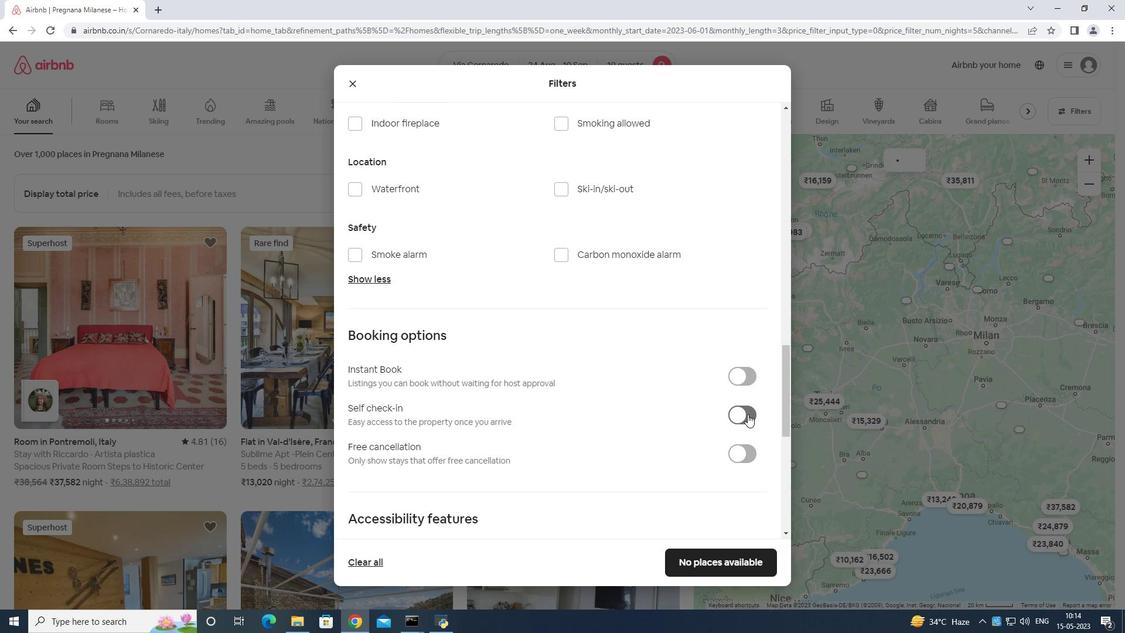 
Action: Mouse scrolled (748, 414) with delta (0, 0)
Screenshot: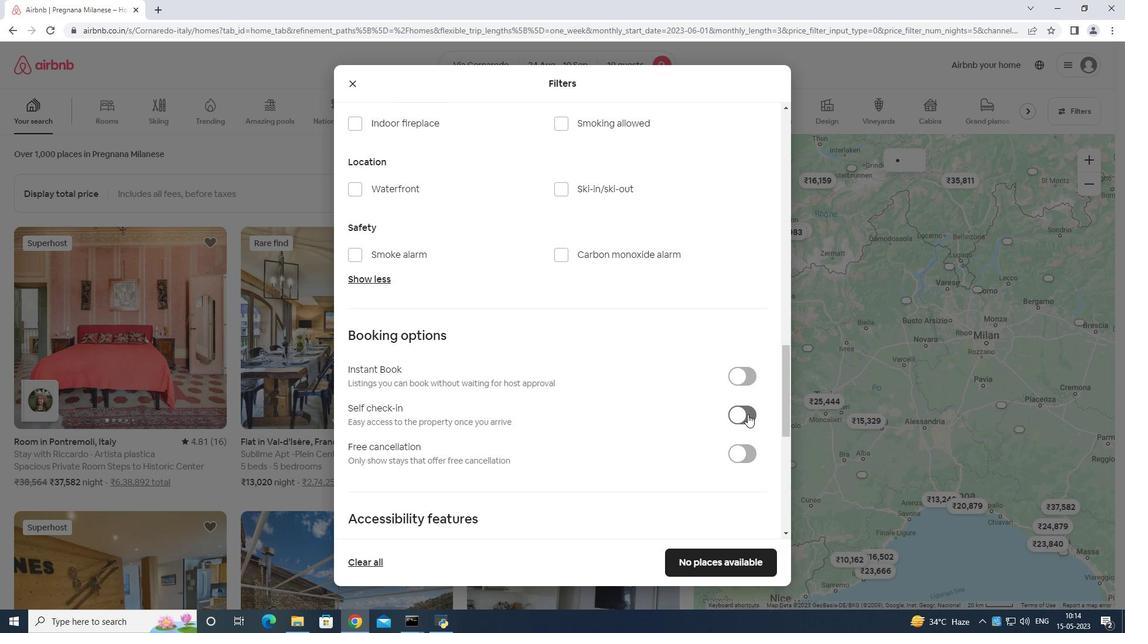 
Action: Mouse moved to (732, 410)
Screenshot: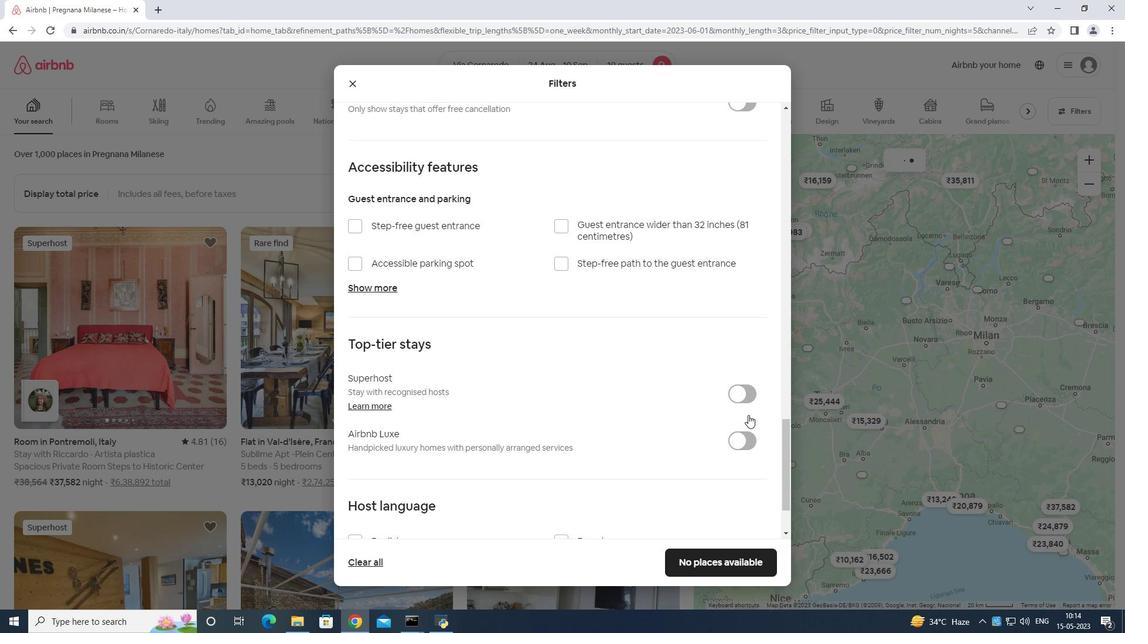 
Action: Mouse scrolled (732, 409) with delta (0, 0)
Screenshot: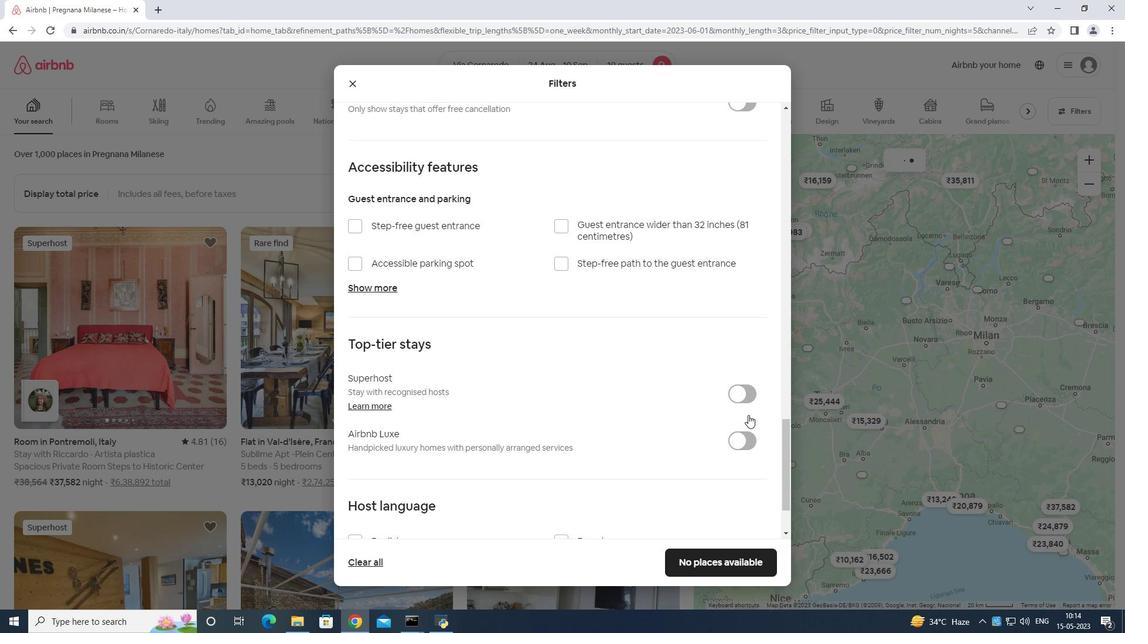 
Action: Mouse moved to (725, 414)
Screenshot: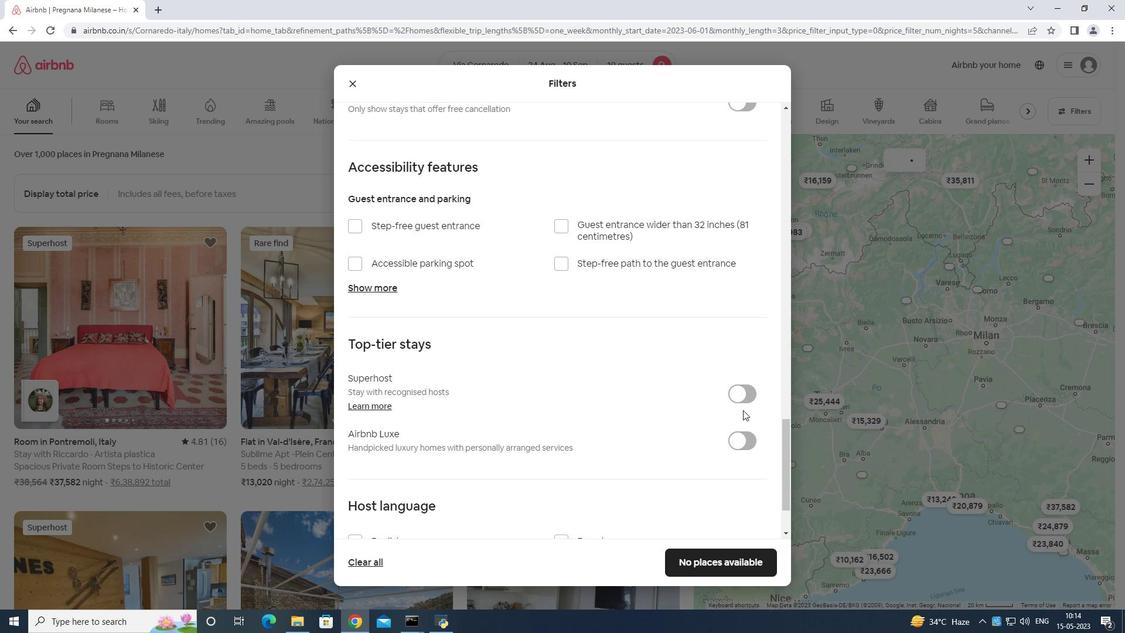 
Action: Mouse scrolled (725, 413) with delta (0, 0)
Screenshot: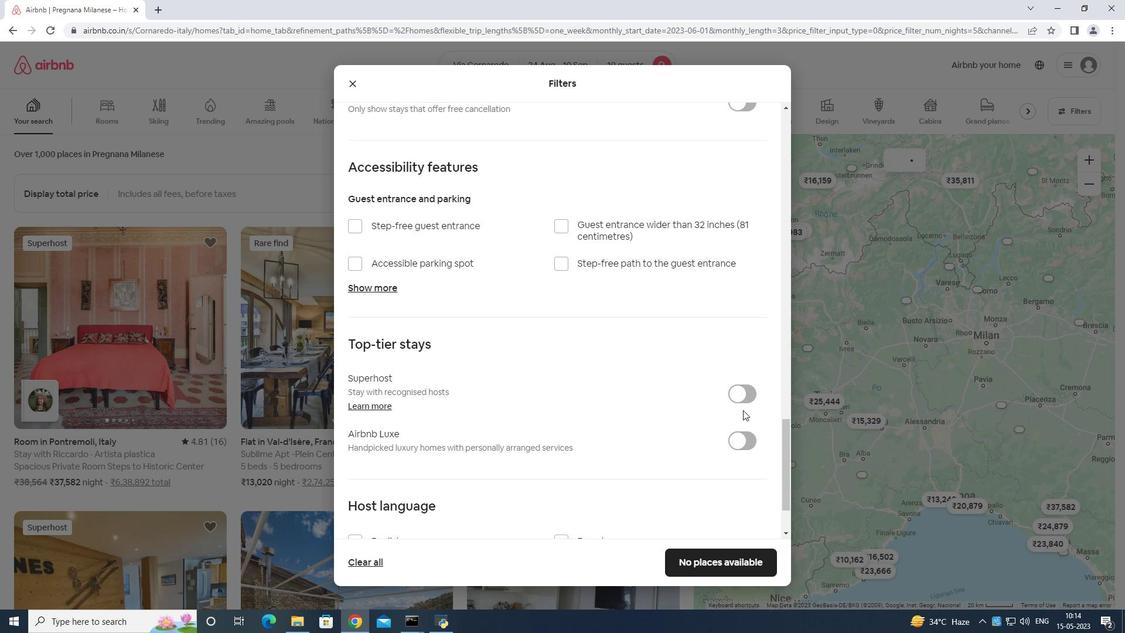 
Action: Mouse moved to (721, 416)
Screenshot: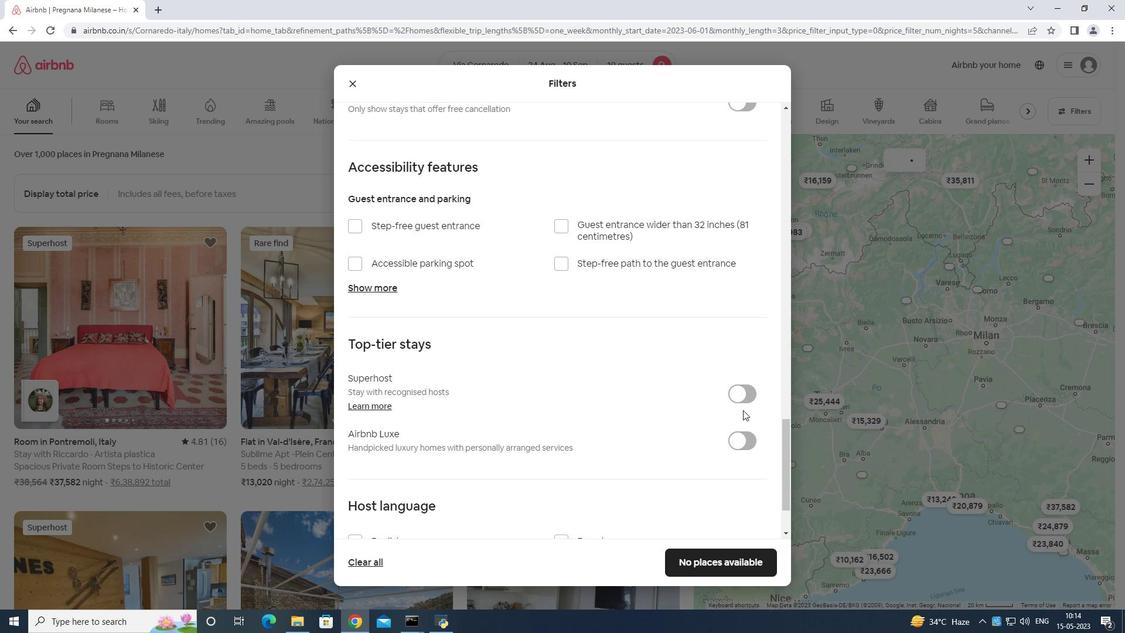 
Action: Mouse scrolled (721, 416) with delta (0, 0)
Screenshot: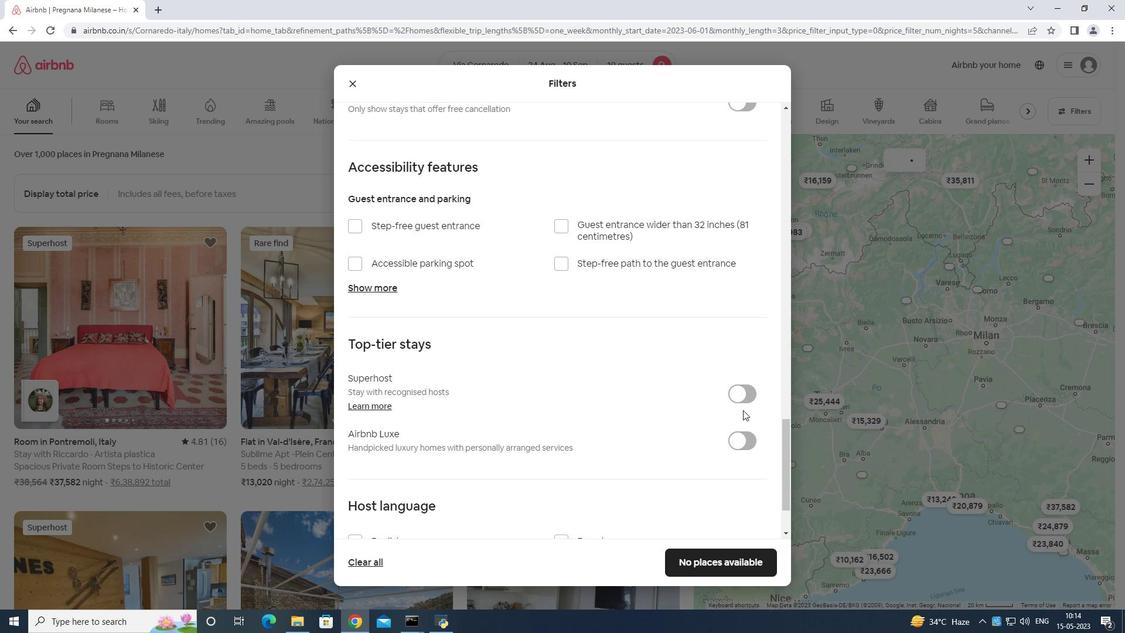 
Action: Mouse moved to (709, 418)
Screenshot: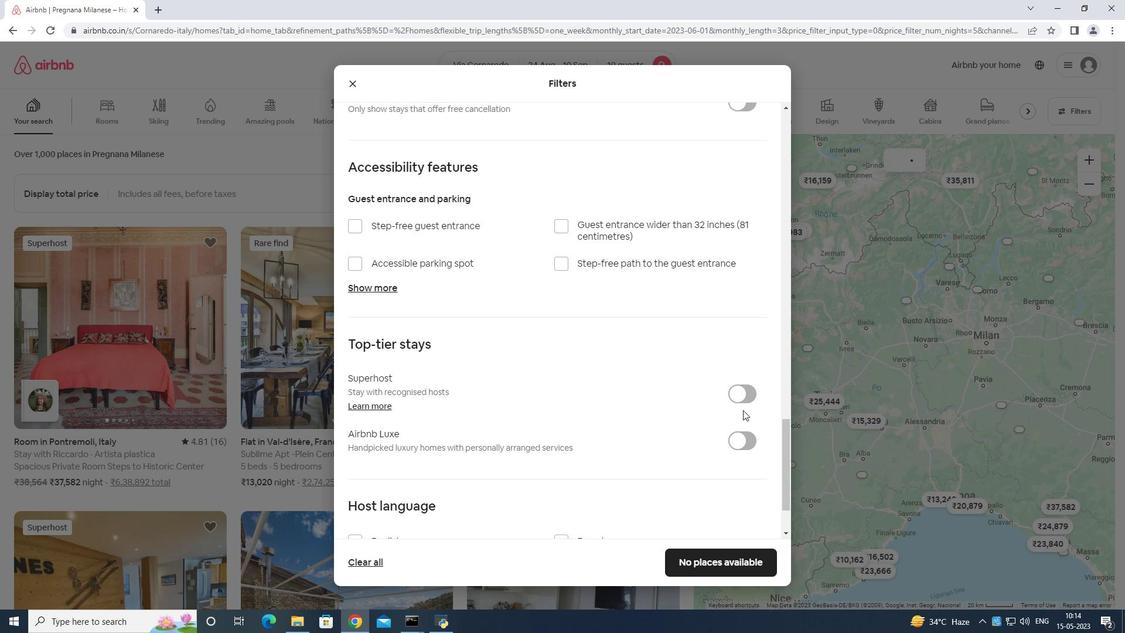 
Action: Mouse scrolled (709, 417) with delta (0, 0)
Screenshot: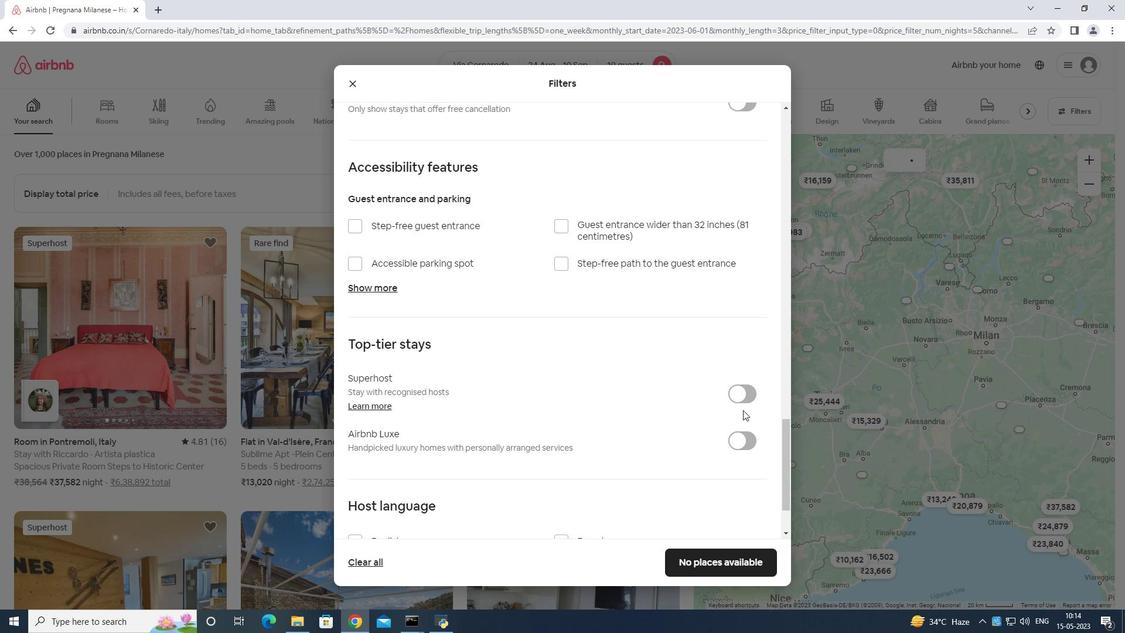 
Action: Mouse moved to (551, 482)
Screenshot: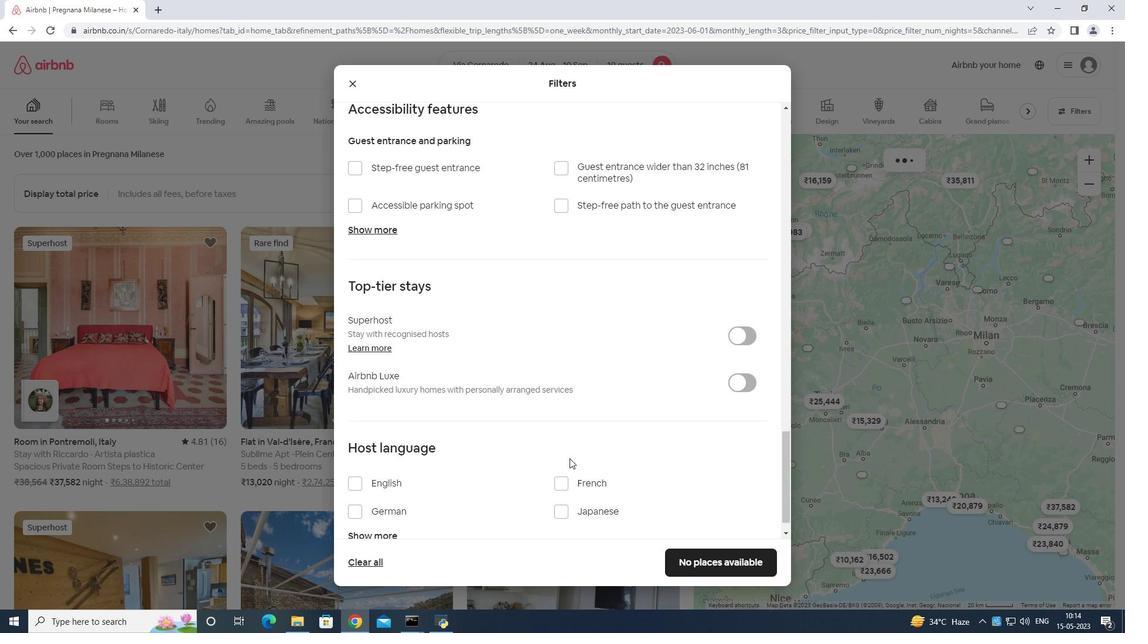 
Action: Mouse scrolled (551, 481) with delta (0, 0)
Screenshot: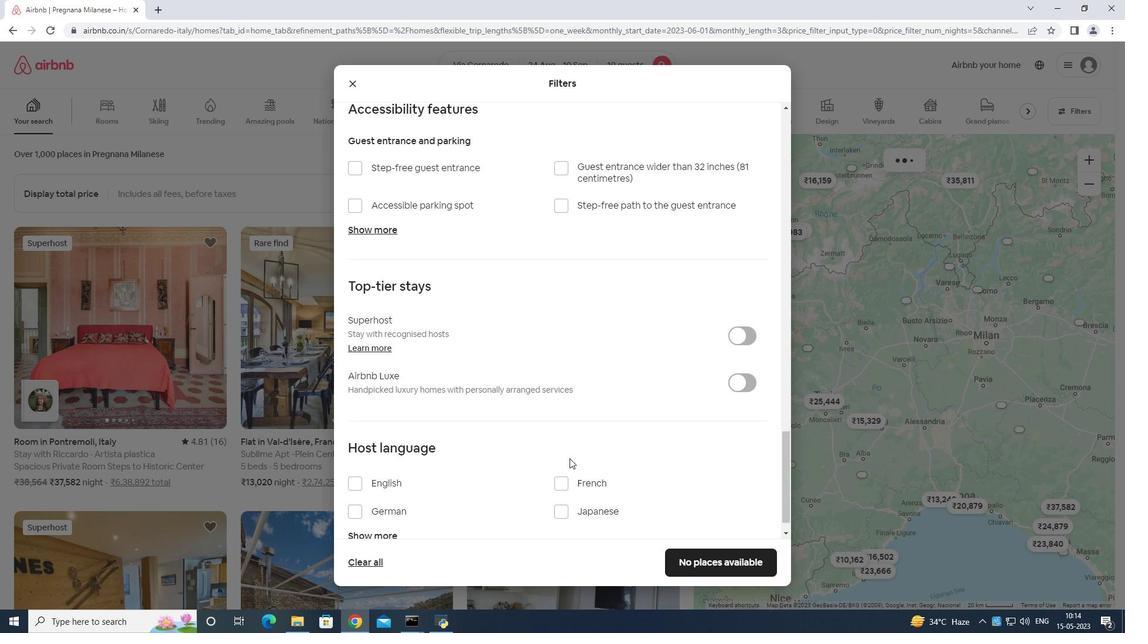 
Action: Mouse moved to (357, 453)
Screenshot: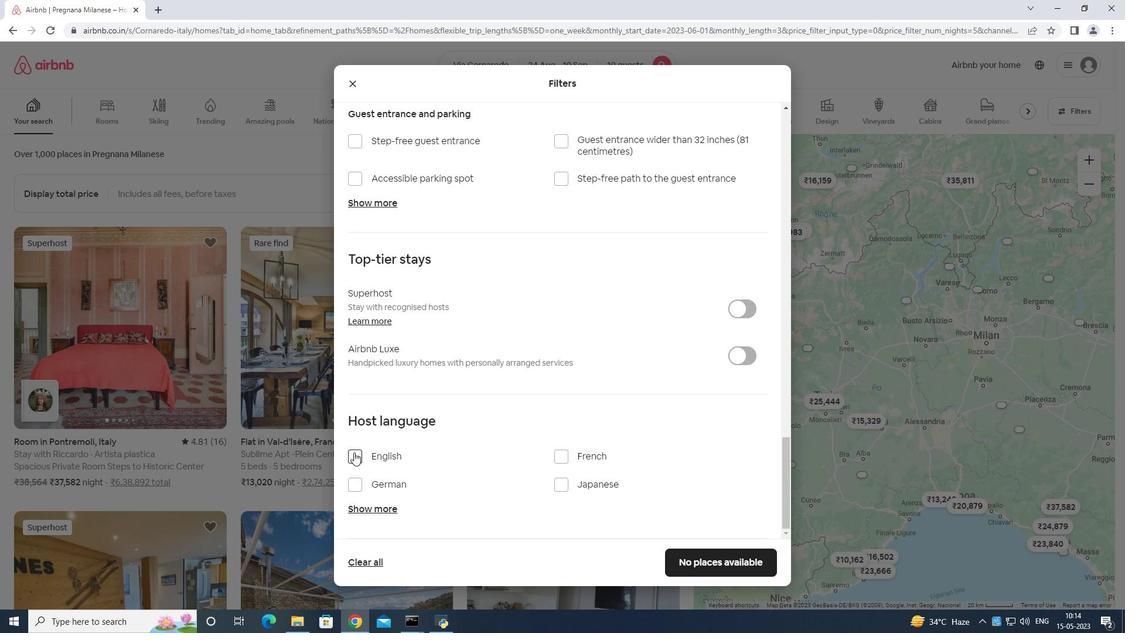 
Action: Mouse pressed left at (357, 453)
Screenshot: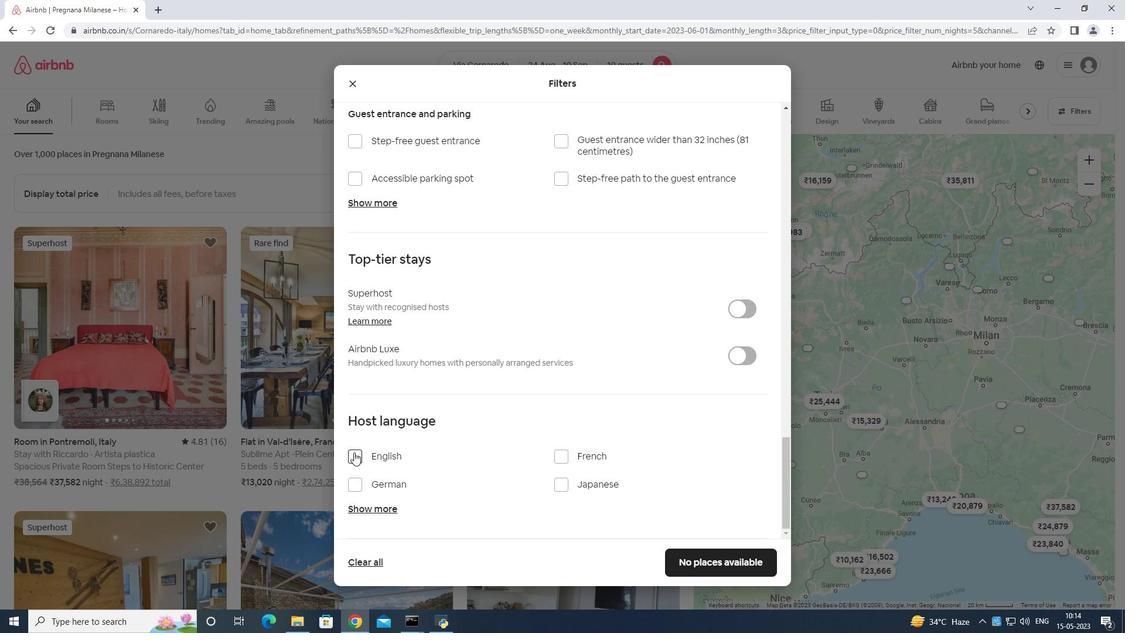 
Action: Mouse moved to (745, 556)
Screenshot: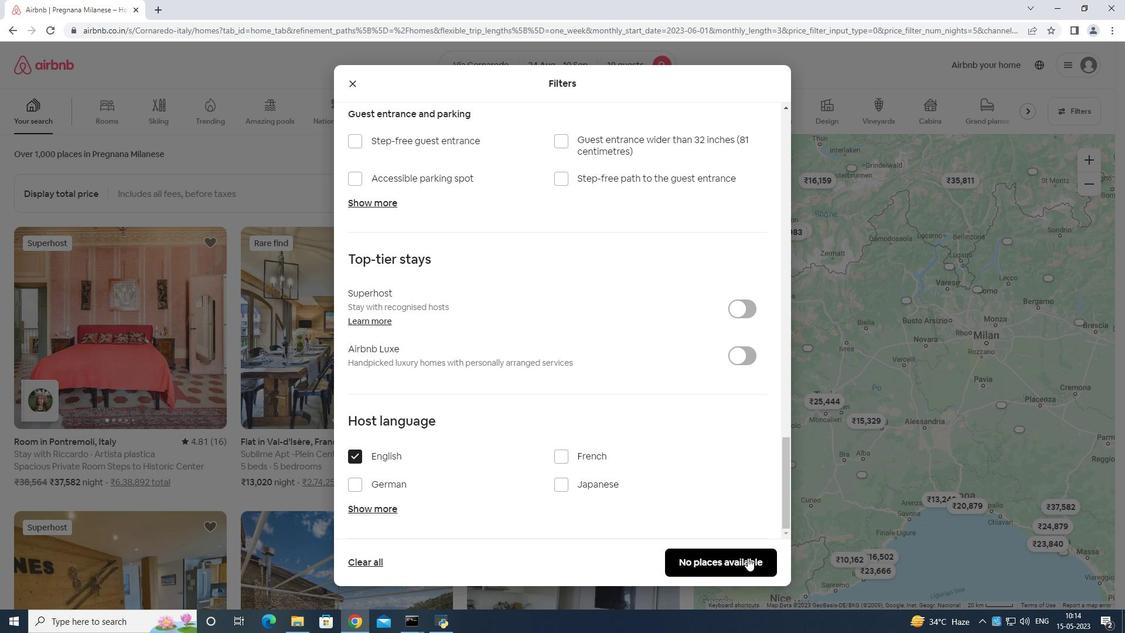 
Action: Mouse pressed left at (745, 556)
Screenshot: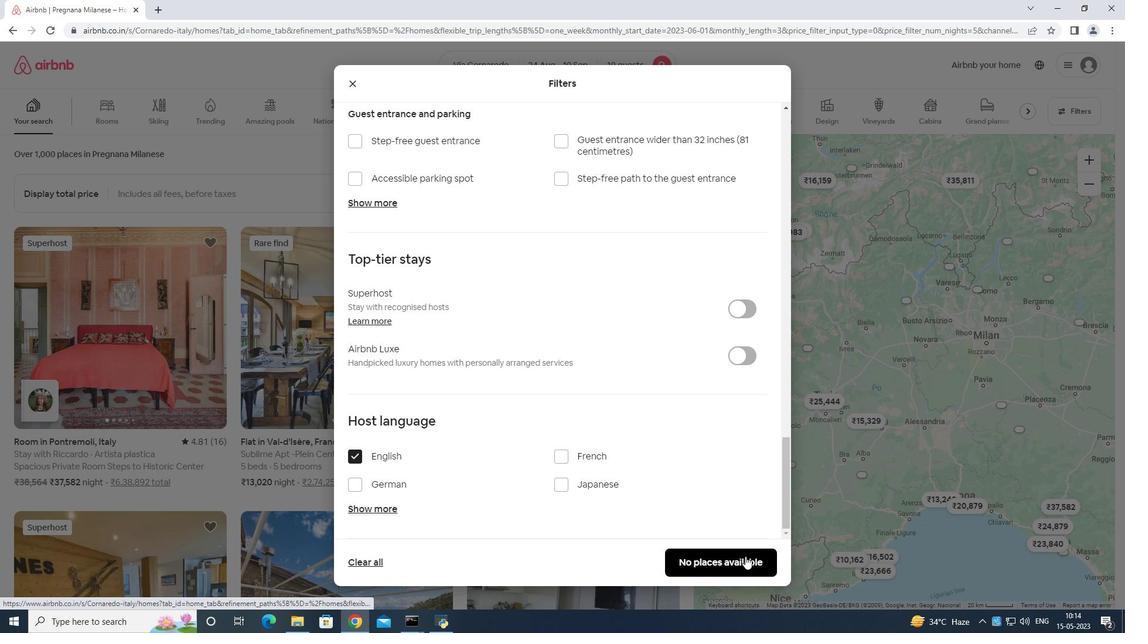
